Task: Look for space in Zürich, Switzerland from 22nd June, 2023 to 30th June, 2023 for 2 adults in price range Rs.7000 to Rs.15000. Place can be entire place with 1  bedroom having 1 bed and 1 bathroom. Property type can be house, flat, guest house, hotel. Booking option can be shelf check-in. Required host language is English.
Action: Mouse moved to (532, 110)
Screenshot: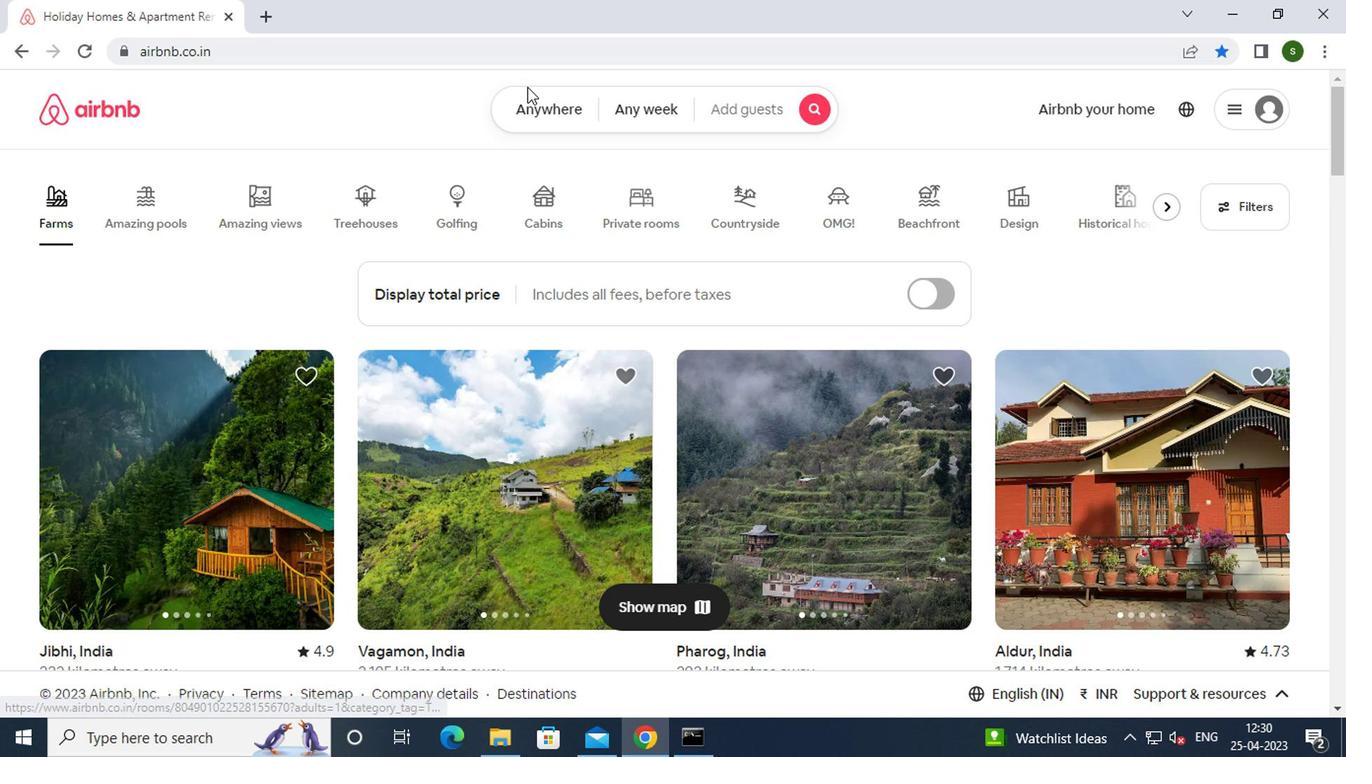 
Action: Mouse pressed left at (532, 110)
Screenshot: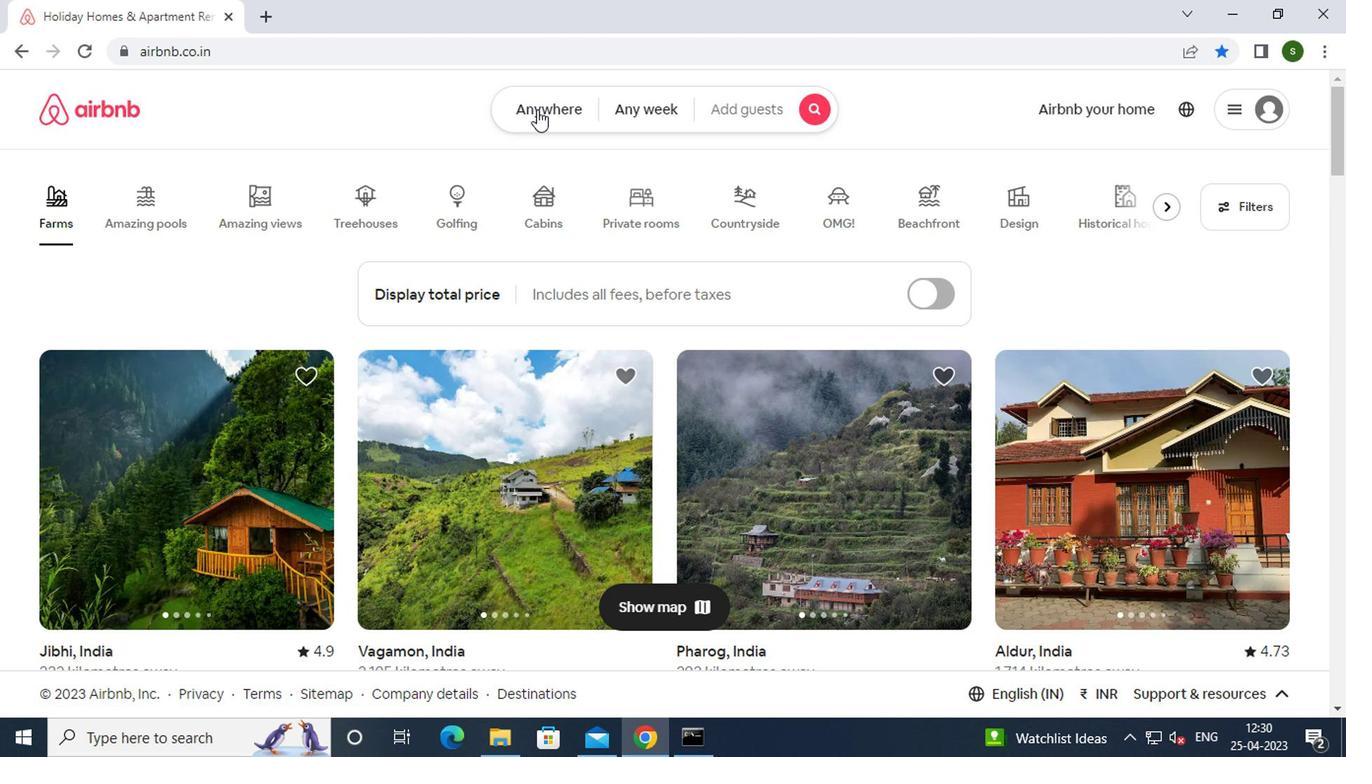 
Action: Mouse moved to (365, 164)
Screenshot: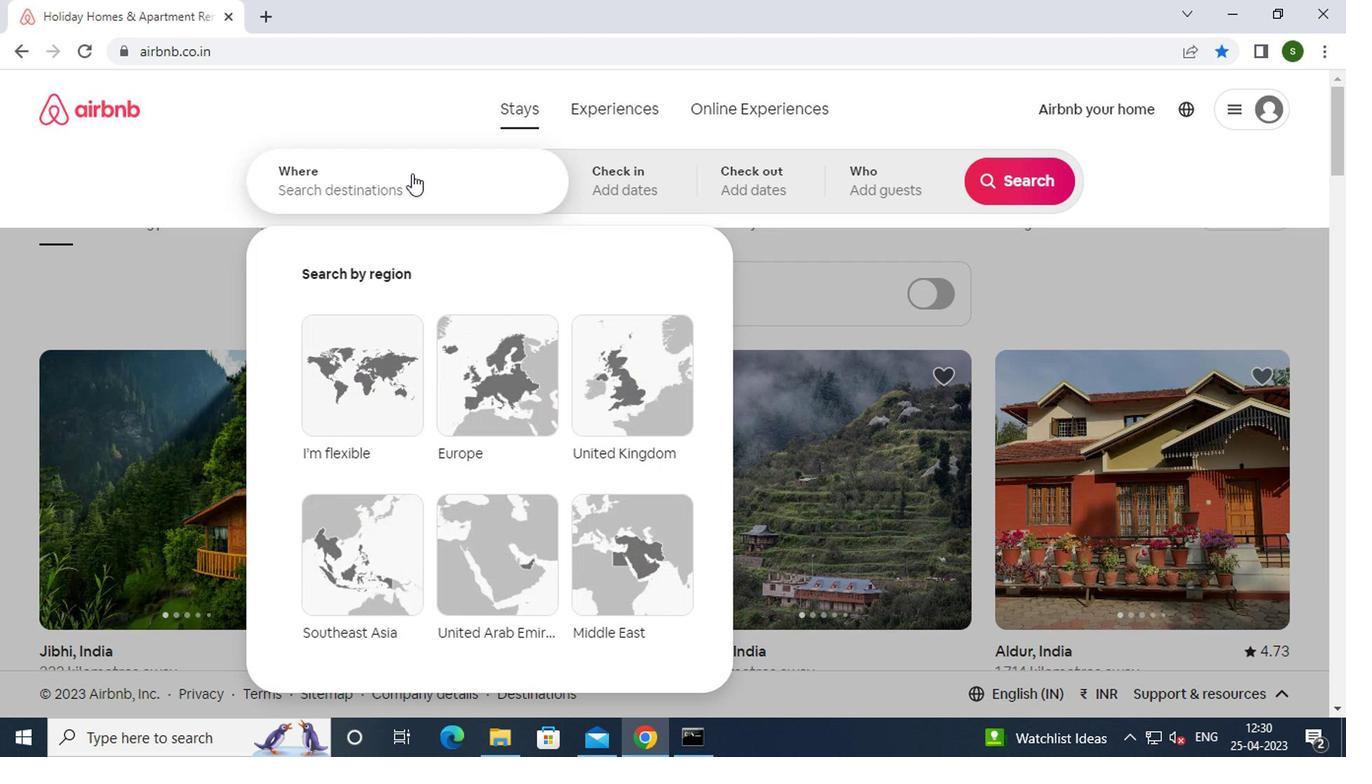 
Action: Mouse pressed left at (365, 164)
Screenshot: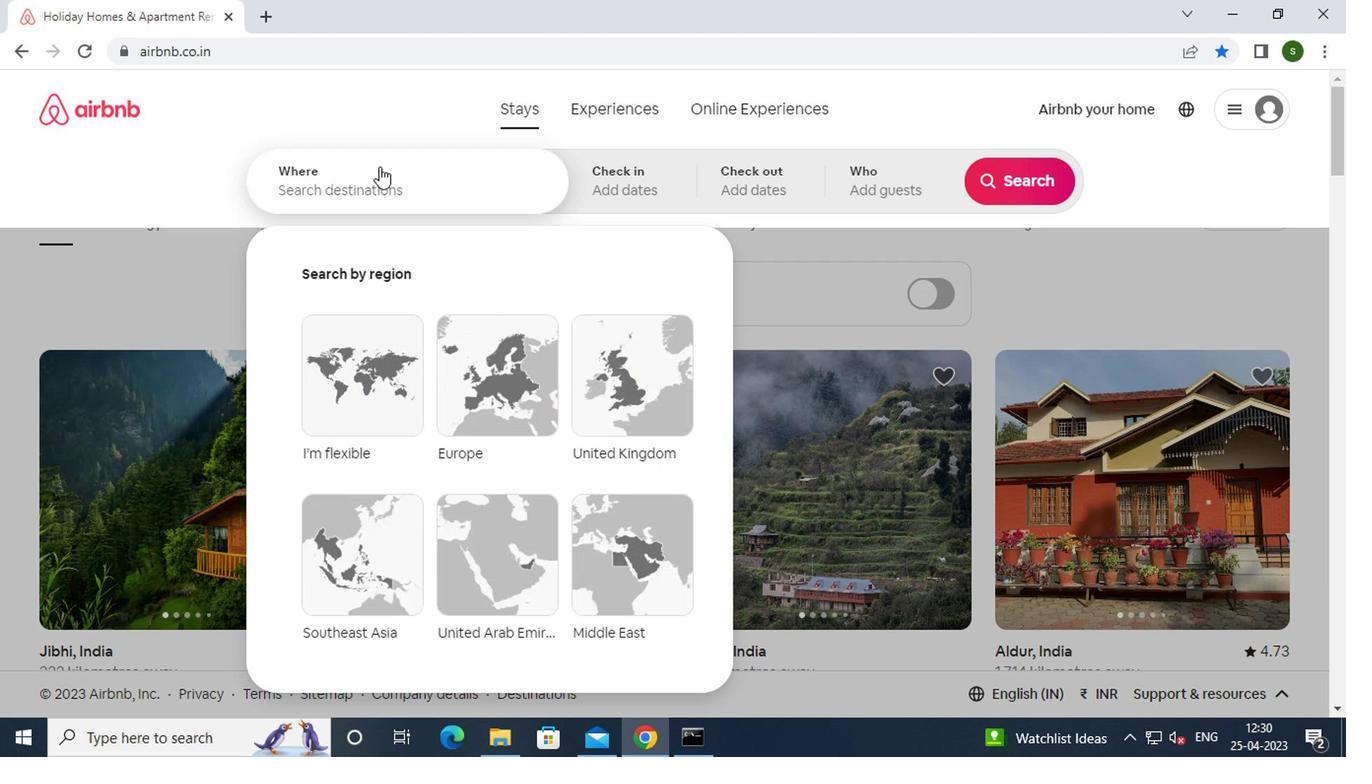 
Action: Key pressed z<Key.caps_lock>urich,
Screenshot: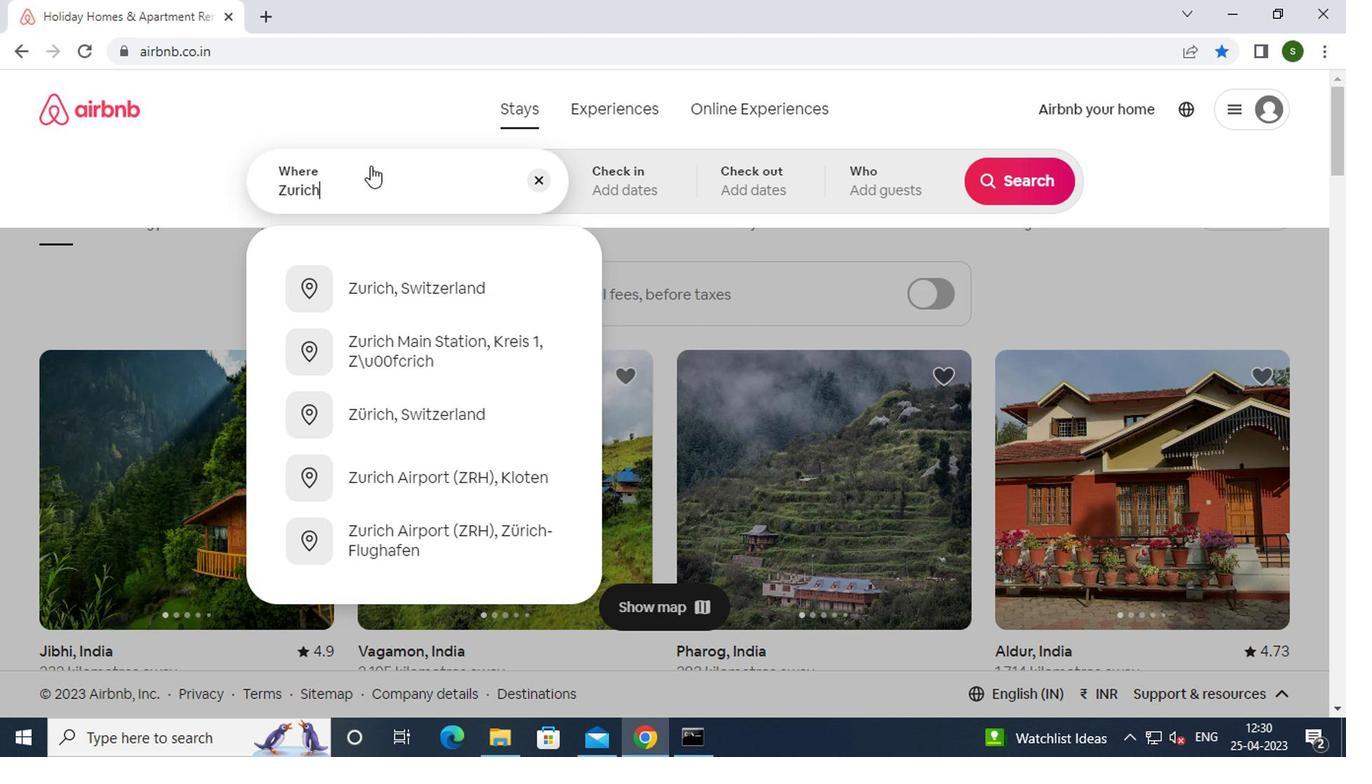 
Action: Mouse moved to (410, 283)
Screenshot: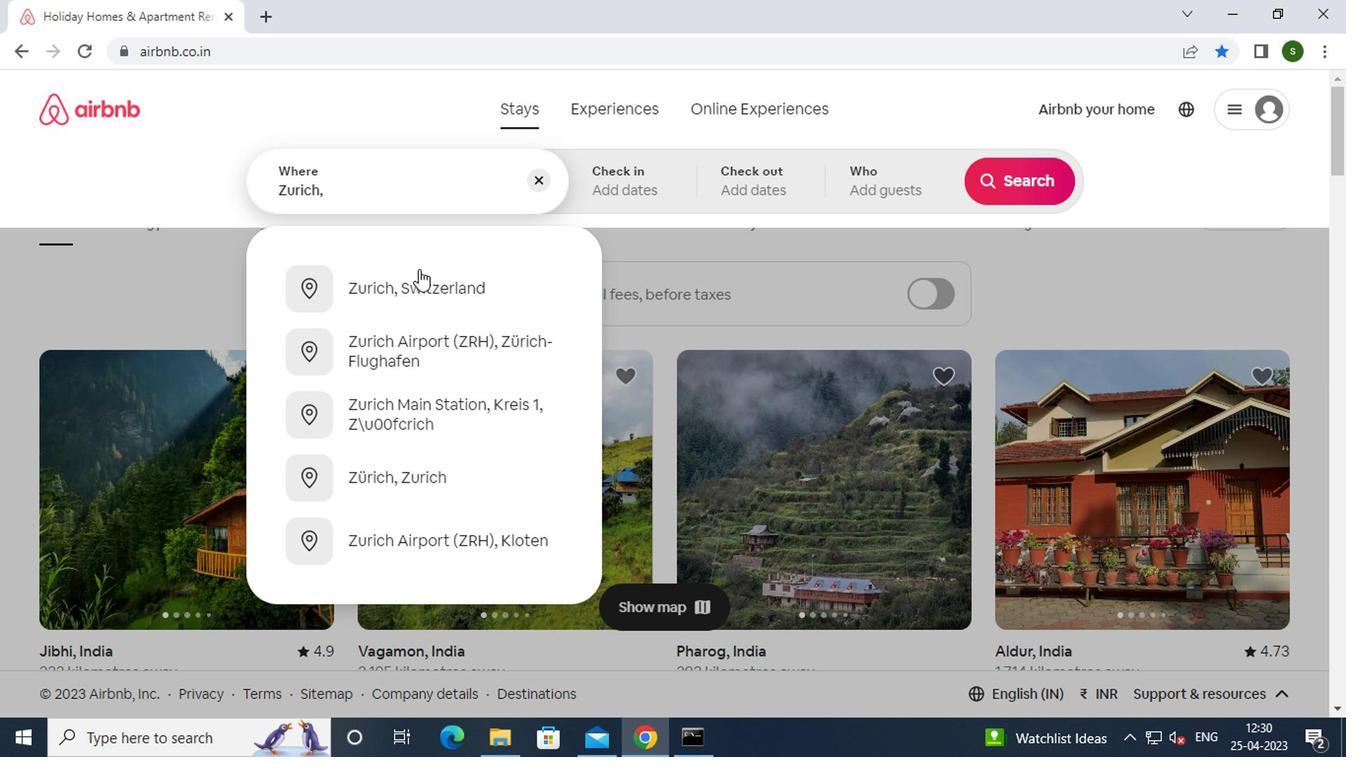
Action: Mouse pressed left at (410, 283)
Screenshot: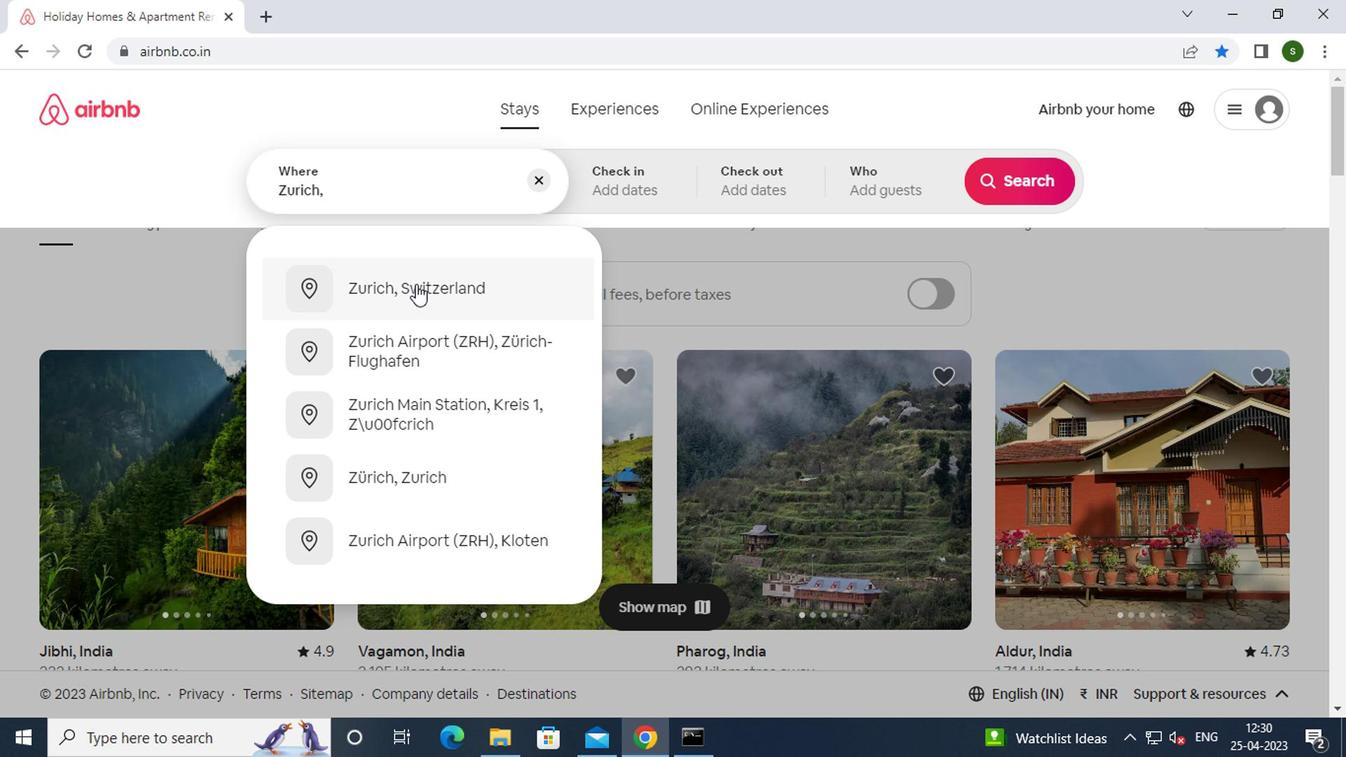 
Action: Mouse moved to (1006, 329)
Screenshot: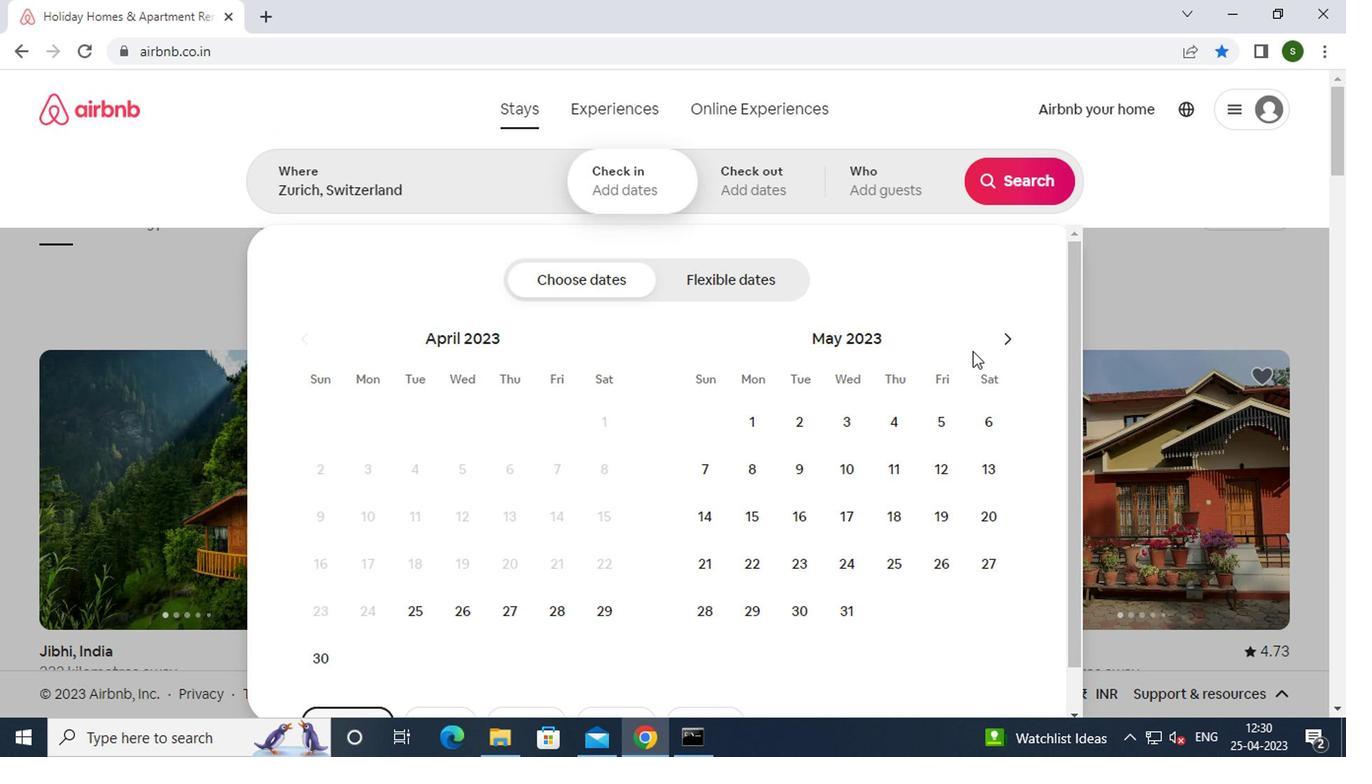 
Action: Mouse pressed left at (1006, 329)
Screenshot: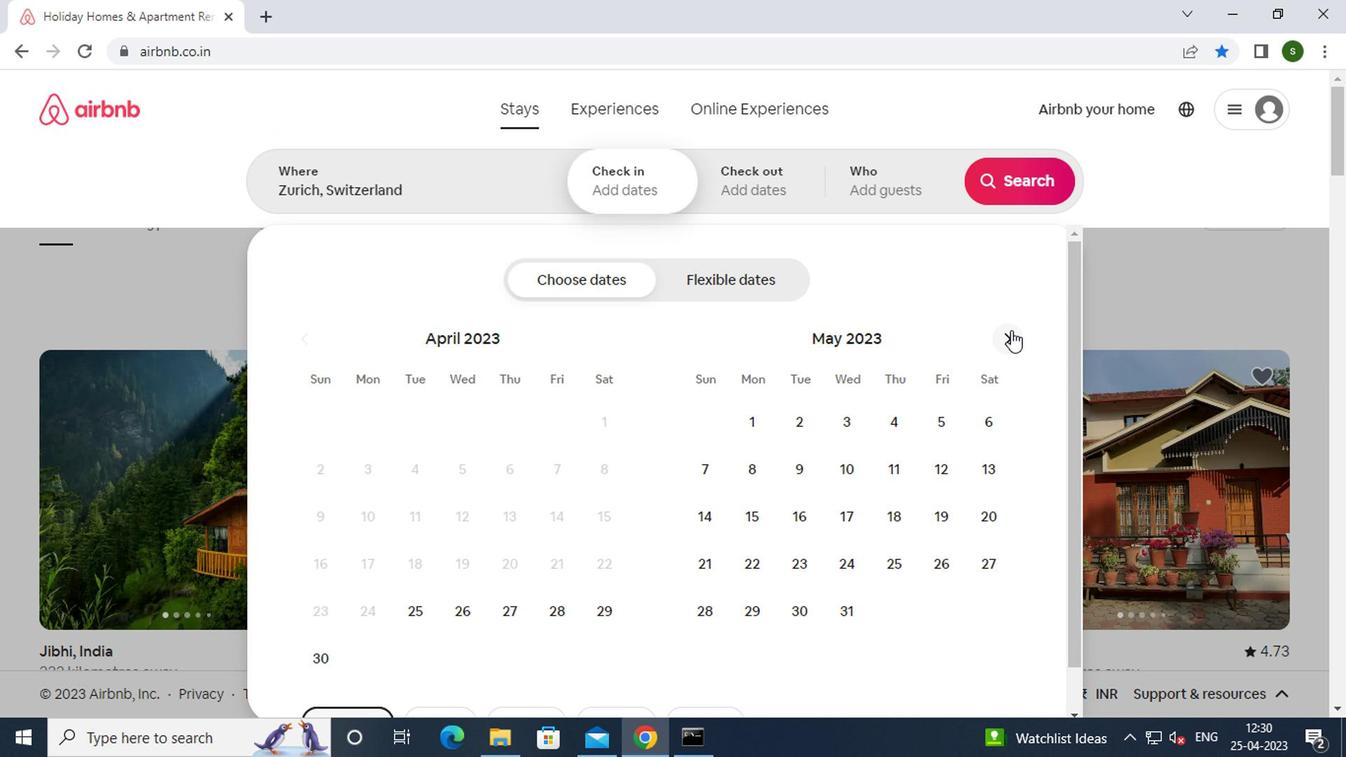 
Action: Mouse moved to (880, 567)
Screenshot: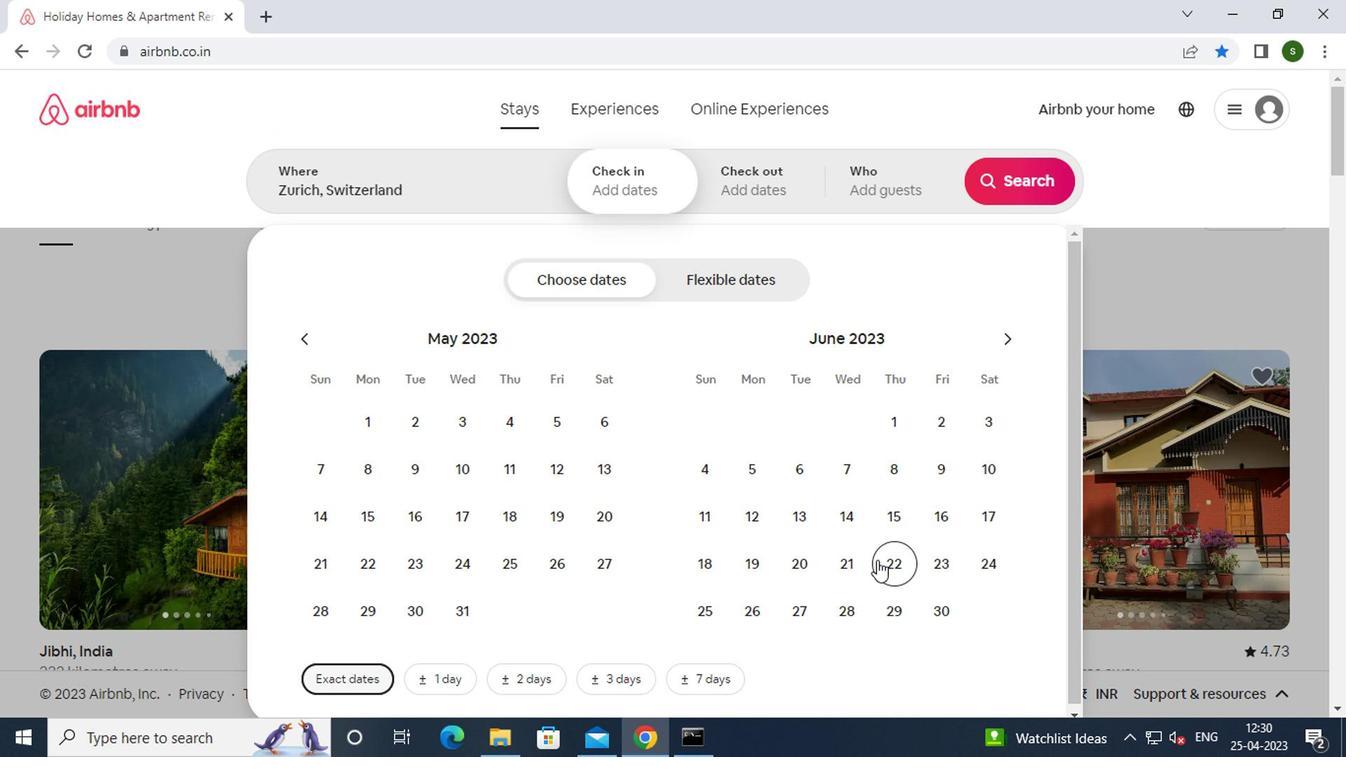 
Action: Mouse pressed left at (880, 567)
Screenshot: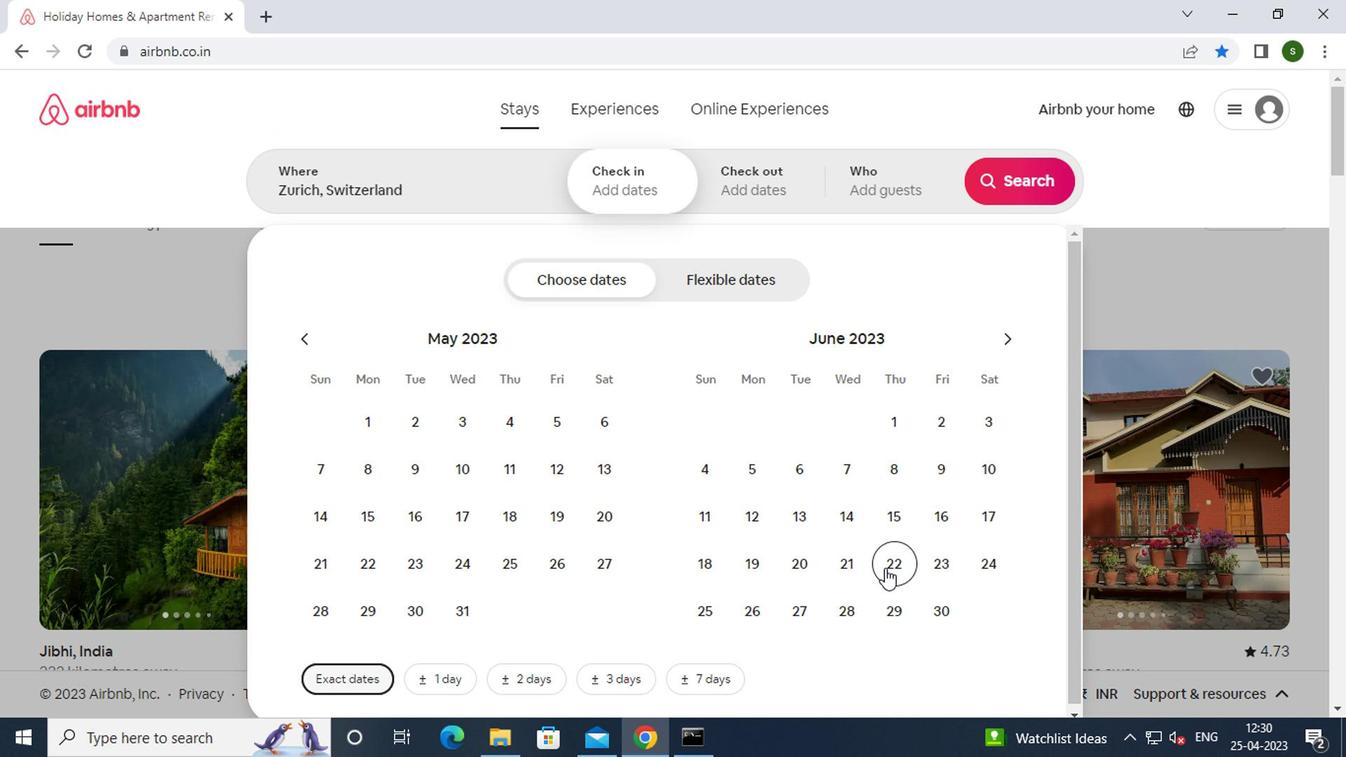 
Action: Mouse moved to (934, 628)
Screenshot: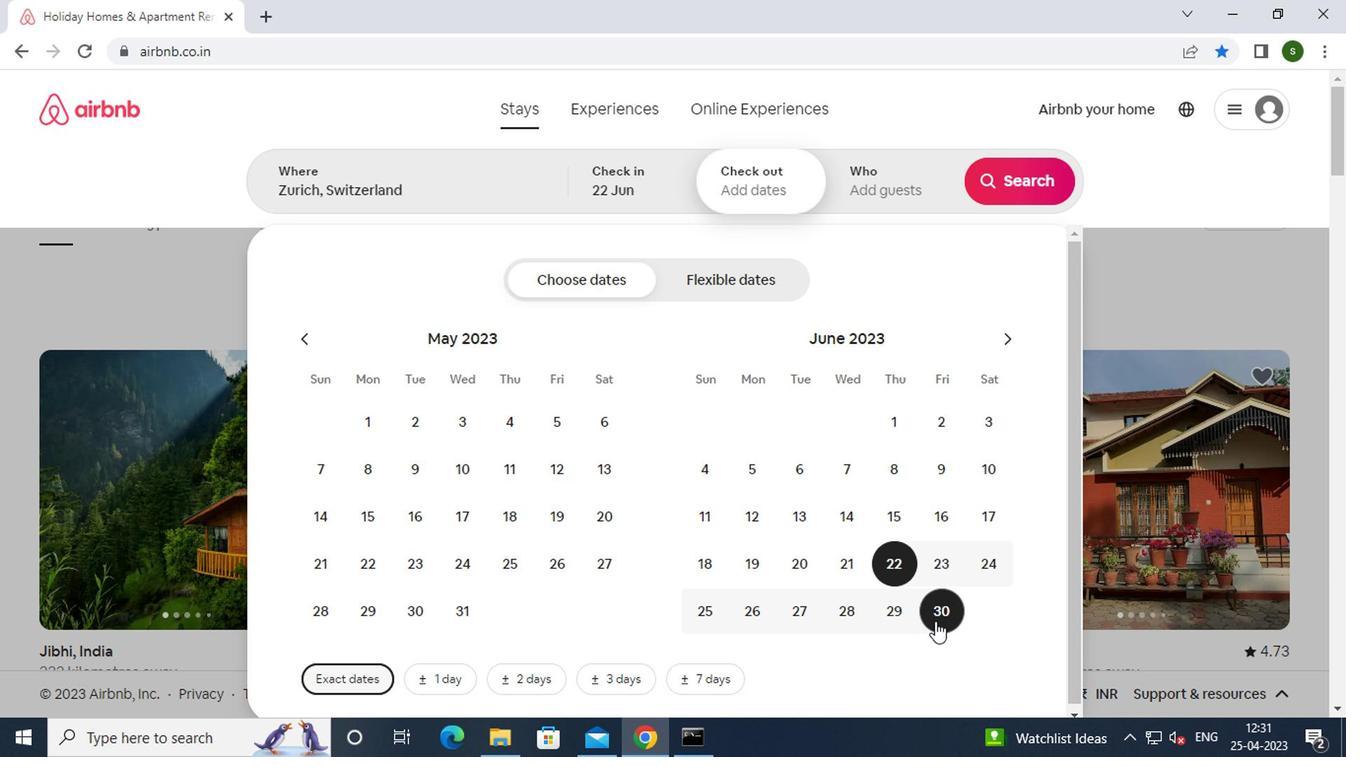 
Action: Mouse pressed left at (934, 628)
Screenshot: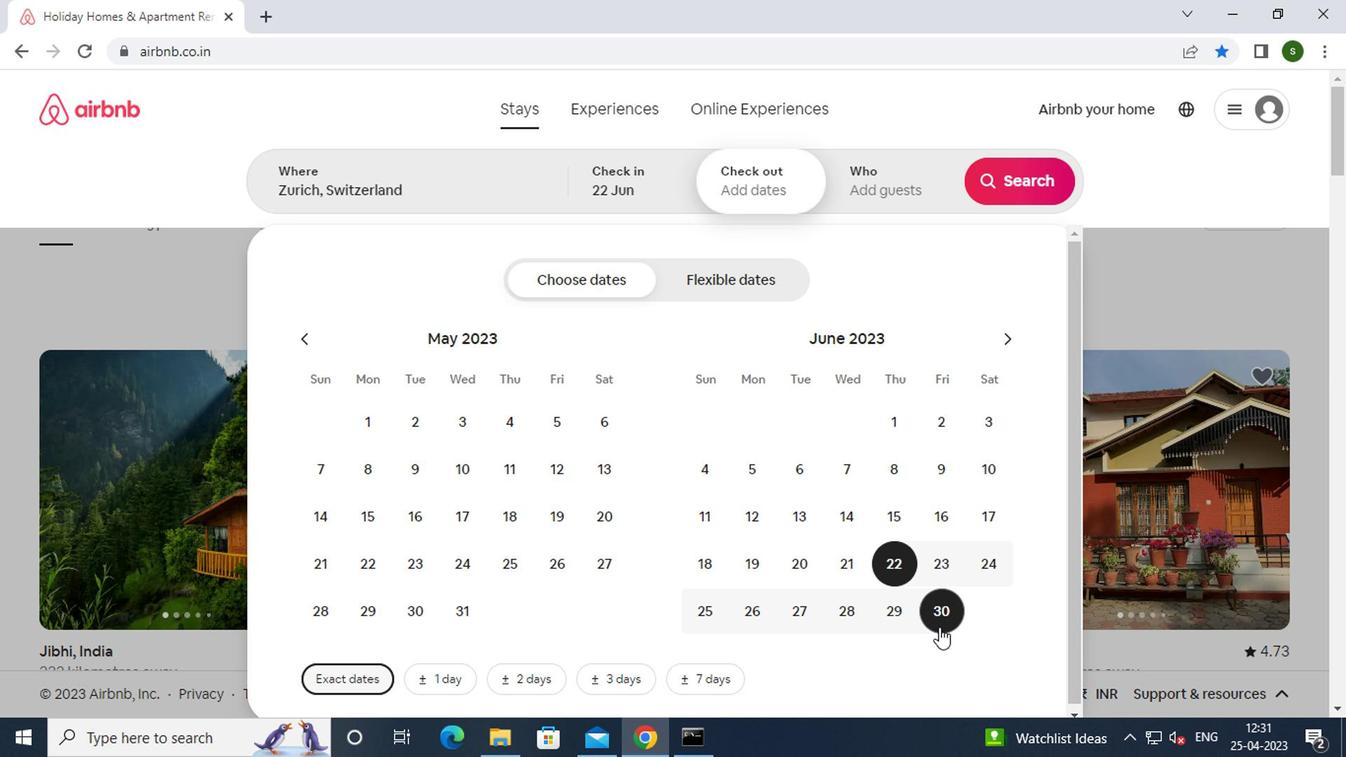 
Action: Mouse moved to (861, 182)
Screenshot: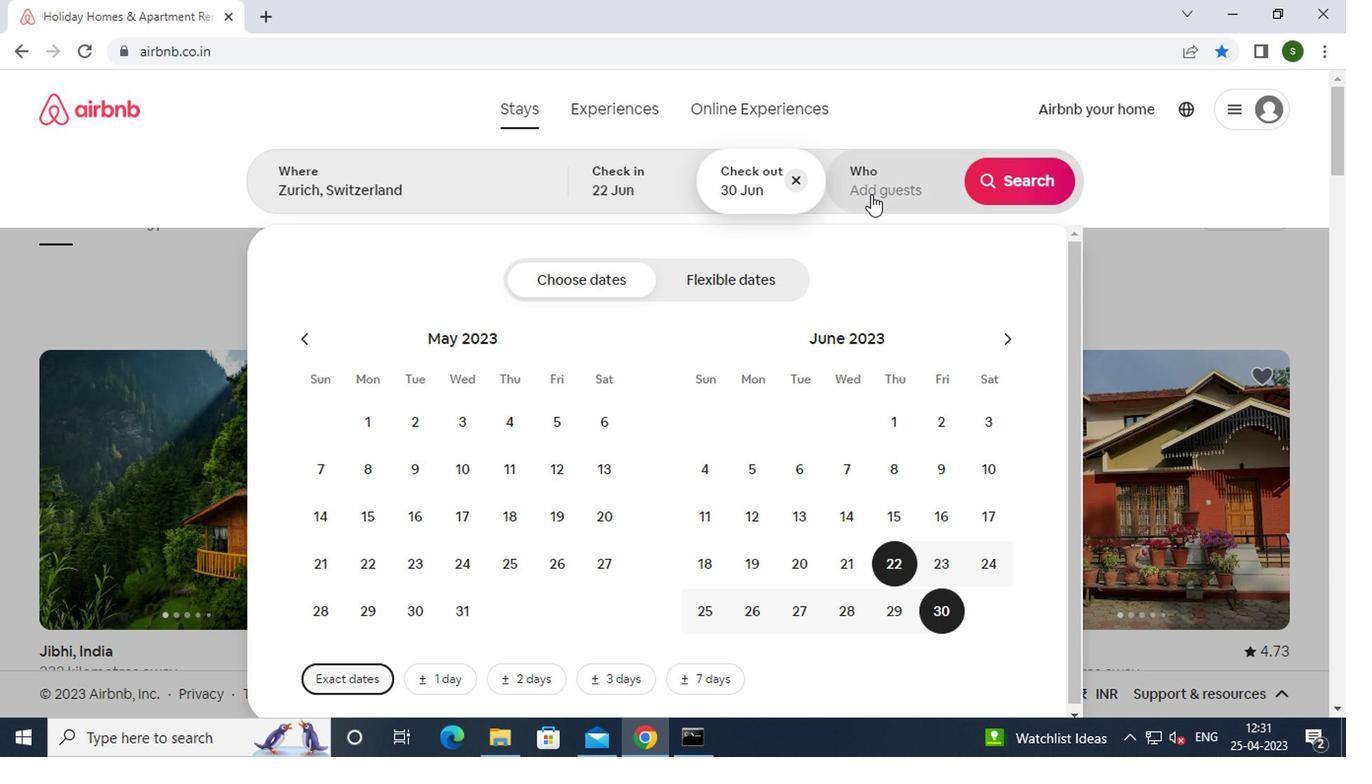 
Action: Mouse pressed left at (861, 182)
Screenshot: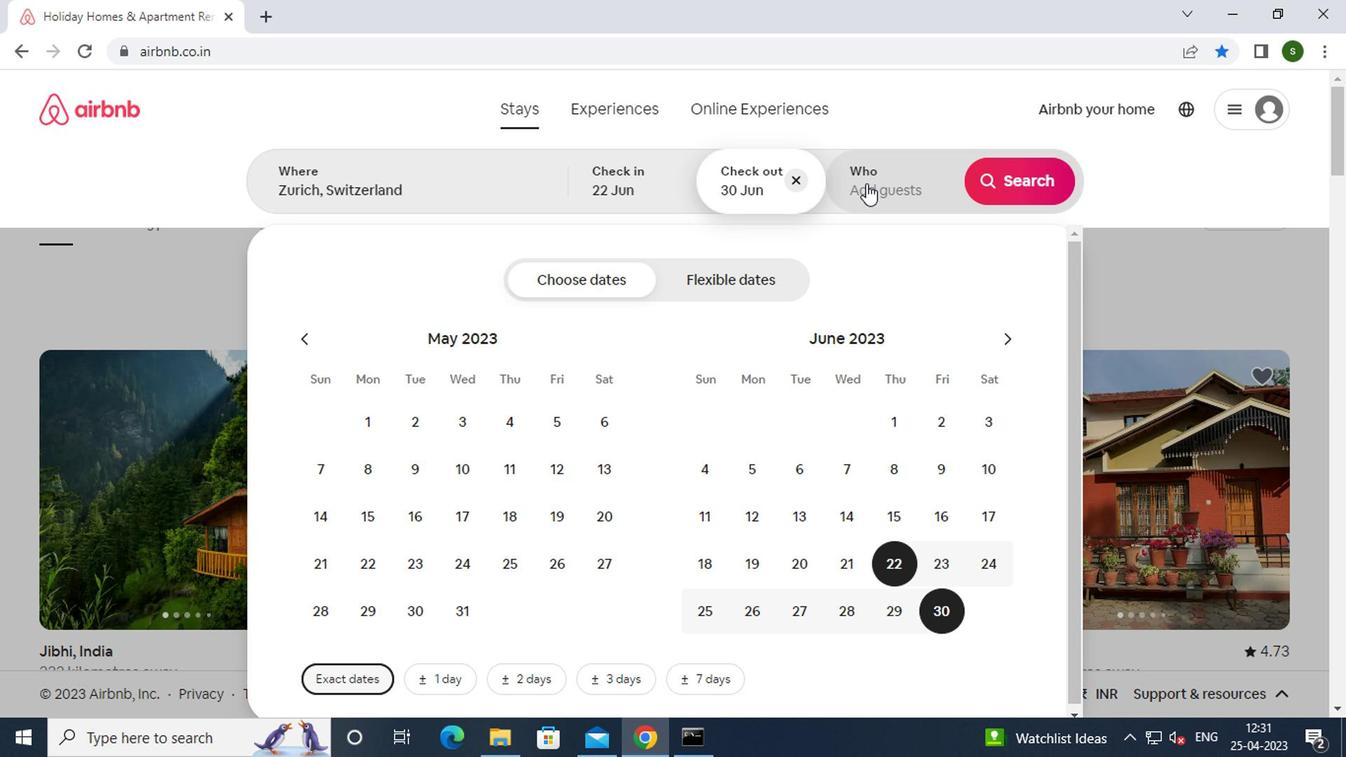
Action: Mouse moved to (1016, 288)
Screenshot: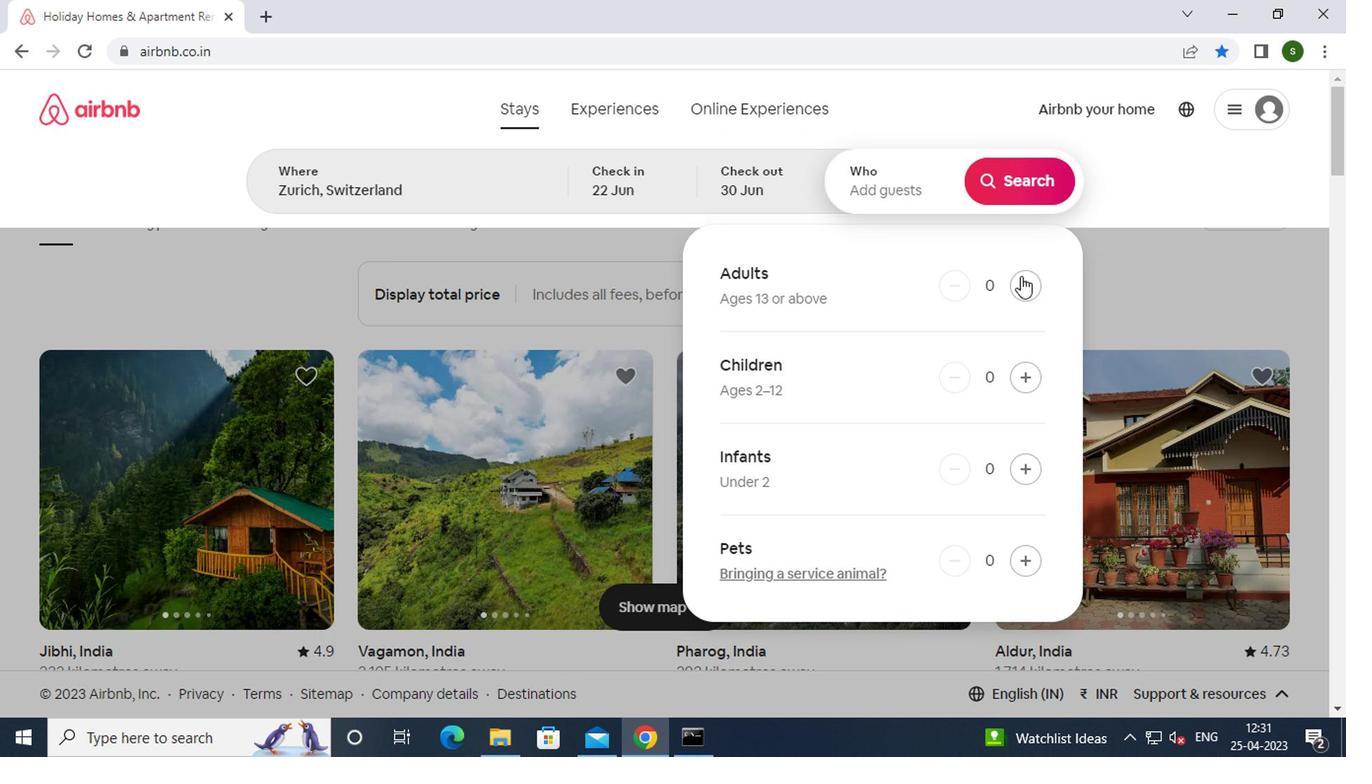 
Action: Mouse pressed left at (1016, 288)
Screenshot: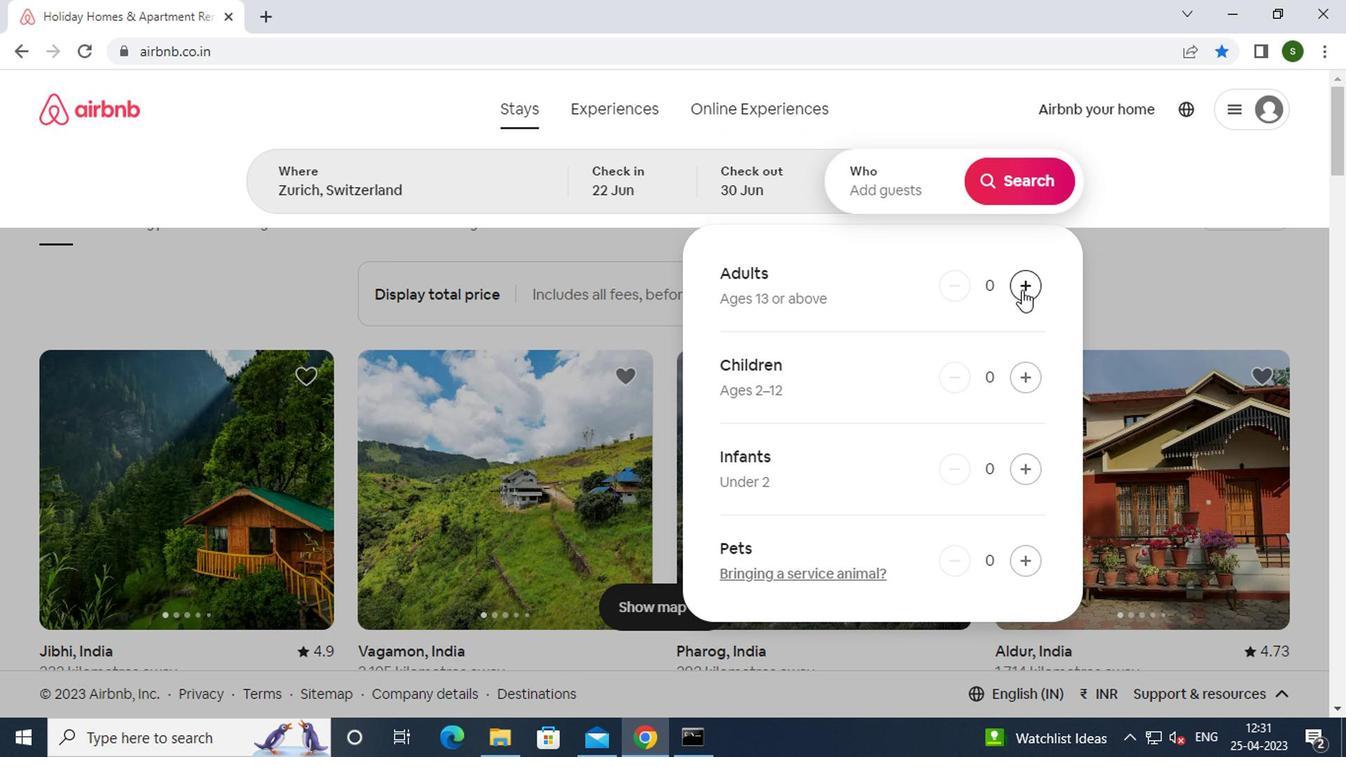 
Action: Mouse pressed left at (1016, 288)
Screenshot: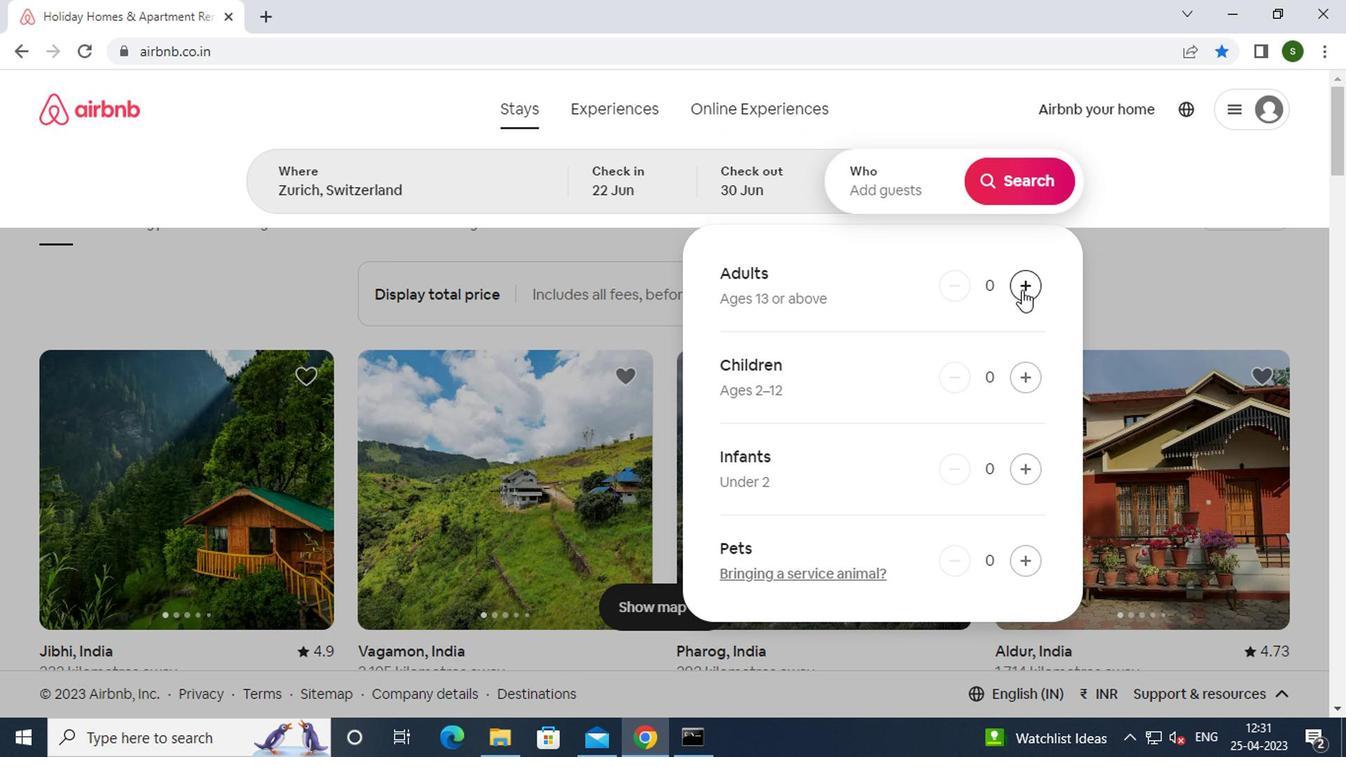 
Action: Mouse moved to (1015, 170)
Screenshot: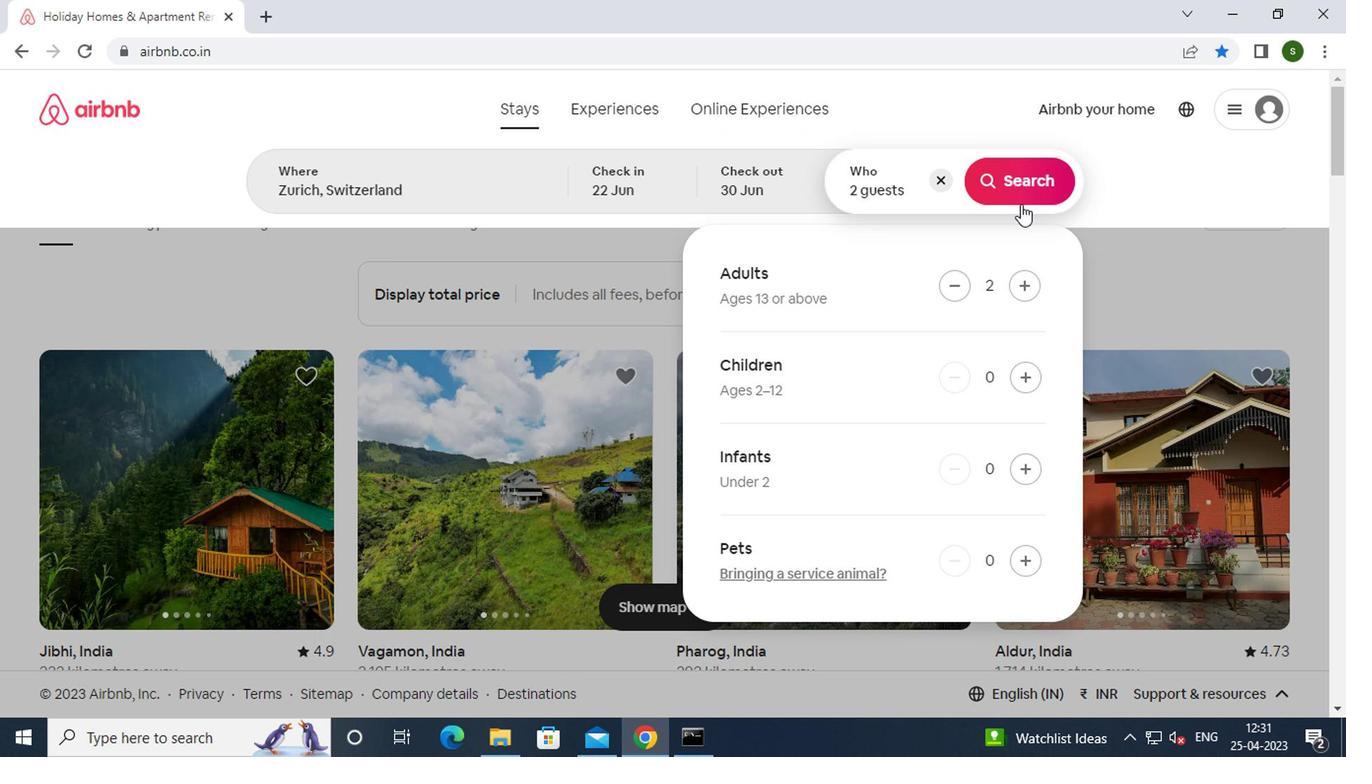 
Action: Mouse pressed left at (1015, 170)
Screenshot: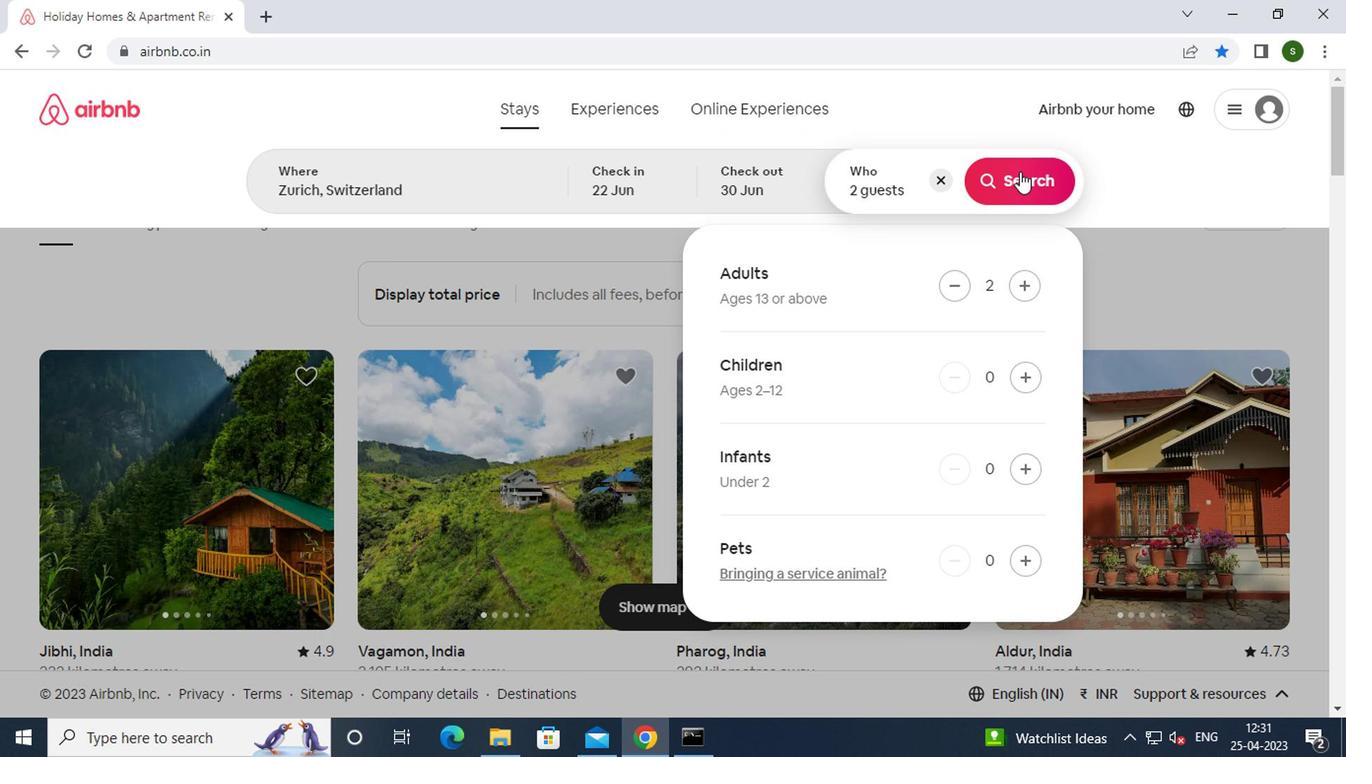 
Action: Mouse moved to (1232, 197)
Screenshot: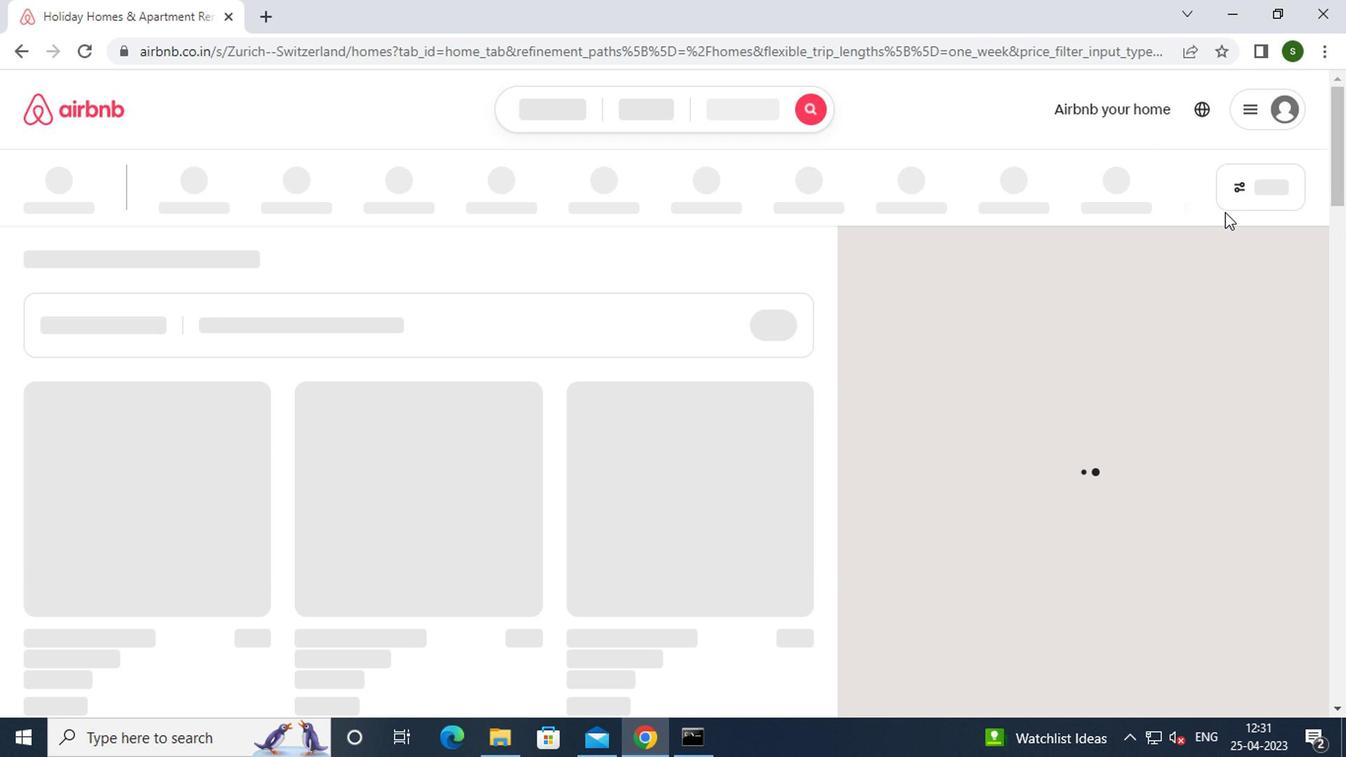 
Action: Mouse pressed left at (1232, 197)
Screenshot: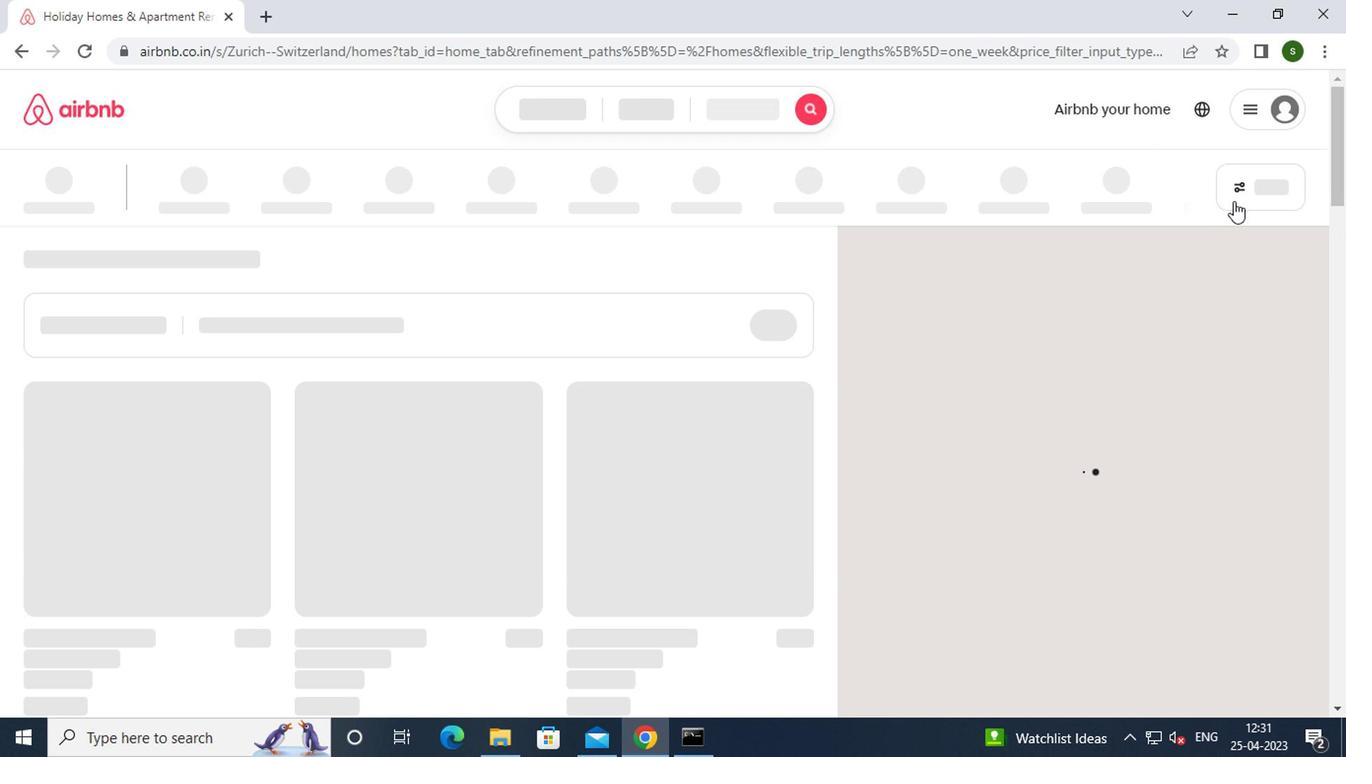 
Action: Mouse moved to (1229, 194)
Screenshot: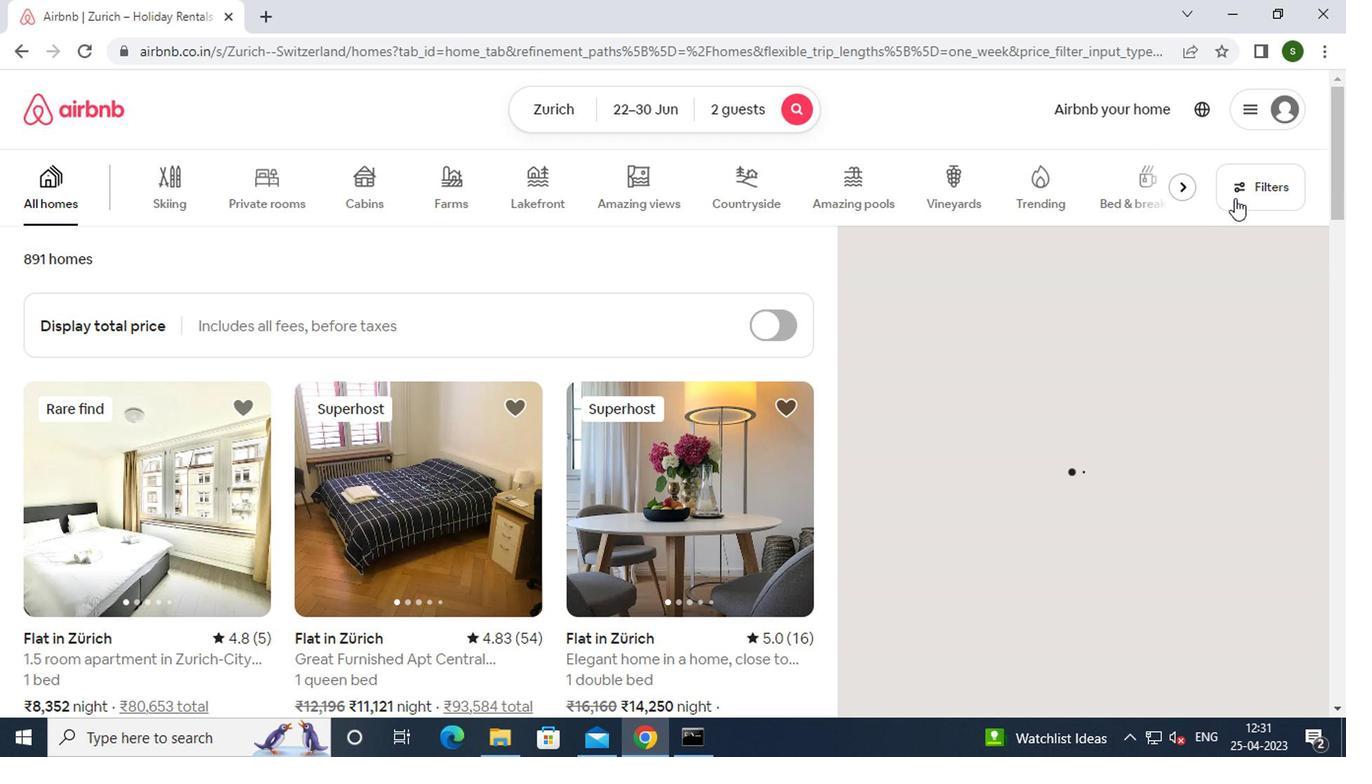 
Action: Mouse pressed left at (1229, 194)
Screenshot: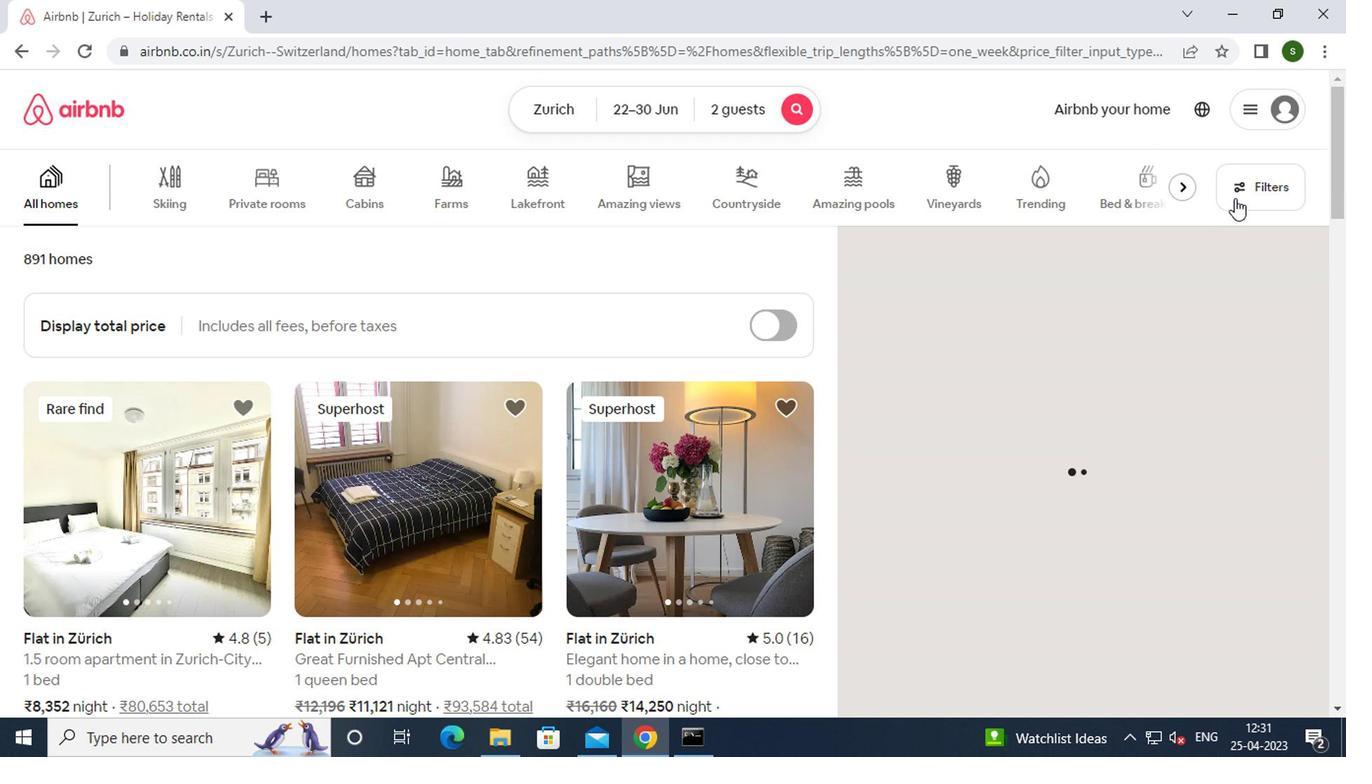 
Action: Mouse moved to (438, 436)
Screenshot: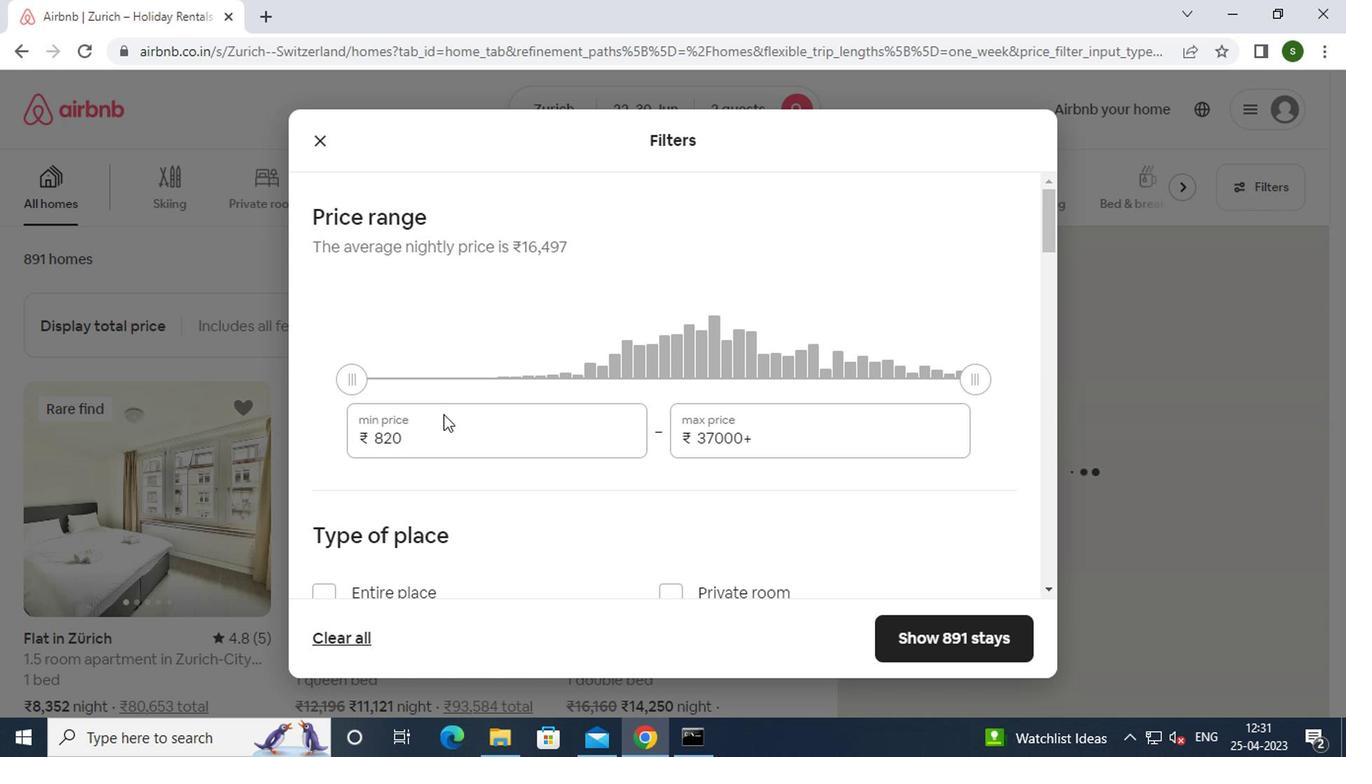 
Action: Mouse pressed left at (438, 436)
Screenshot: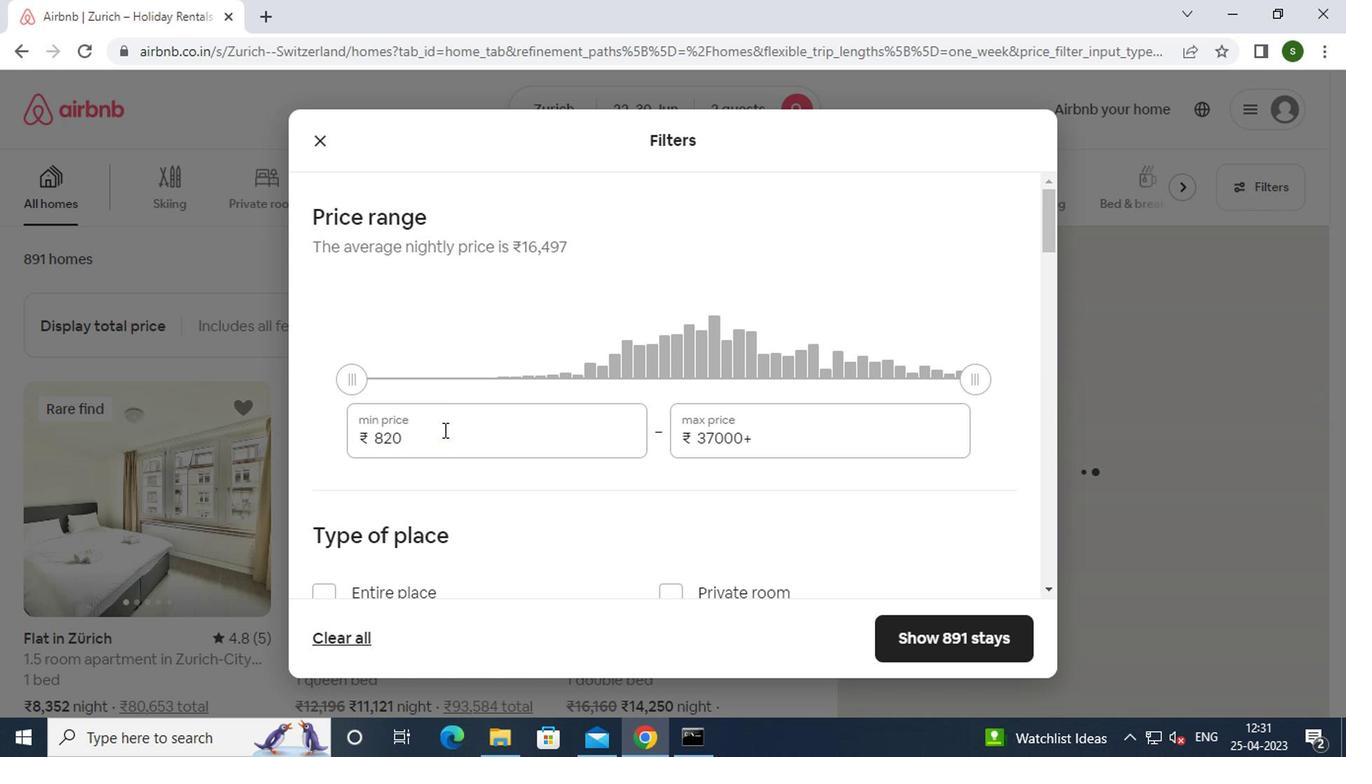 
Action: Mouse moved to (436, 437)
Screenshot: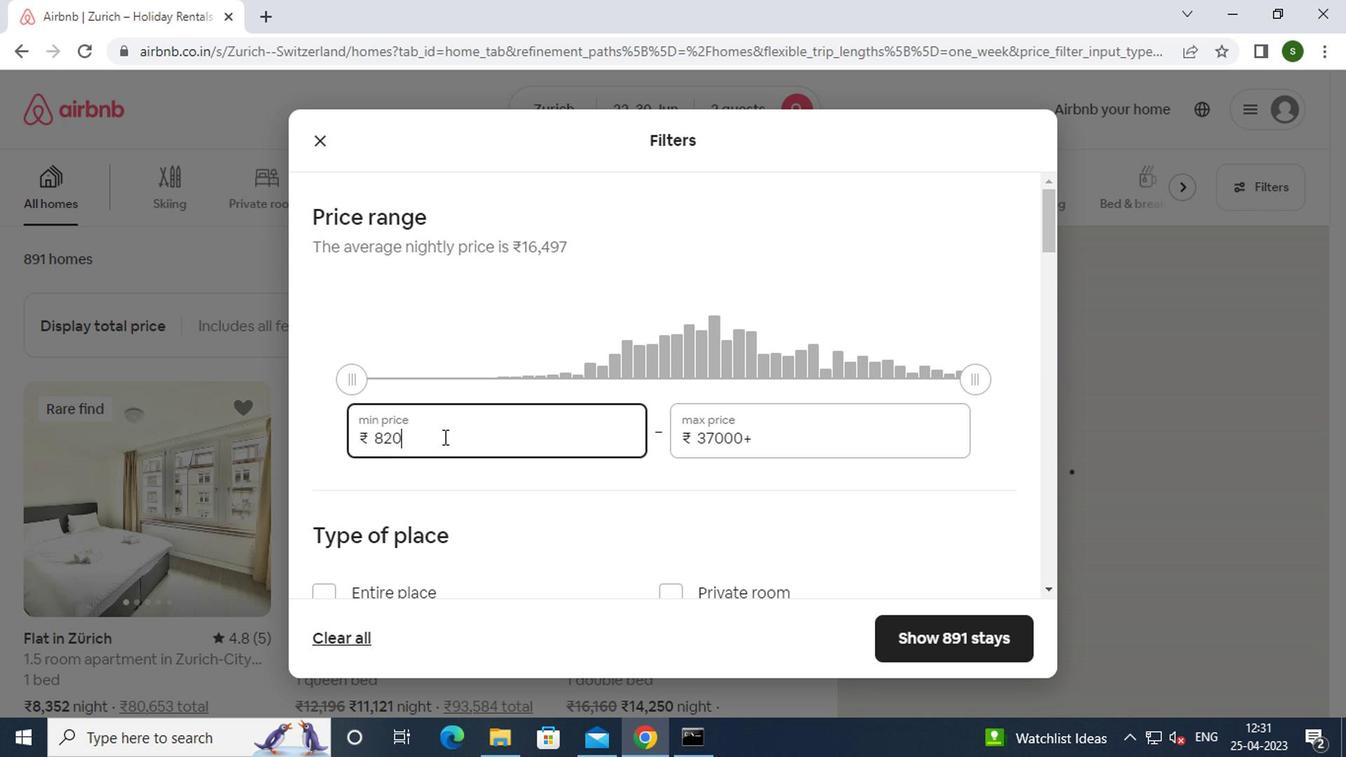 
Action: Key pressed <Key.backspace><Key.backspace><Key.backspace><Key.backspace><Key.backspace>7000
Screenshot: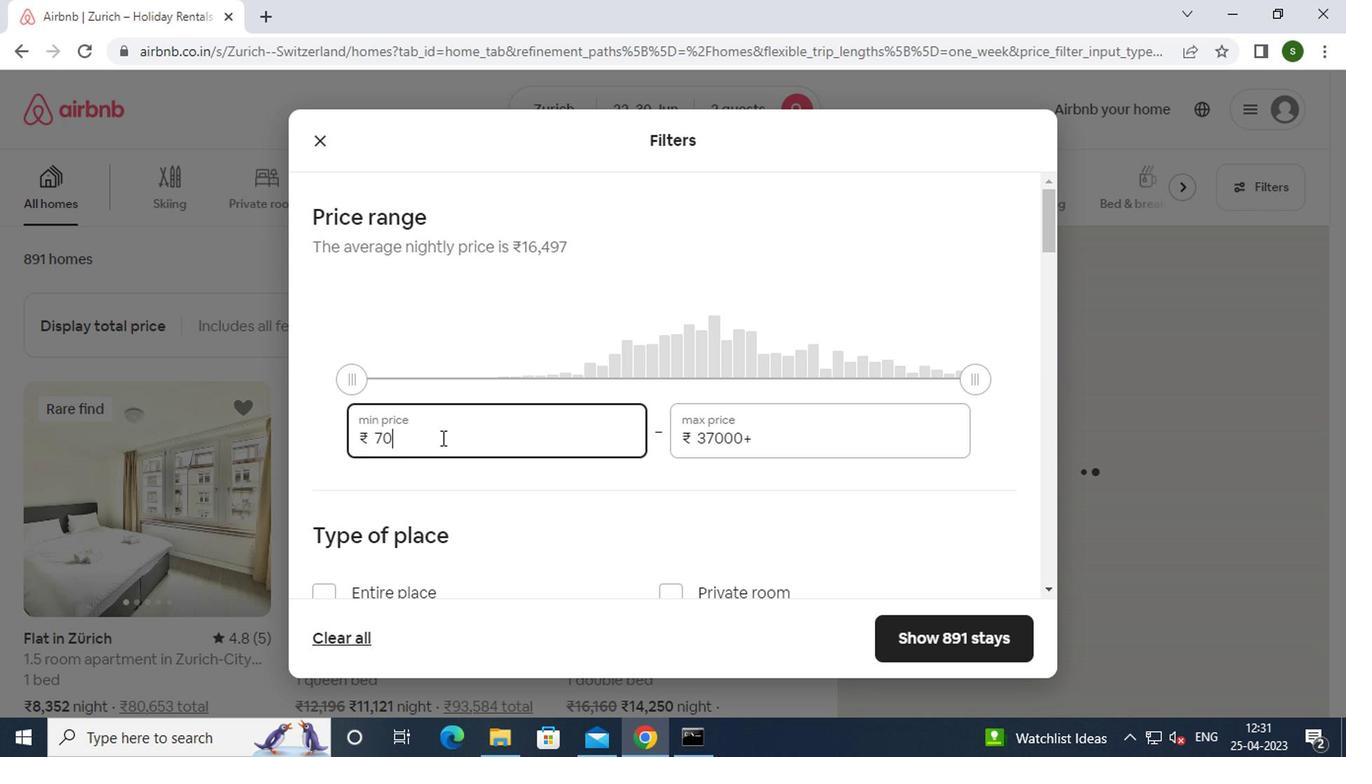 
Action: Mouse moved to (753, 445)
Screenshot: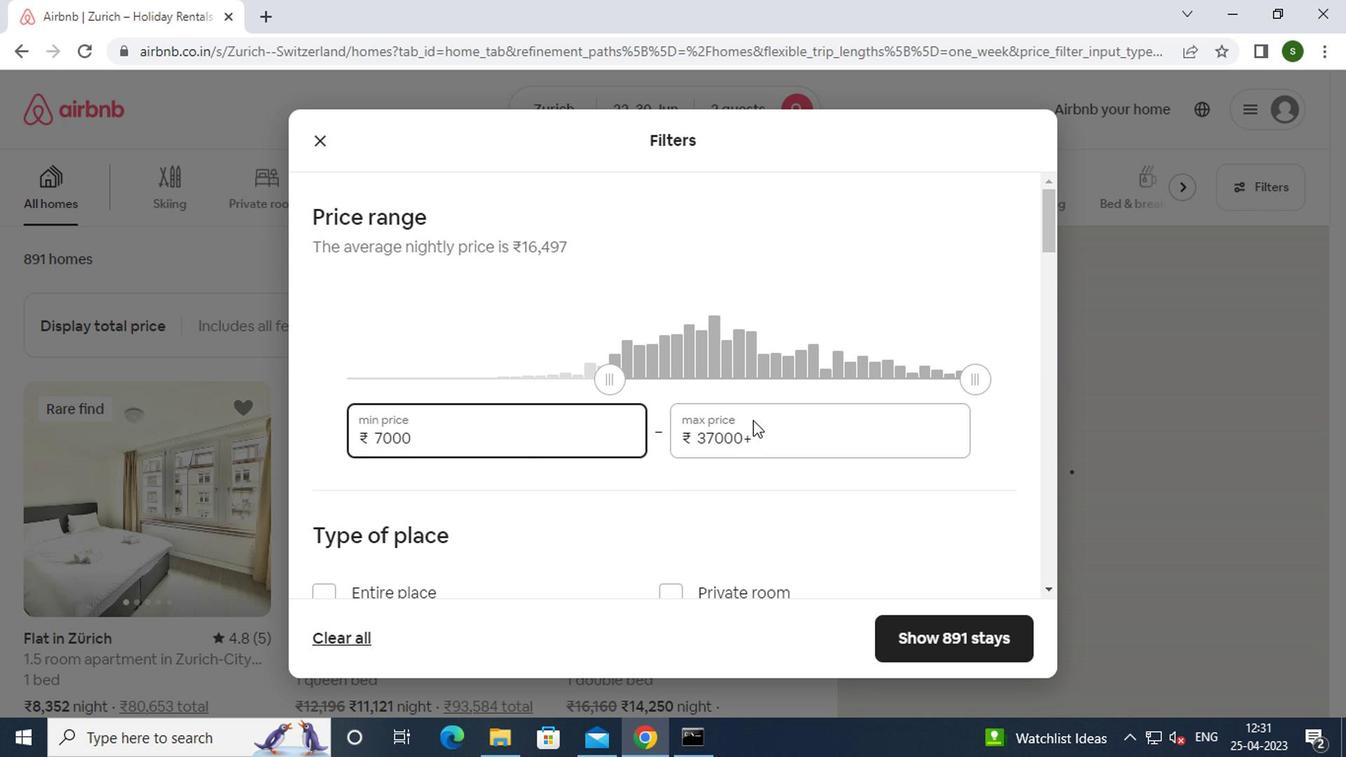 
Action: Mouse pressed left at (753, 445)
Screenshot: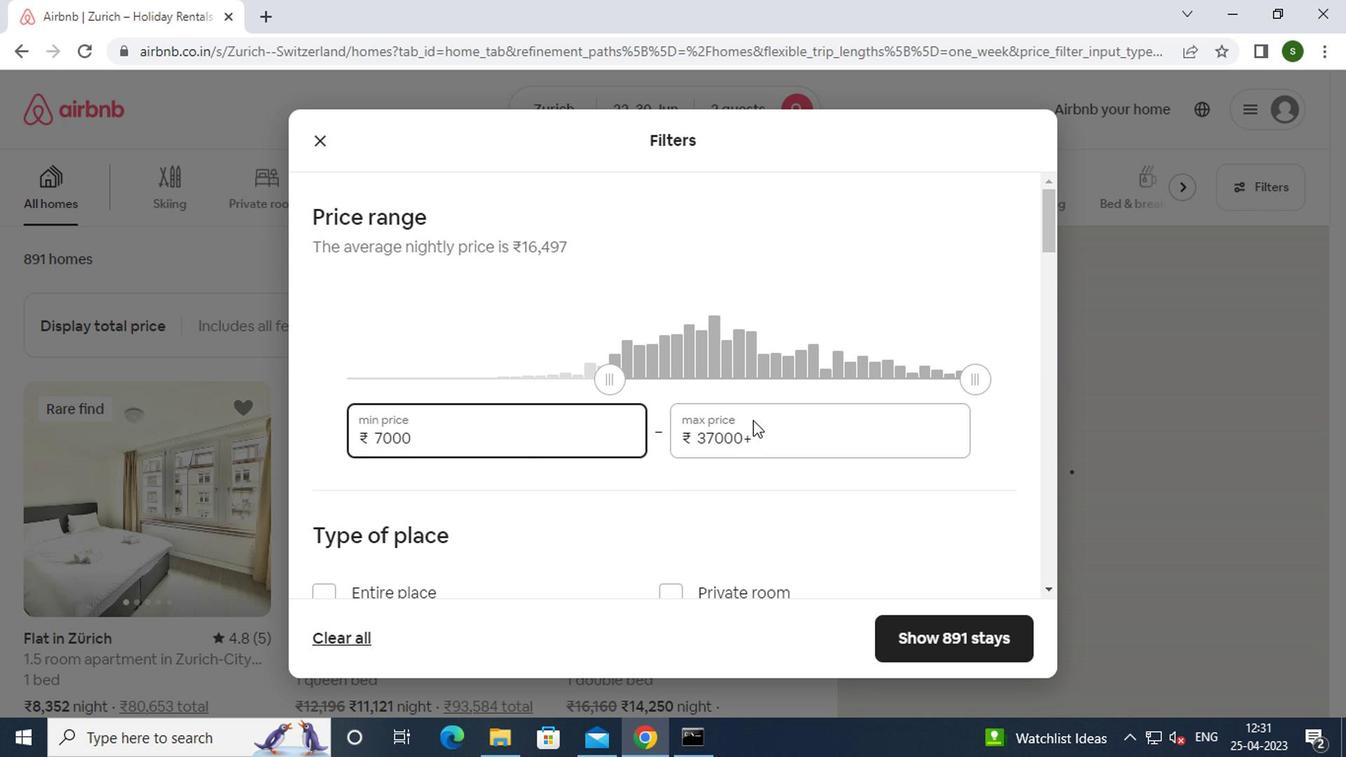 
Action: Mouse moved to (743, 449)
Screenshot: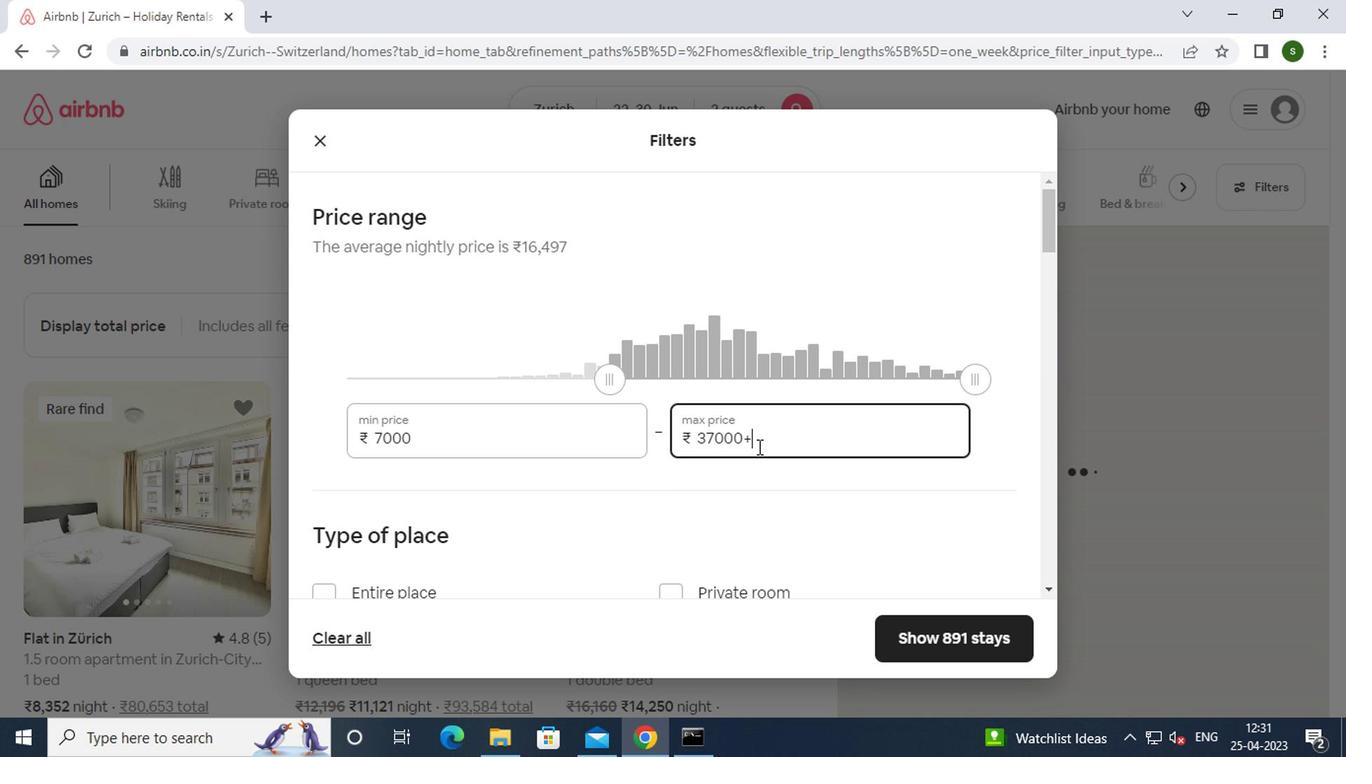
Action: Key pressed <Key.backspace><Key.backspace><Key.backspace><Key.backspace><Key.backspace><Key.backspace><Key.backspace><Key.backspace><Key.backspace><Key.backspace><Key.backspace>15000
Screenshot: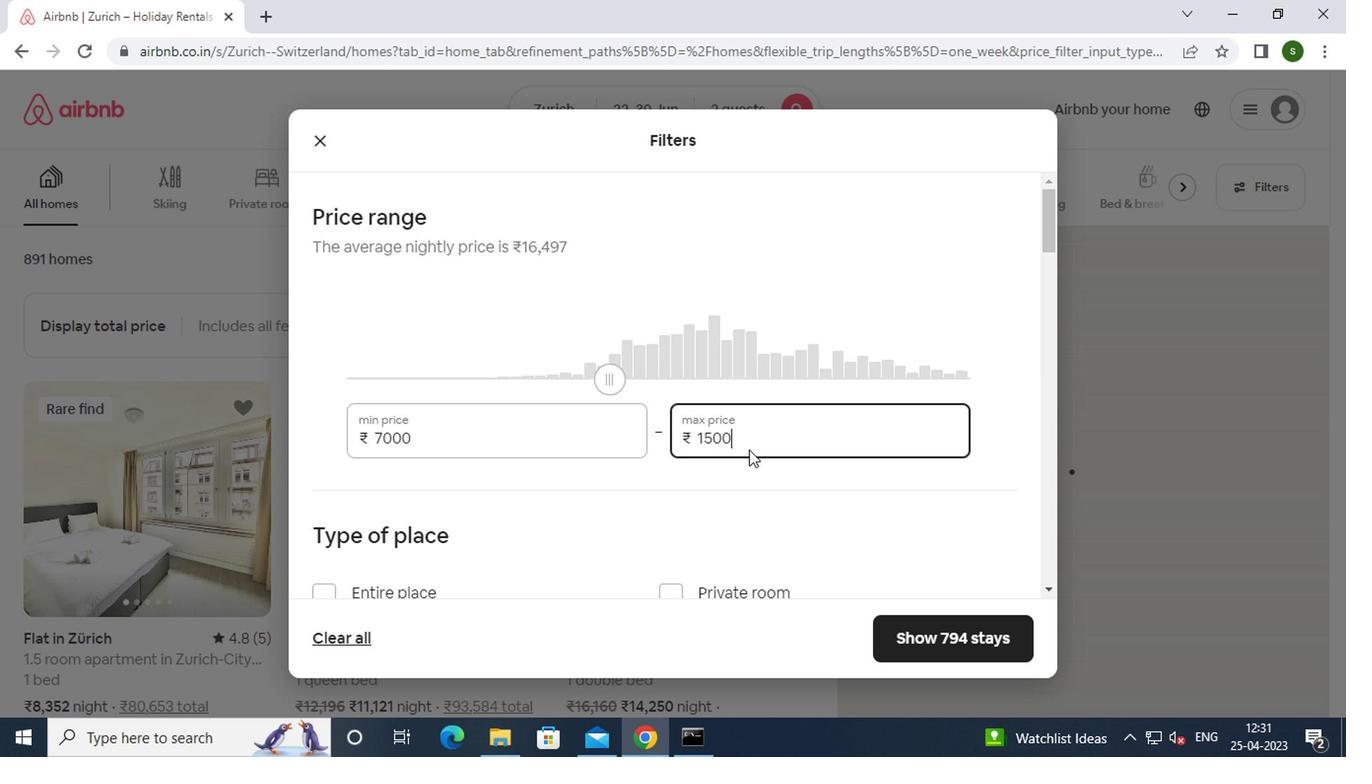 
Action: Mouse moved to (785, 485)
Screenshot: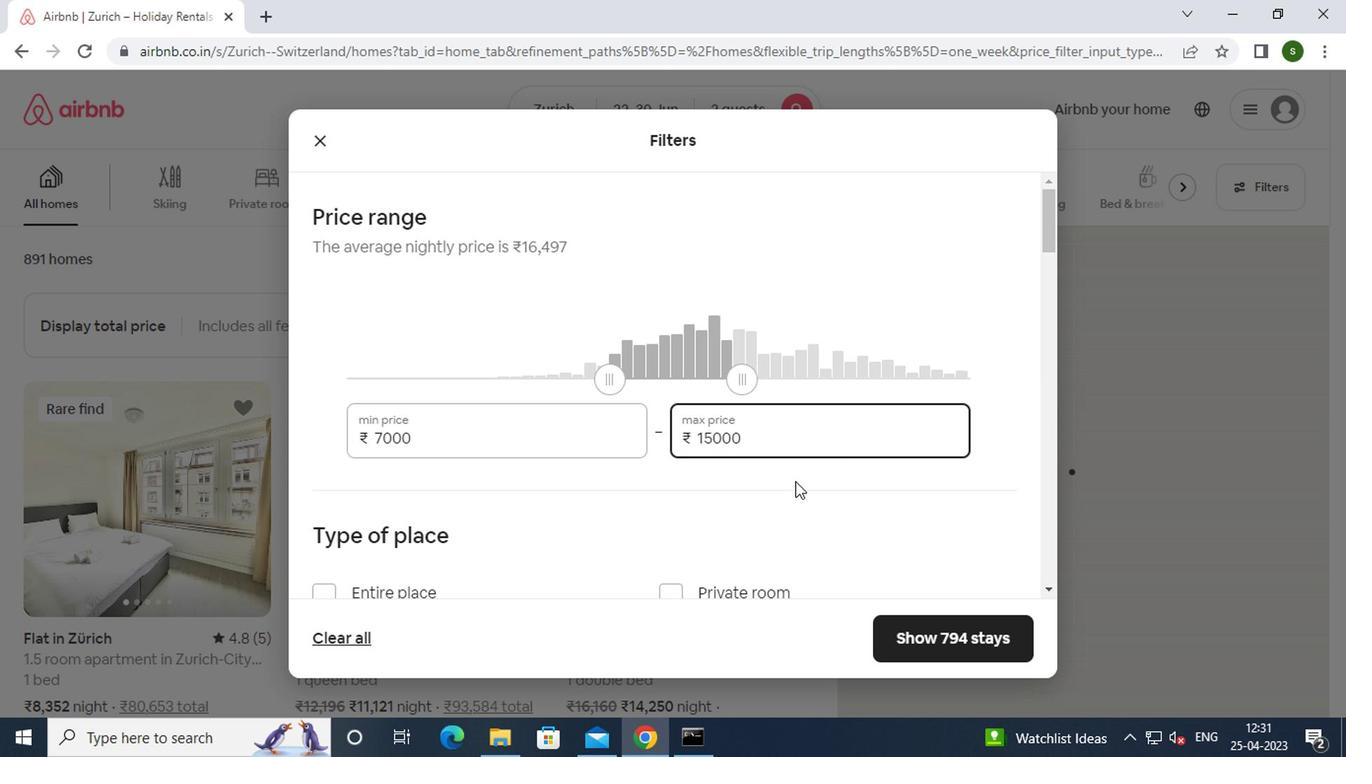 
Action: Mouse scrolled (785, 484) with delta (0, -1)
Screenshot: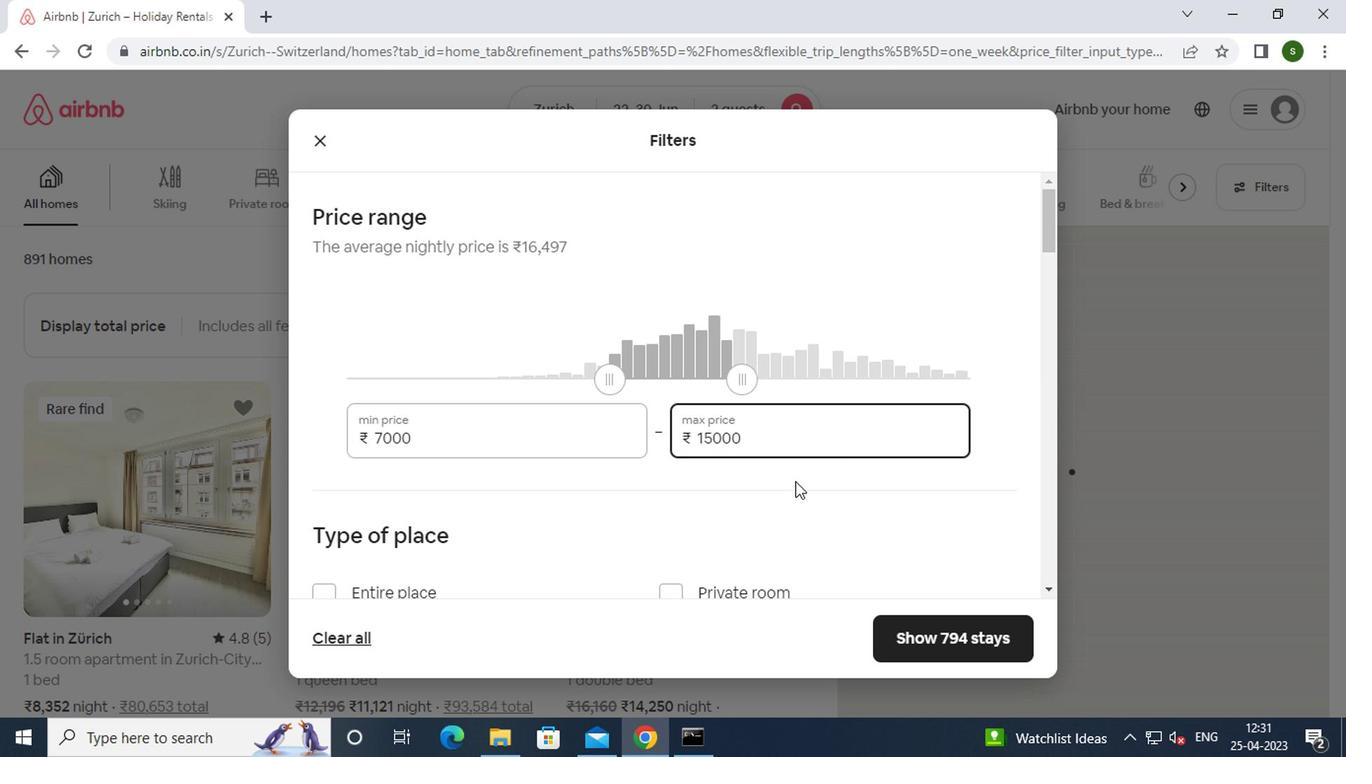 
Action: Mouse moved to (784, 485)
Screenshot: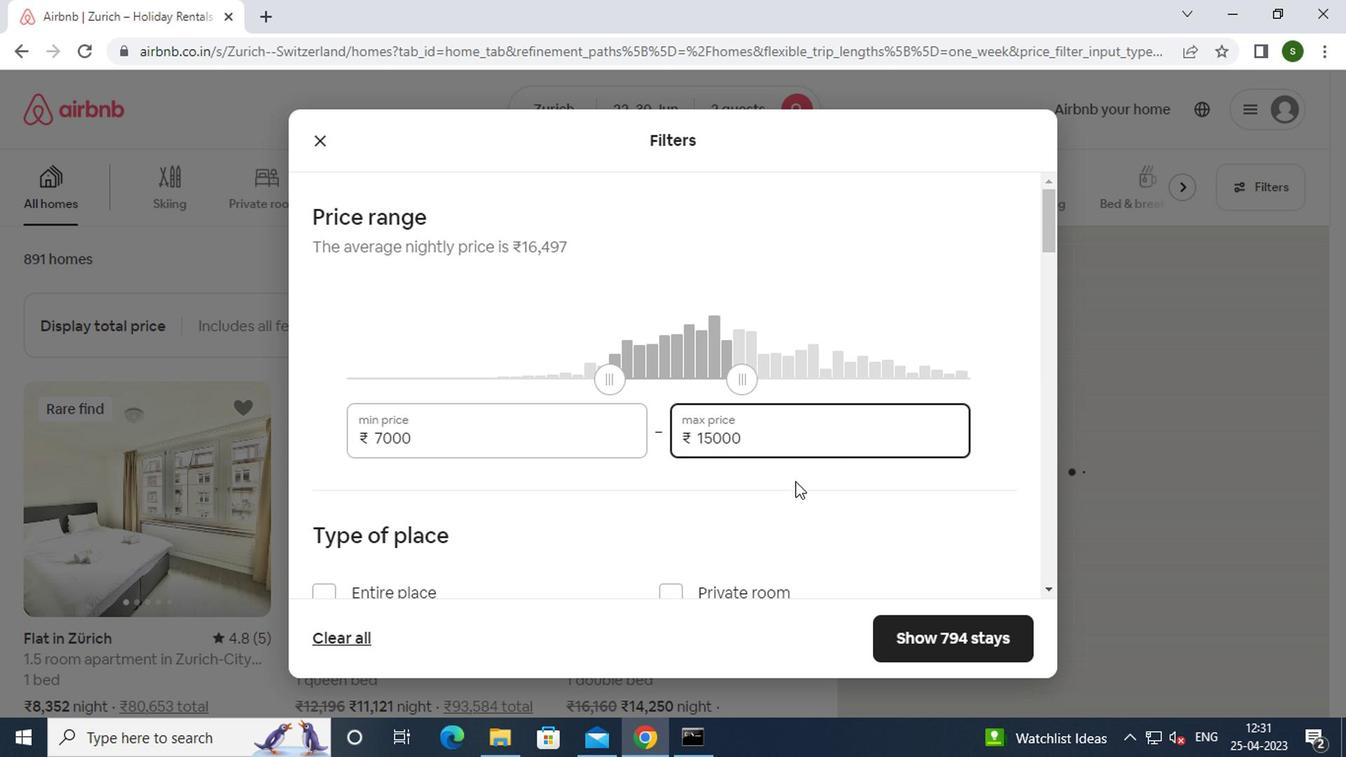 
Action: Mouse scrolled (784, 484) with delta (0, -1)
Screenshot: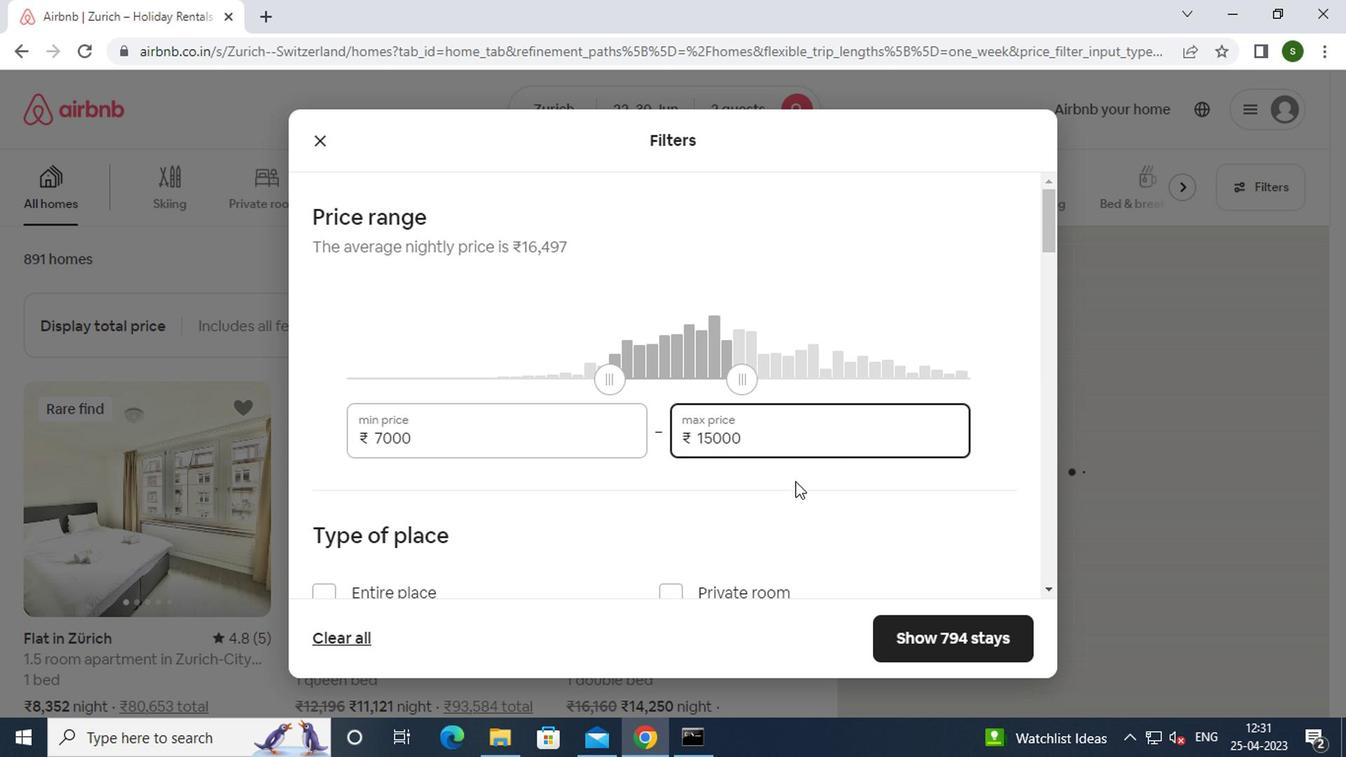 
Action: Mouse moved to (328, 408)
Screenshot: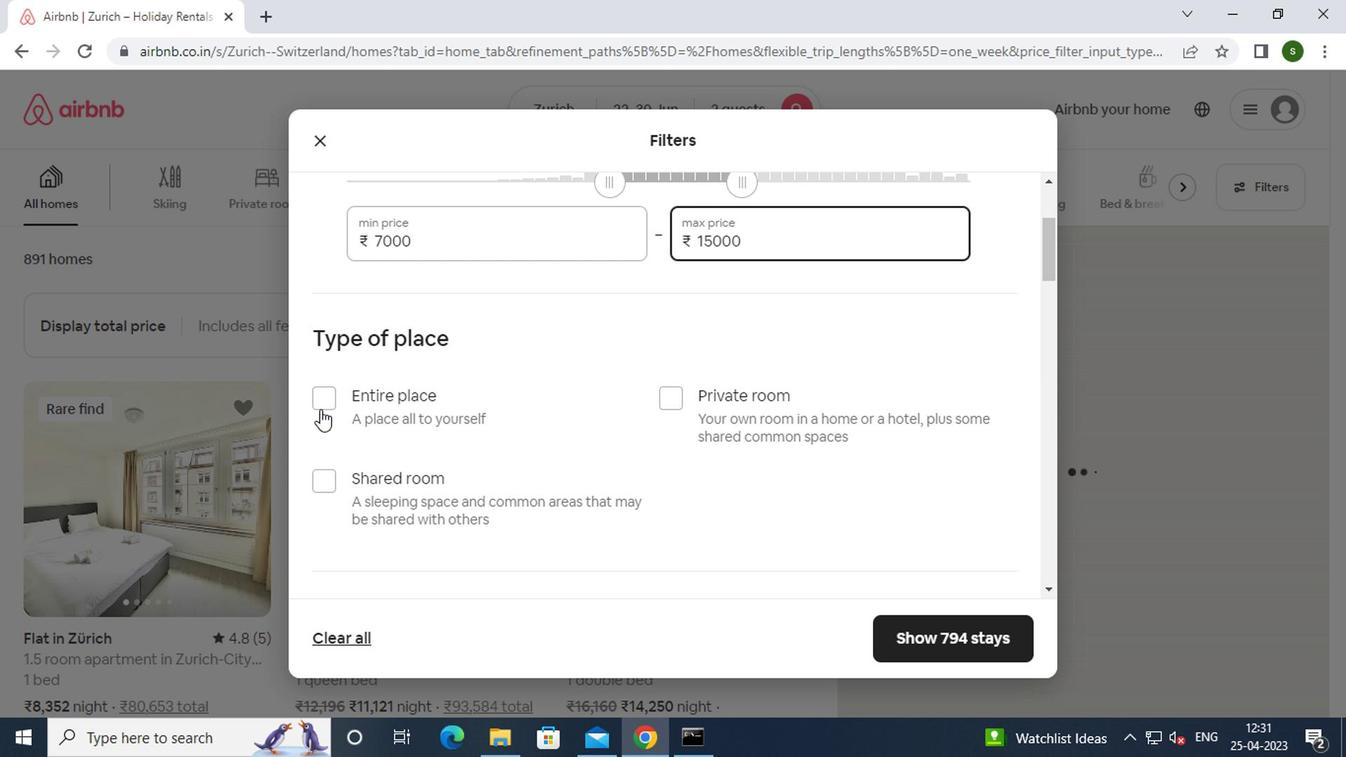 
Action: Mouse pressed left at (328, 408)
Screenshot: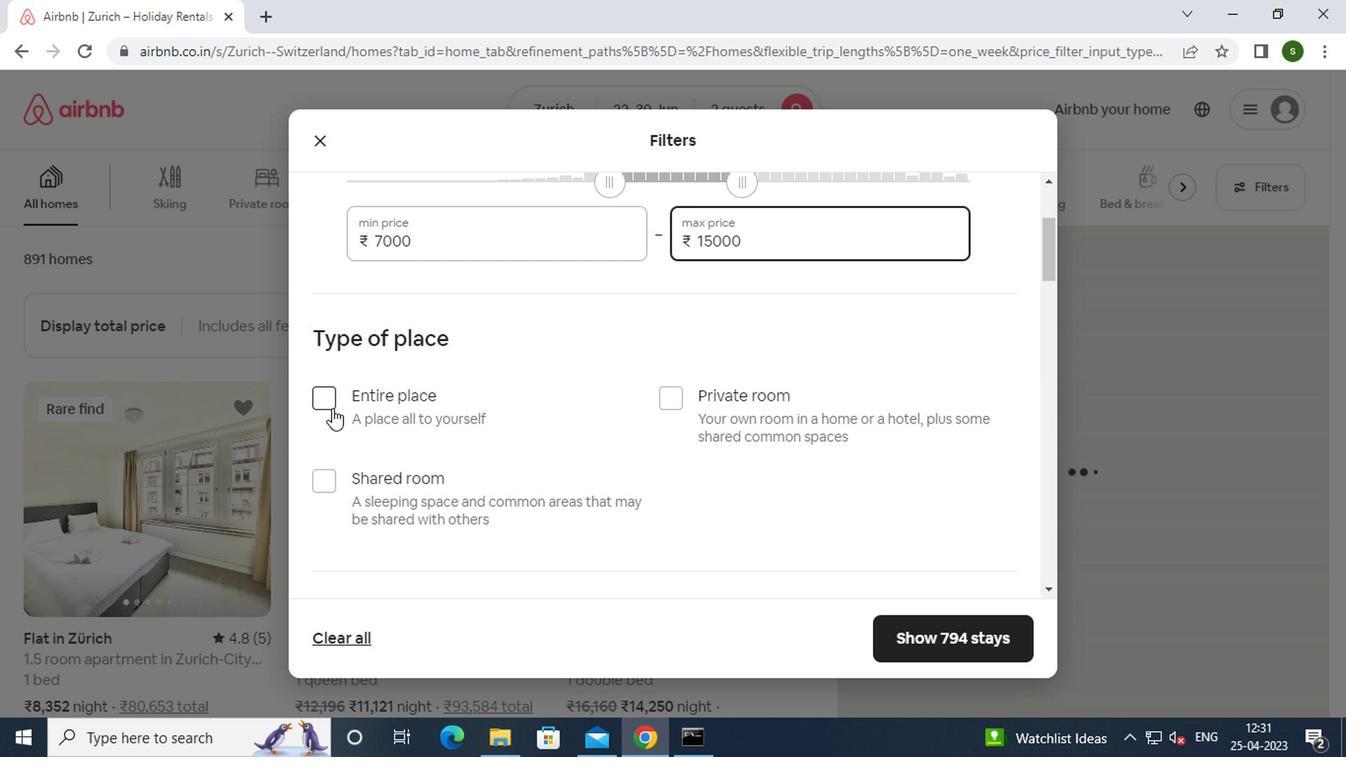 
Action: Mouse moved to (425, 416)
Screenshot: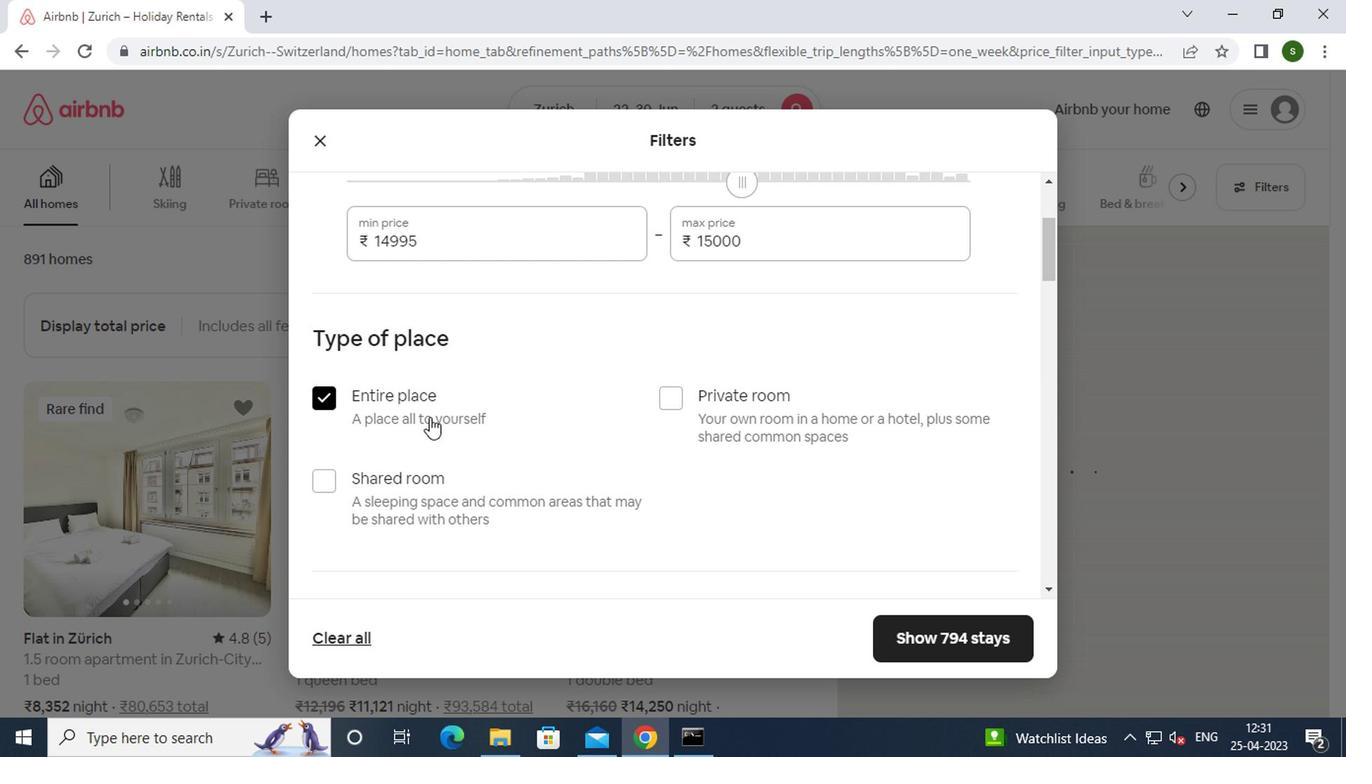 
Action: Mouse scrolled (425, 415) with delta (0, 0)
Screenshot: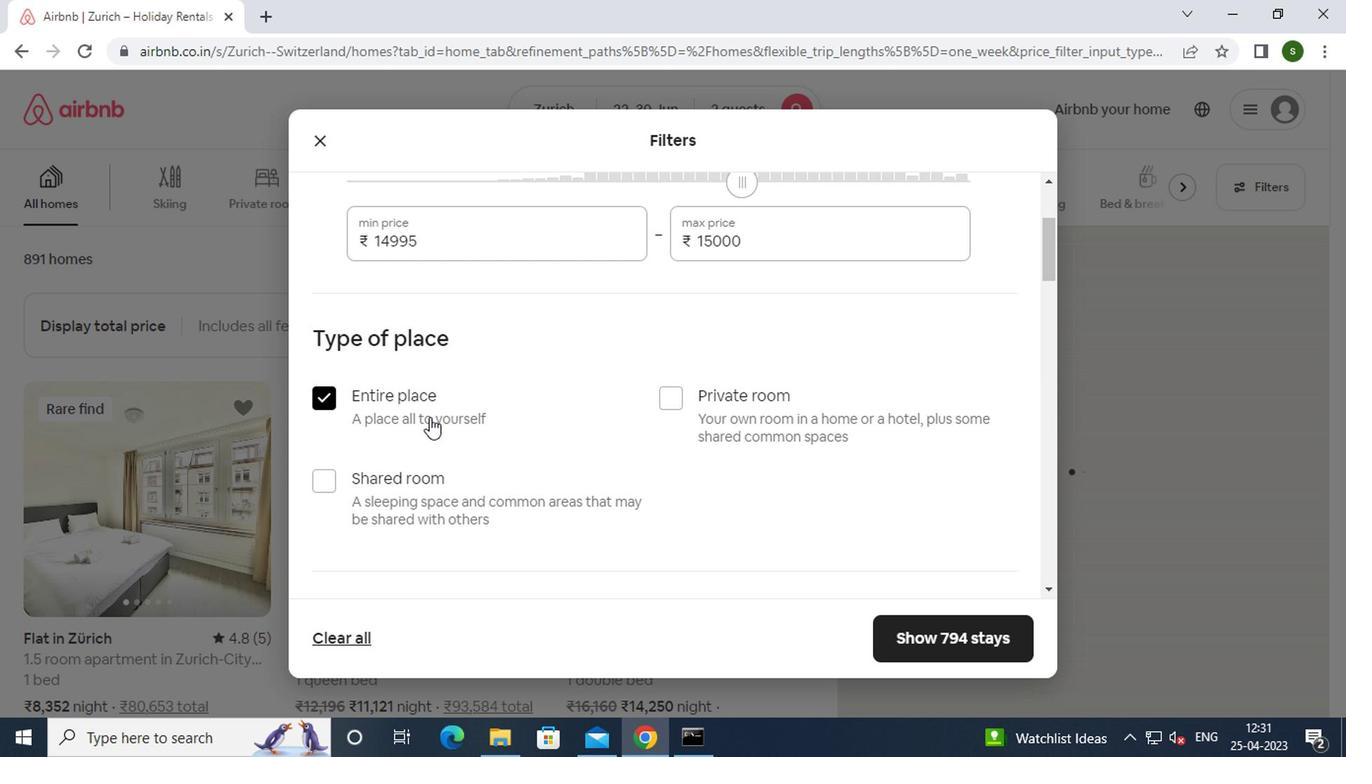 
Action: Mouse scrolled (425, 415) with delta (0, 0)
Screenshot: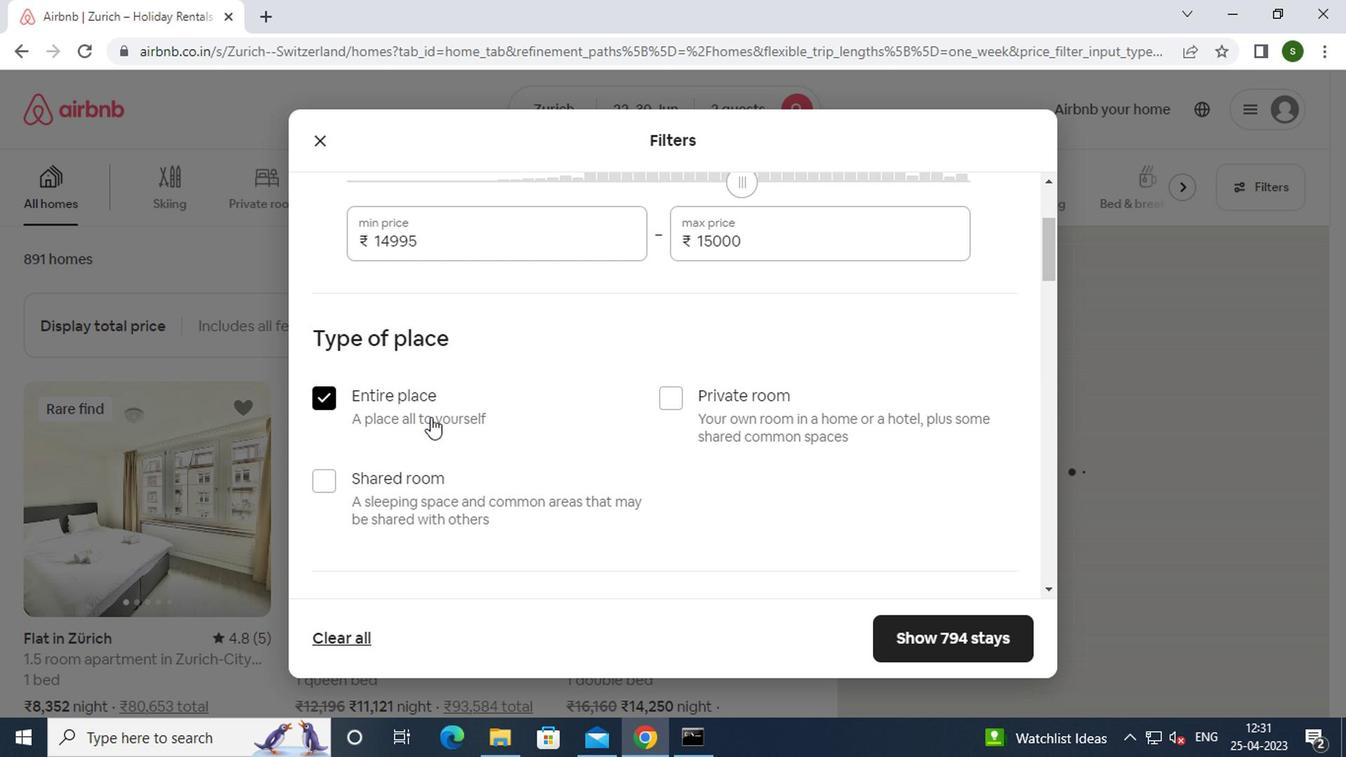 
Action: Mouse scrolled (425, 415) with delta (0, 0)
Screenshot: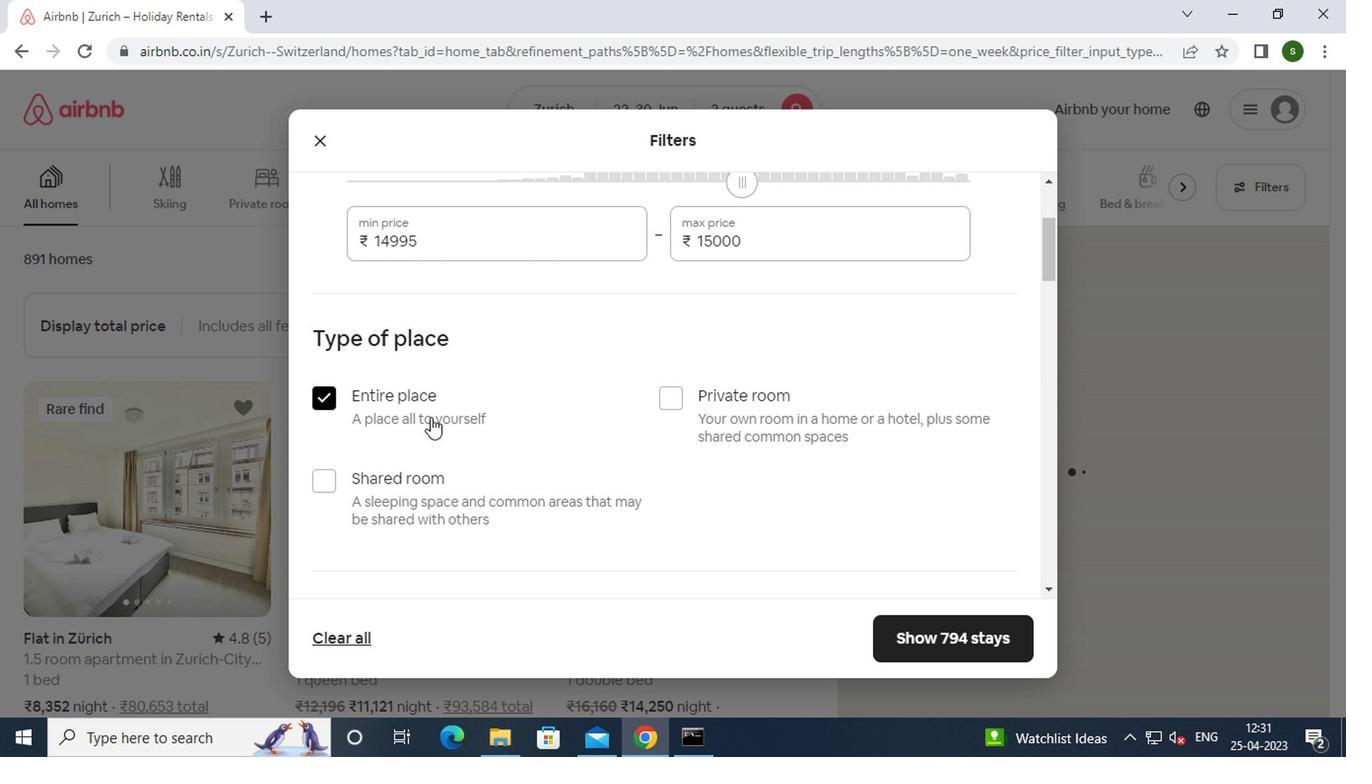 
Action: Mouse pressed left at (425, 416)
Screenshot: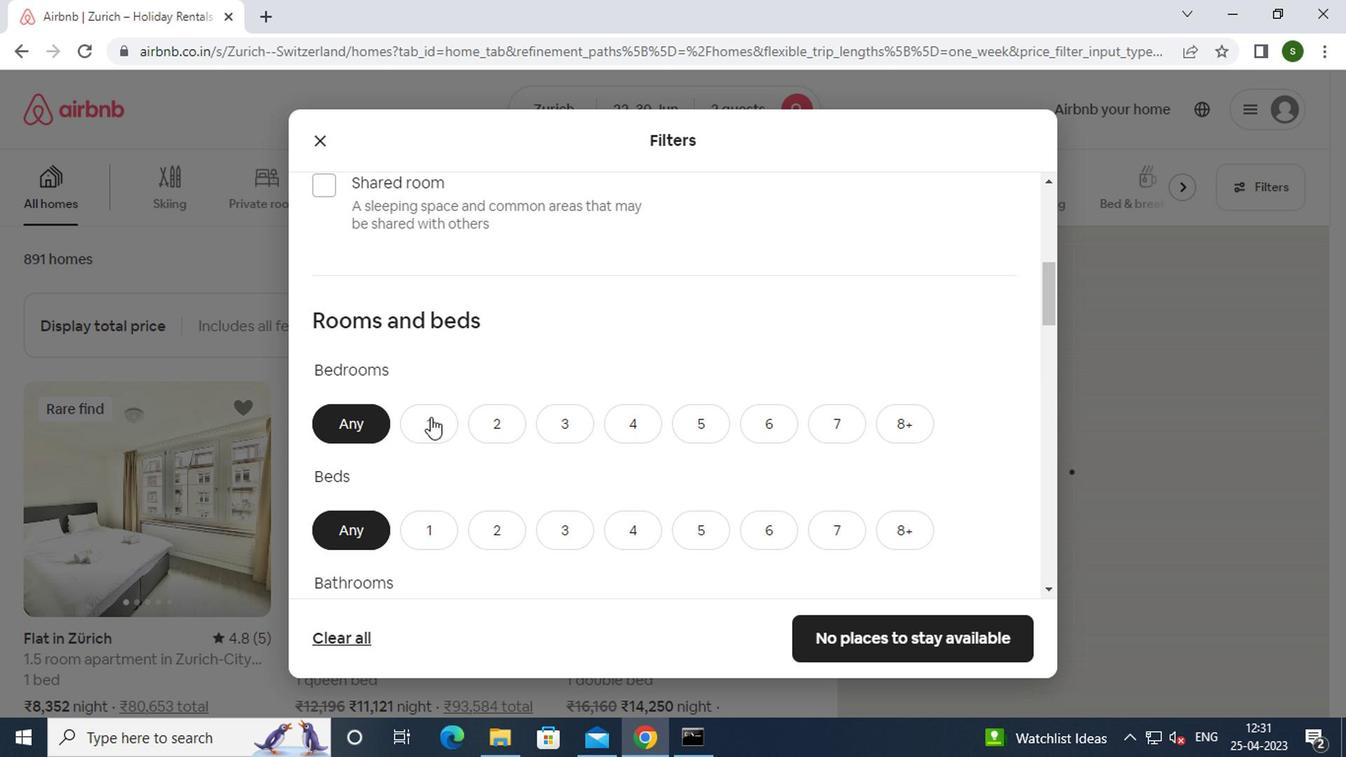 
Action: Mouse moved to (415, 525)
Screenshot: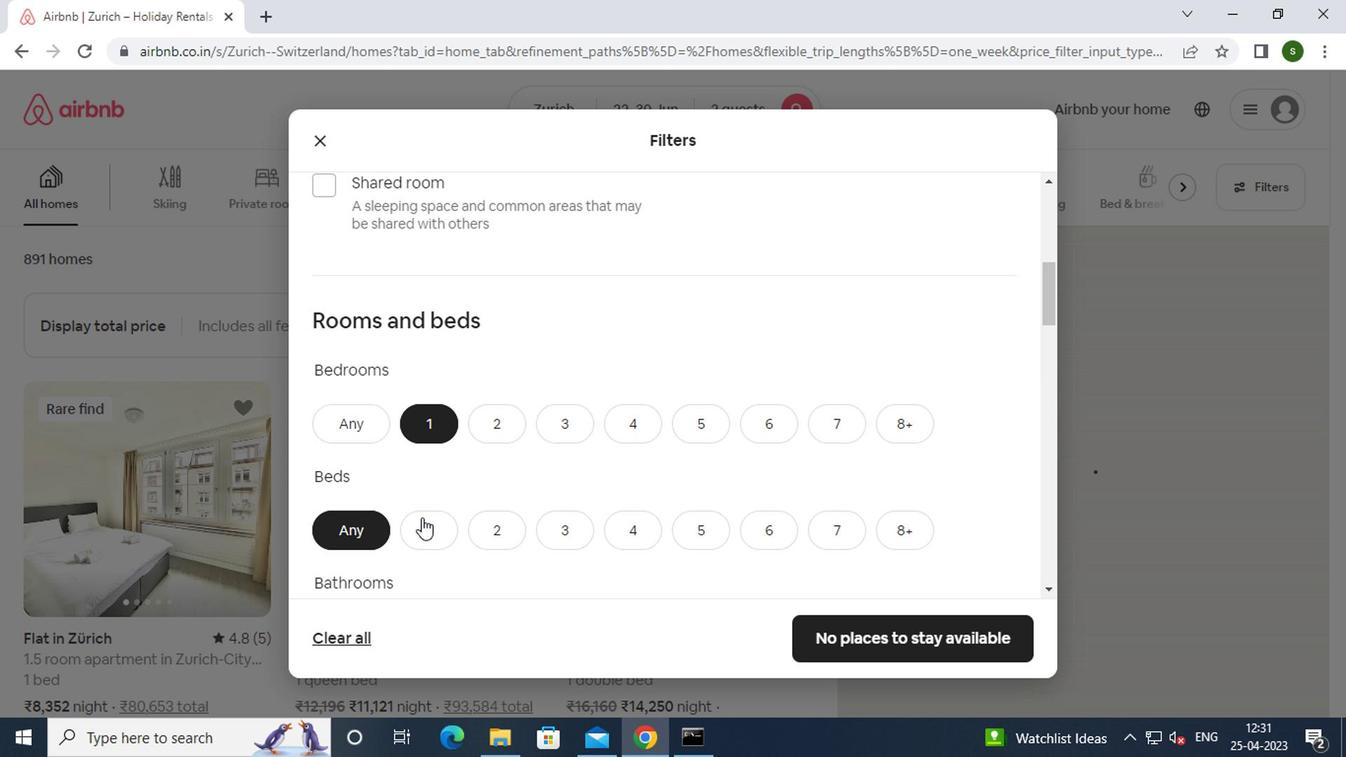 
Action: Mouse pressed left at (415, 525)
Screenshot: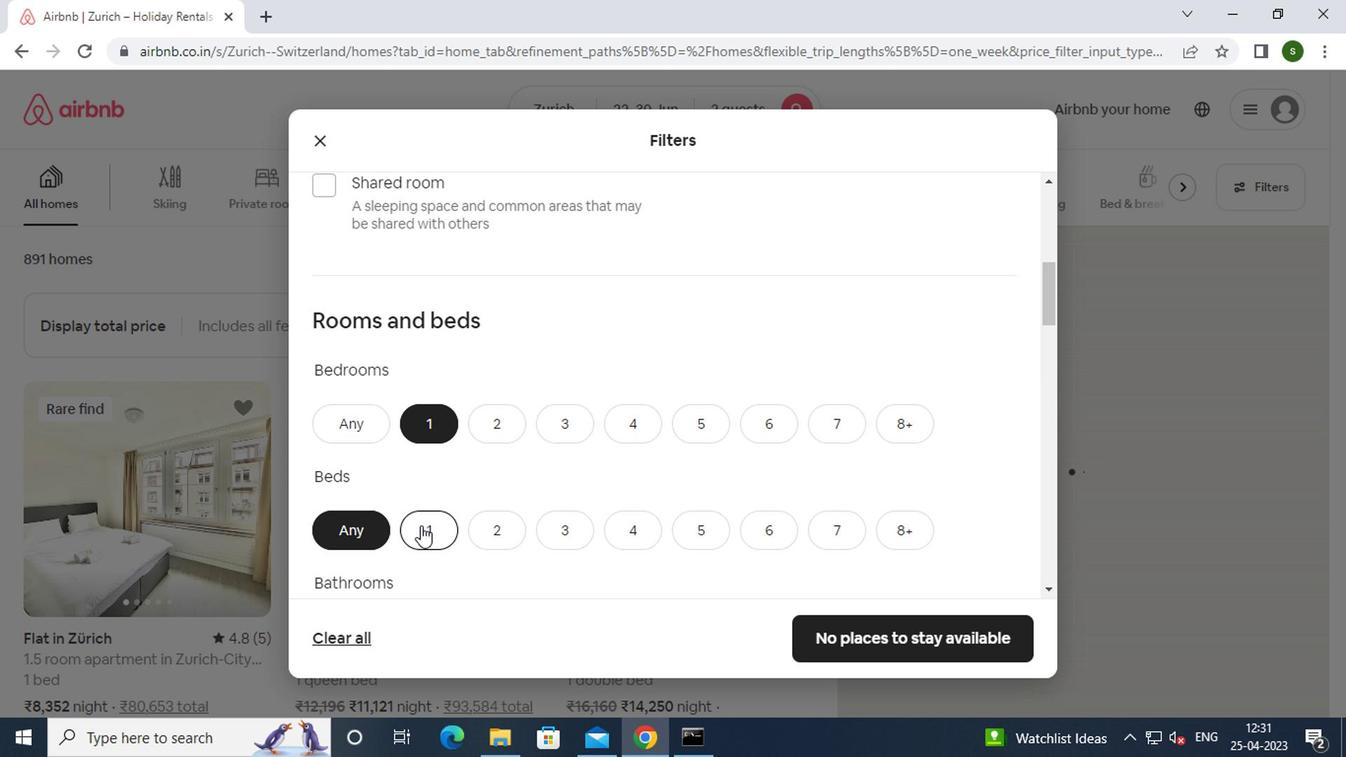 
Action: Mouse moved to (437, 493)
Screenshot: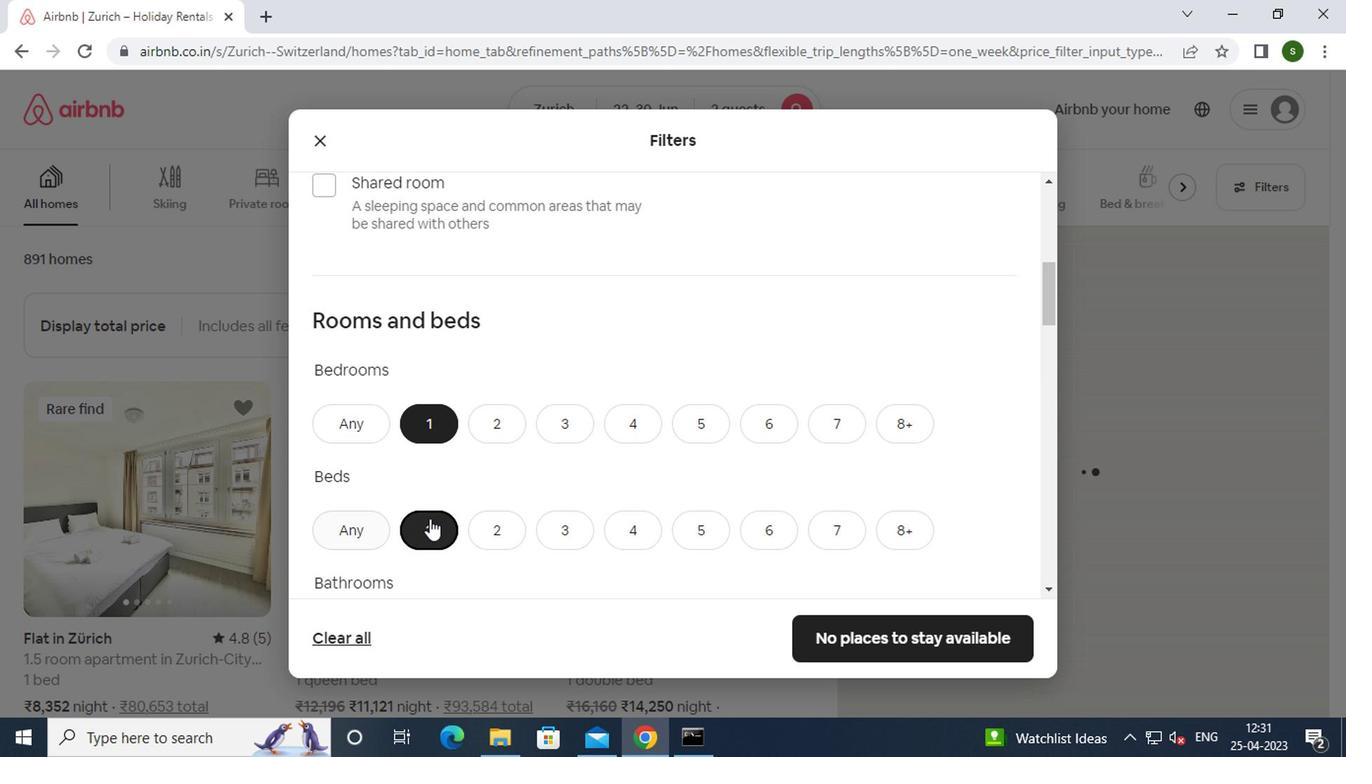 
Action: Mouse scrolled (437, 492) with delta (0, 0)
Screenshot: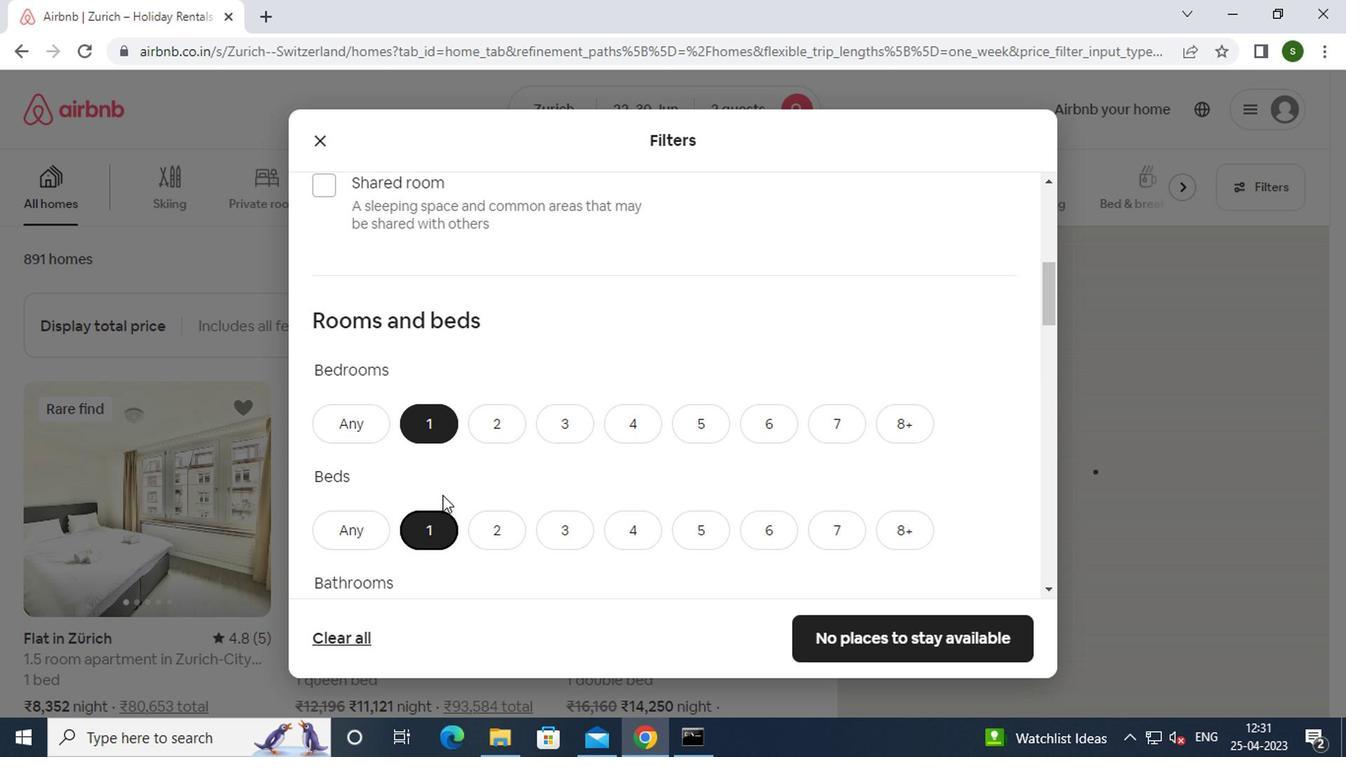 
Action: Mouse scrolled (437, 492) with delta (0, 0)
Screenshot: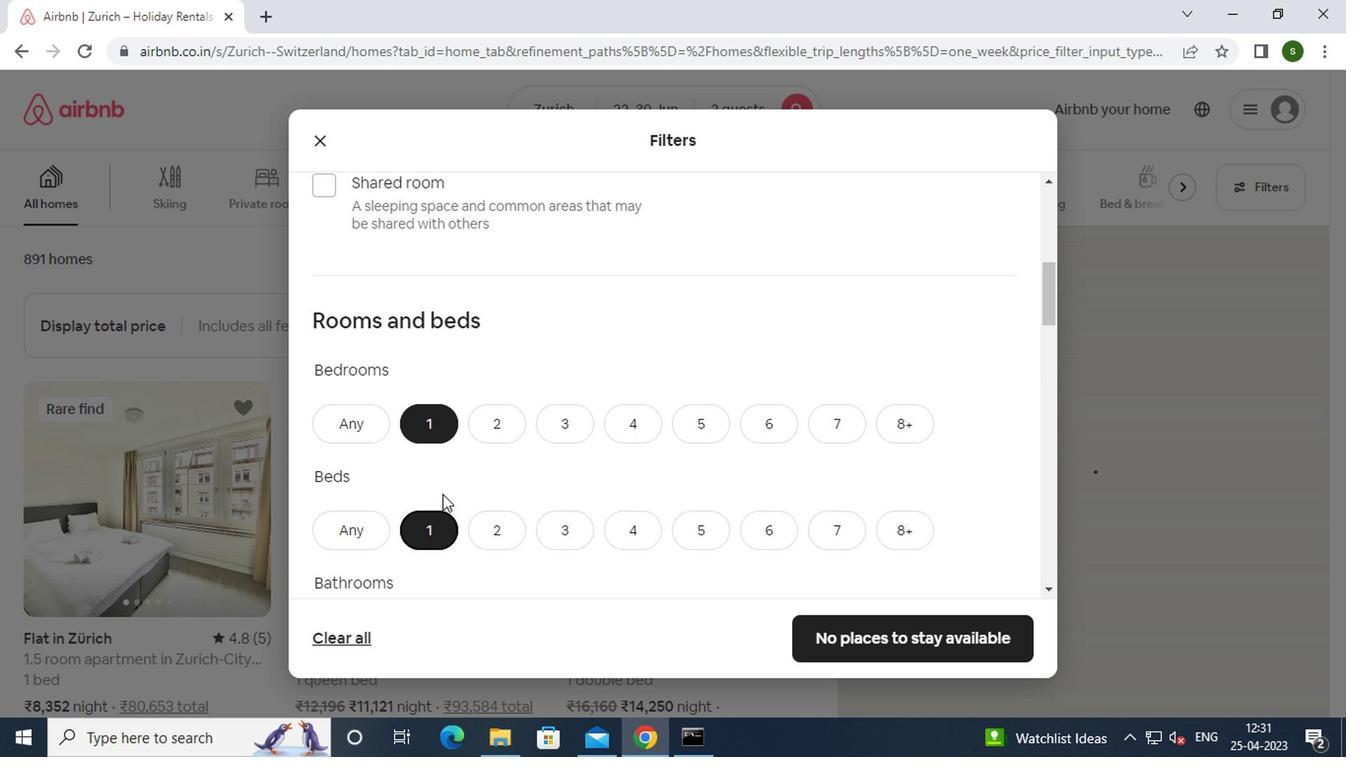 
Action: Mouse scrolled (437, 492) with delta (0, 0)
Screenshot: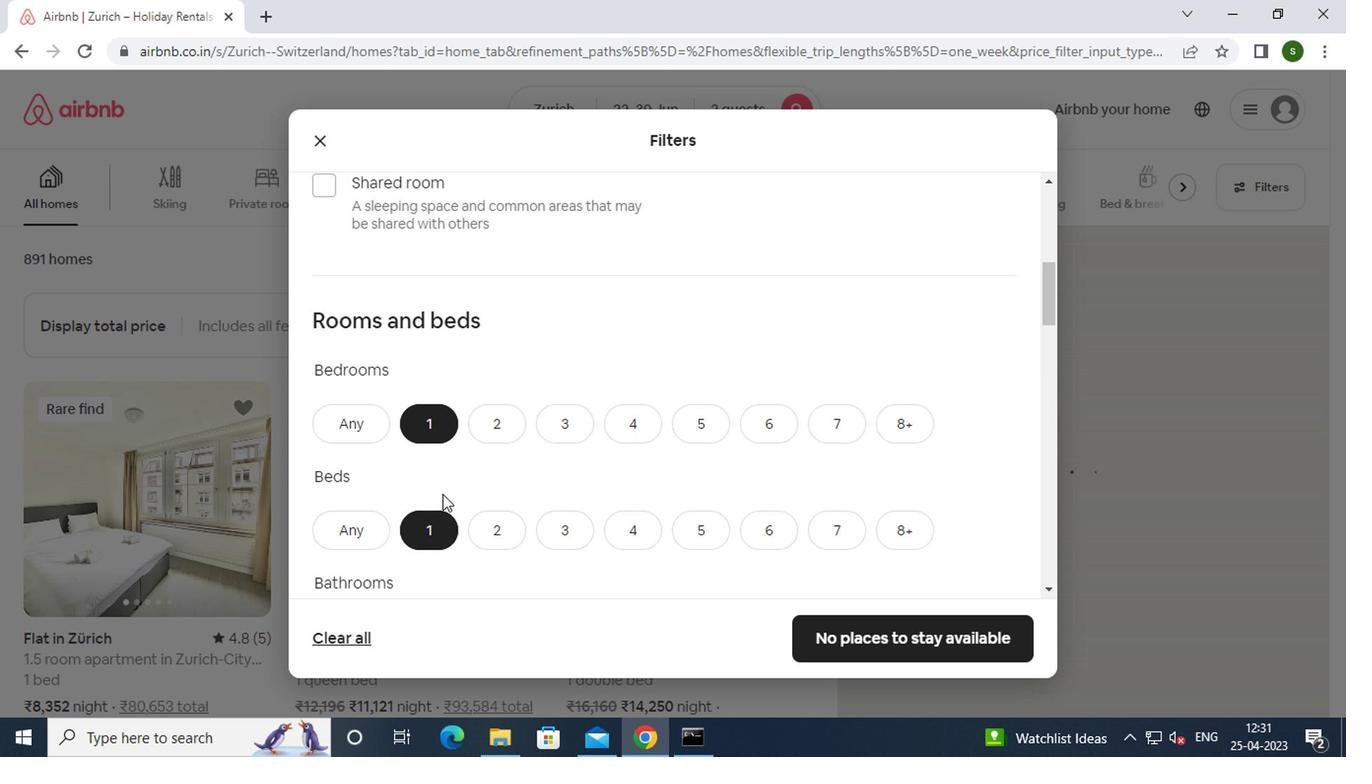 
Action: Mouse moved to (427, 345)
Screenshot: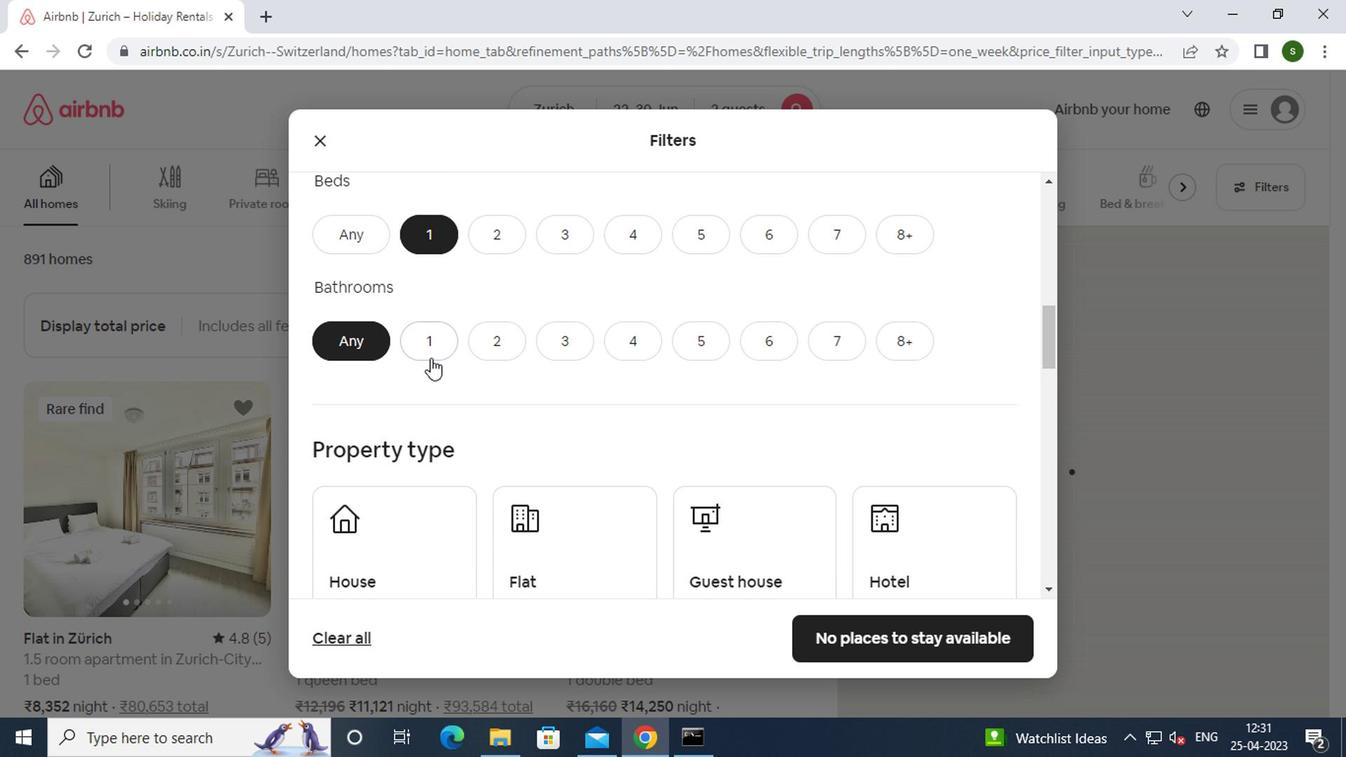 
Action: Mouse pressed left at (427, 345)
Screenshot: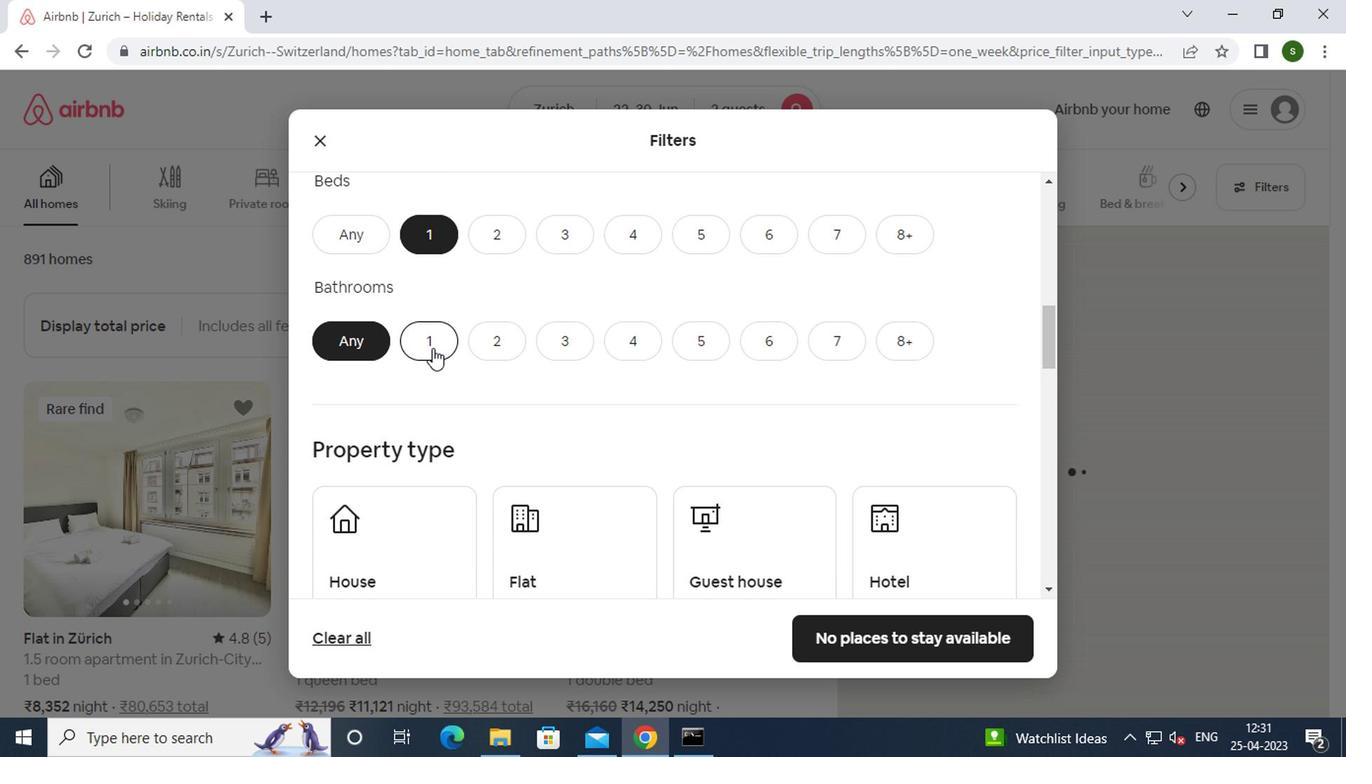 
Action: Mouse moved to (406, 529)
Screenshot: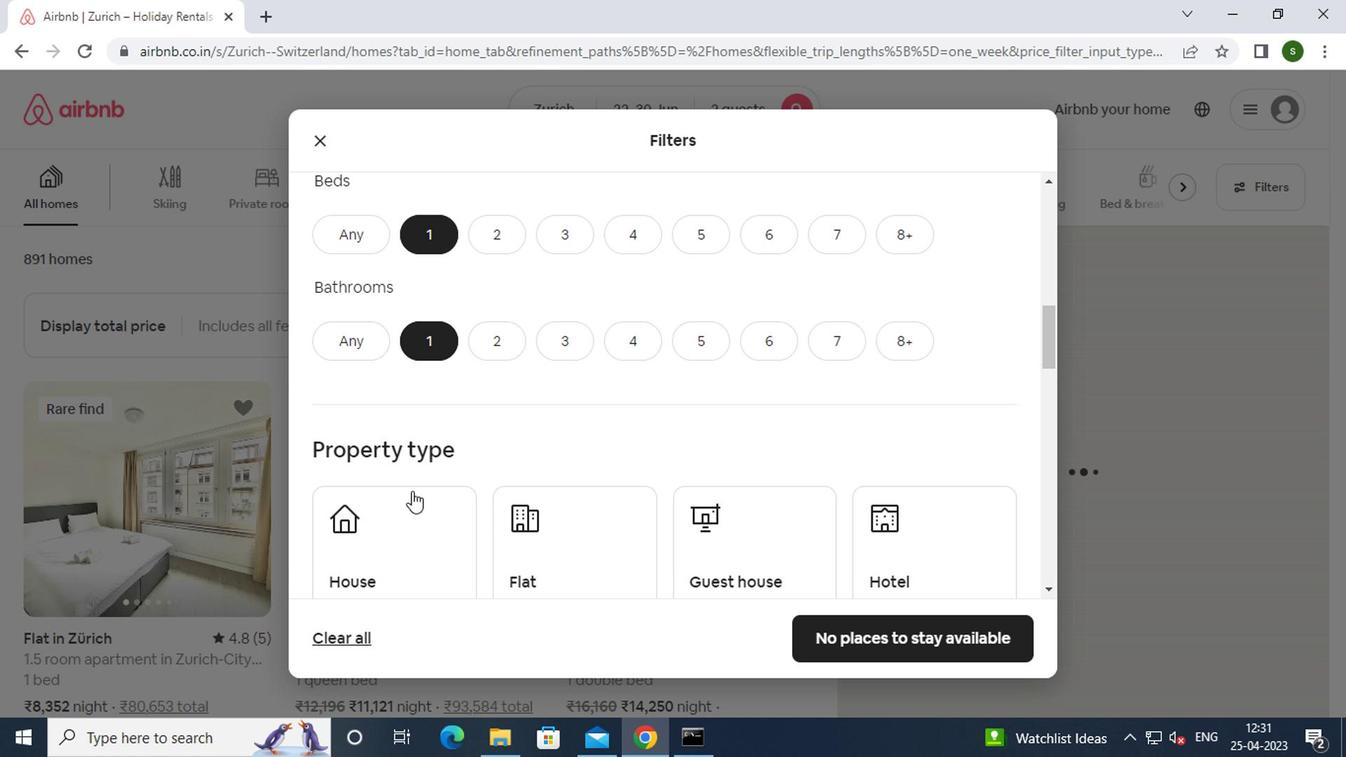 
Action: Mouse pressed left at (406, 529)
Screenshot: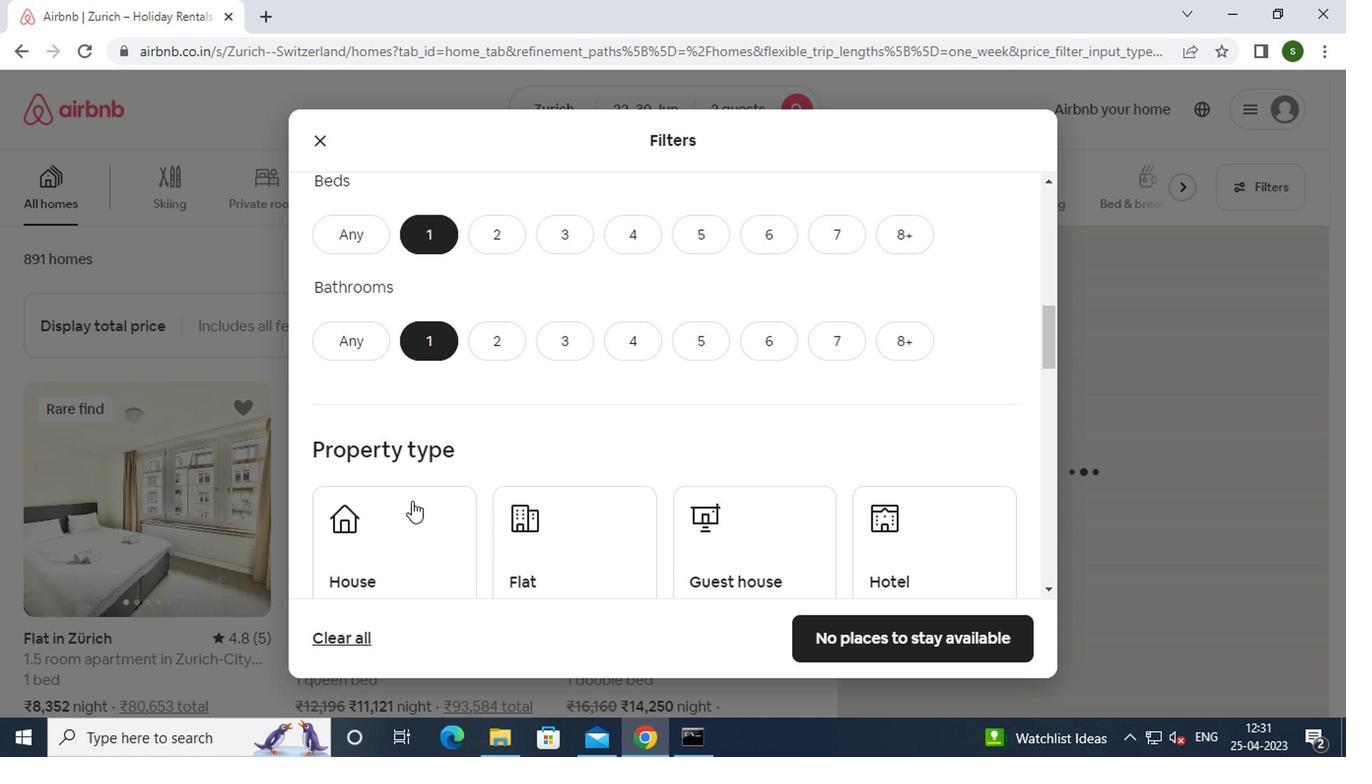 
Action: Mouse moved to (579, 551)
Screenshot: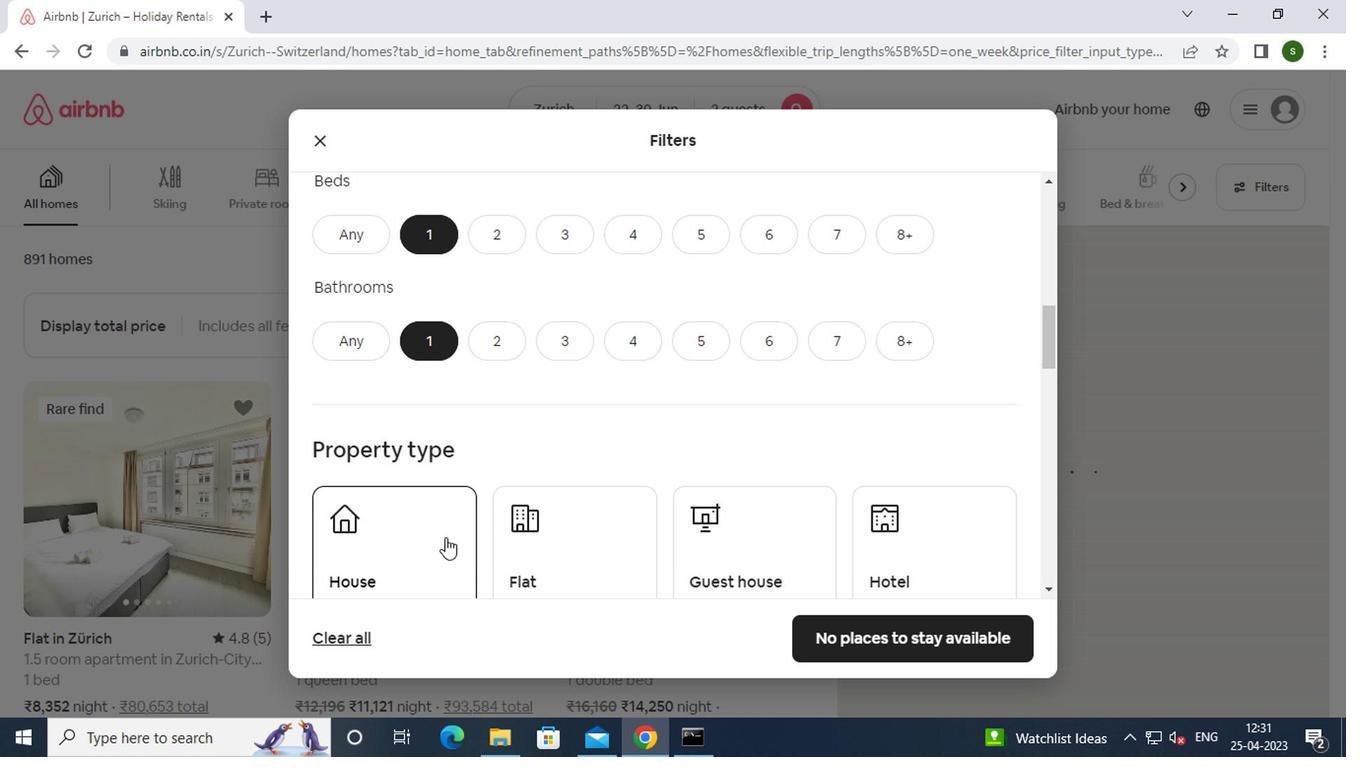 
Action: Mouse pressed left at (579, 551)
Screenshot: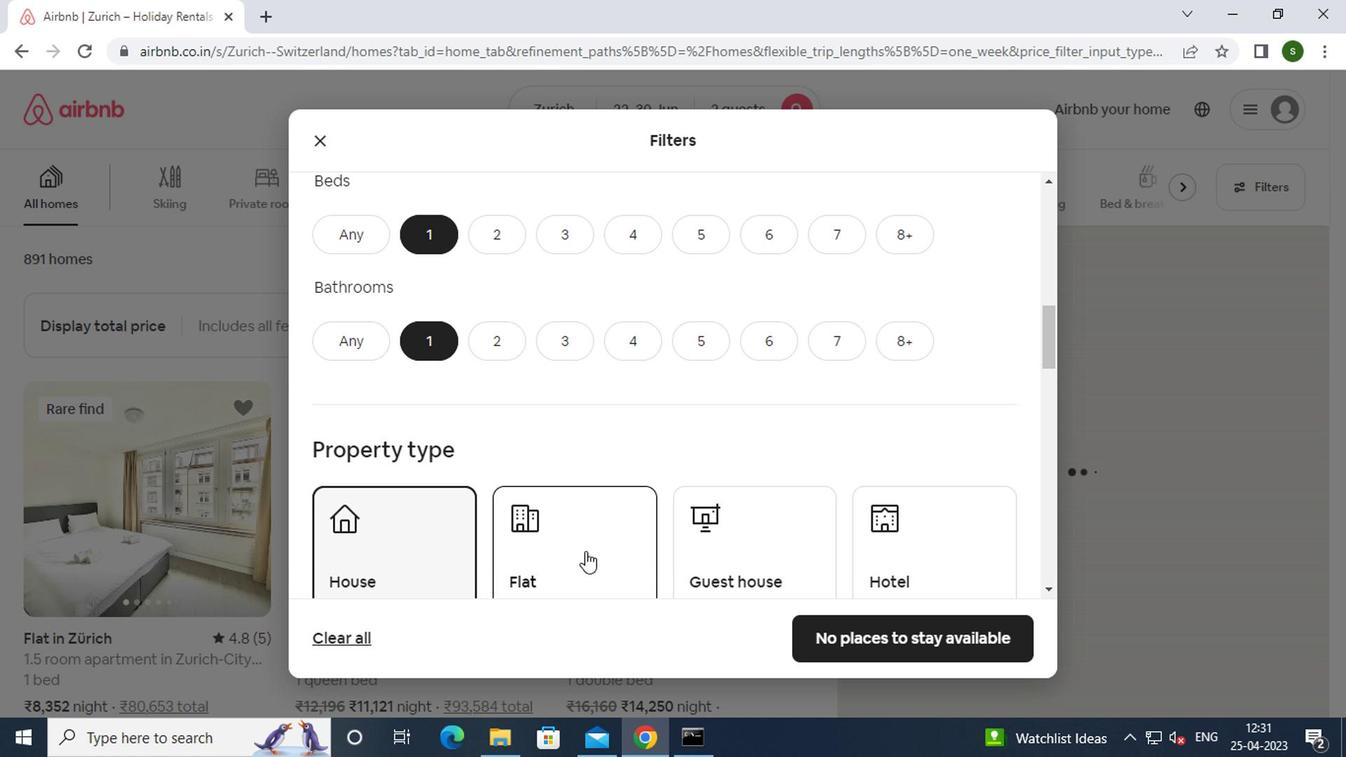 
Action: Mouse moved to (721, 546)
Screenshot: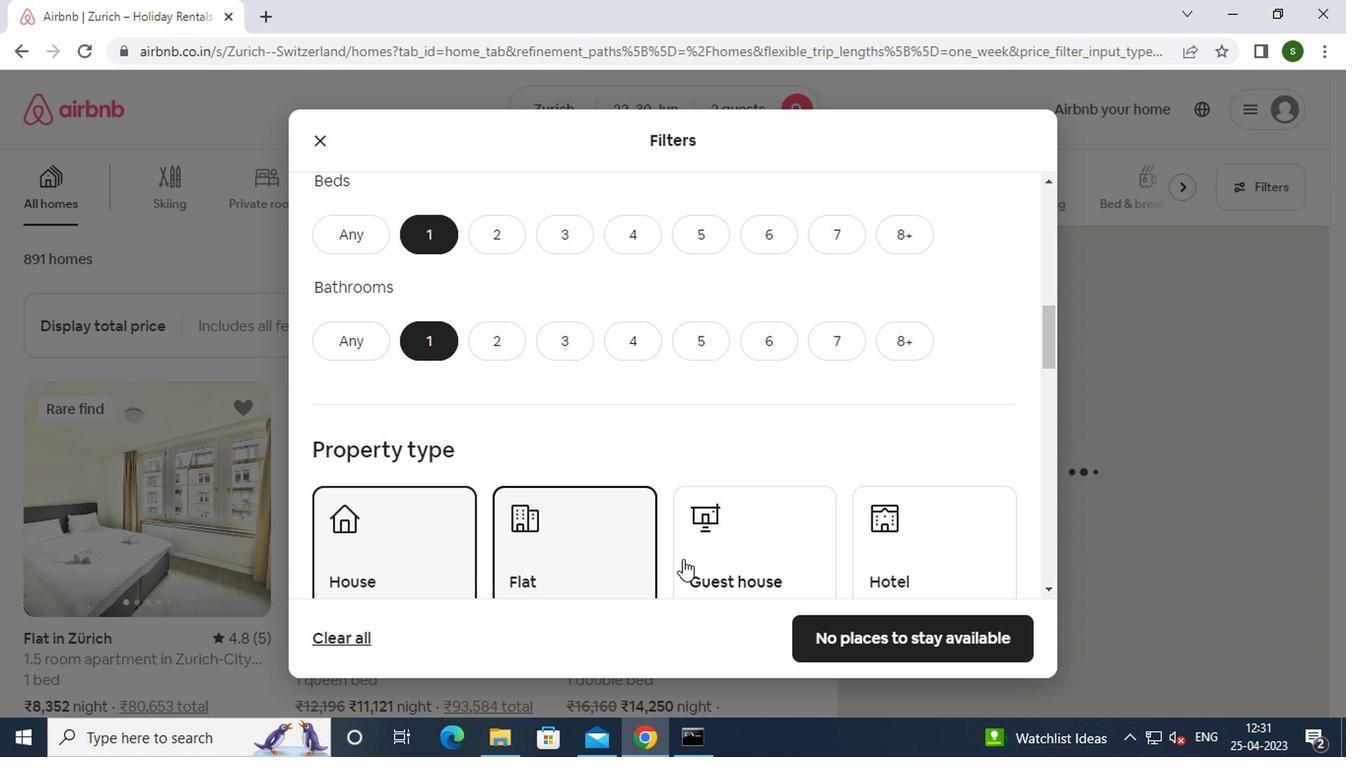 
Action: Mouse pressed left at (721, 546)
Screenshot: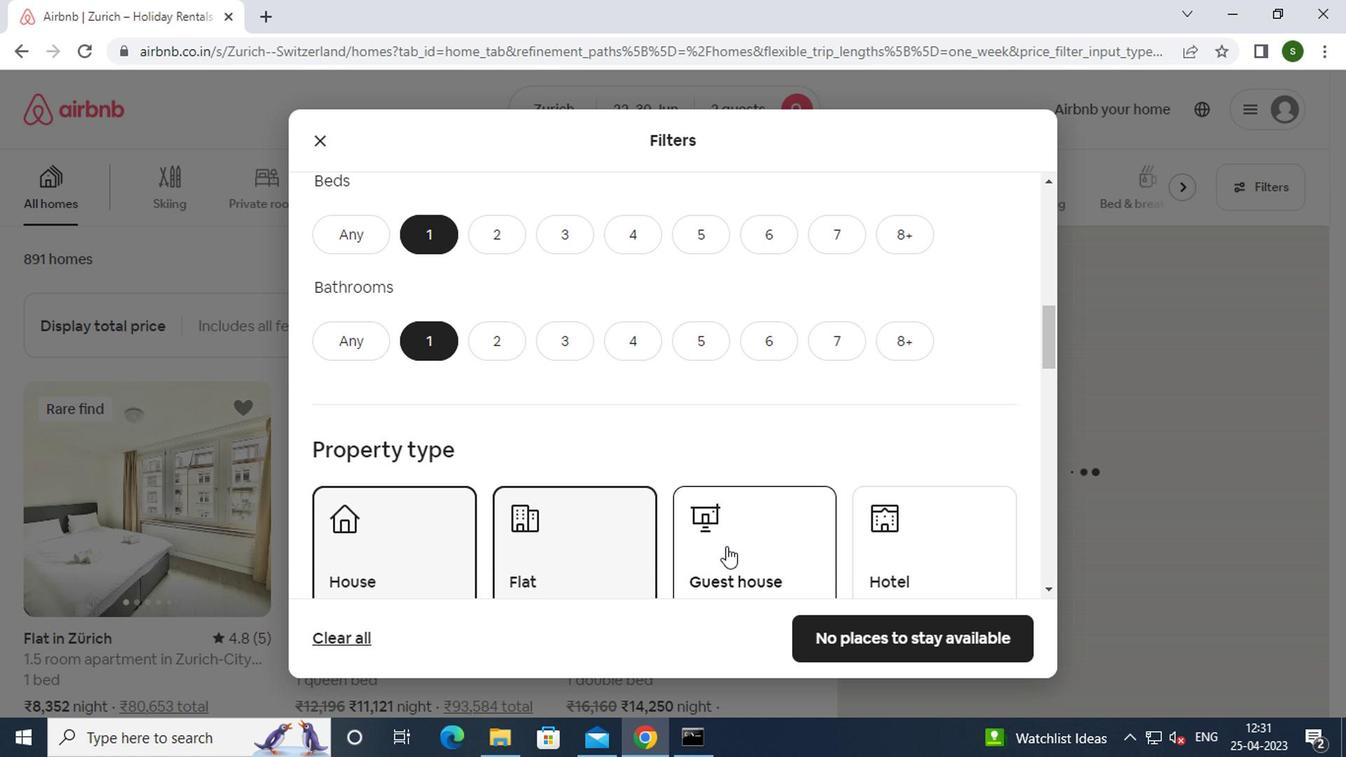 
Action: Mouse moved to (736, 462)
Screenshot: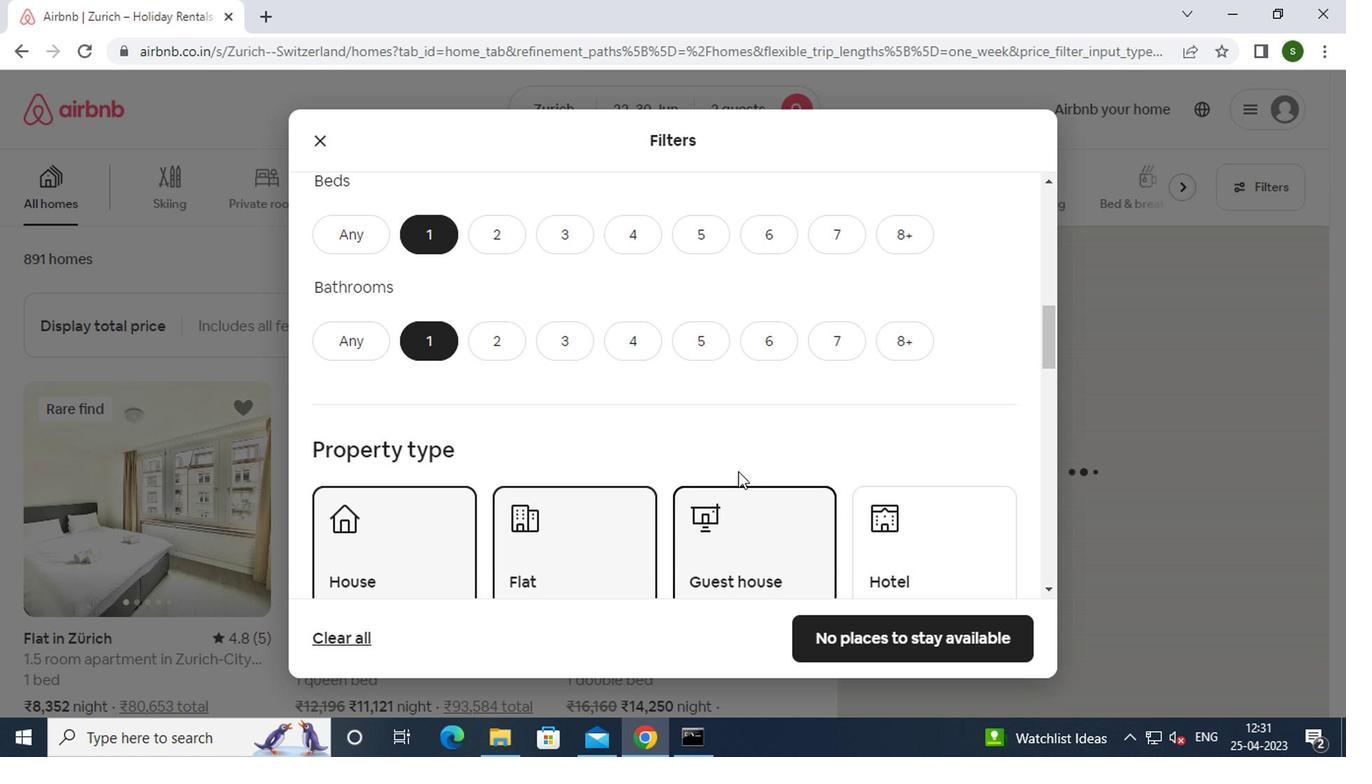 
Action: Mouse scrolled (736, 462) with delta (0, 0)
Screenshot: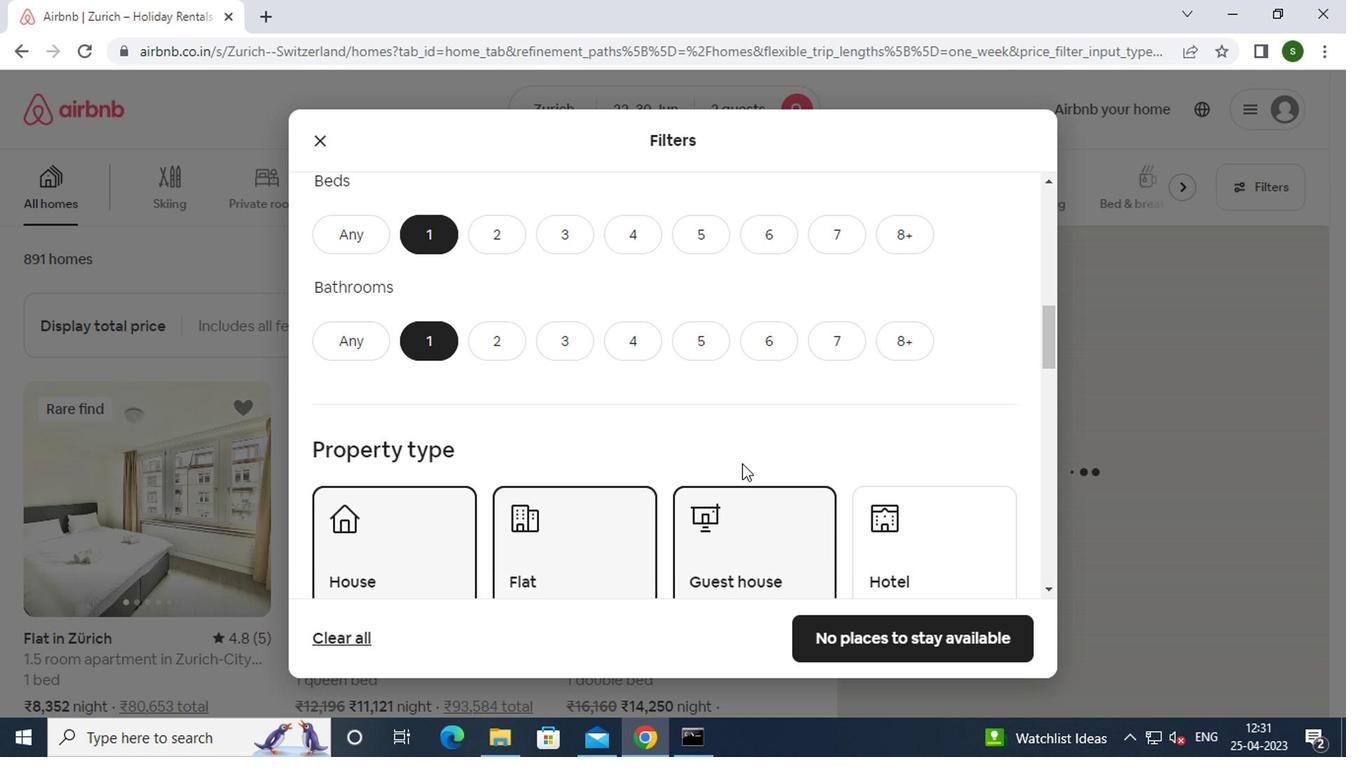 
Action: Mouse scrolled (736, 462) with delta (0, 0)
Screenshot: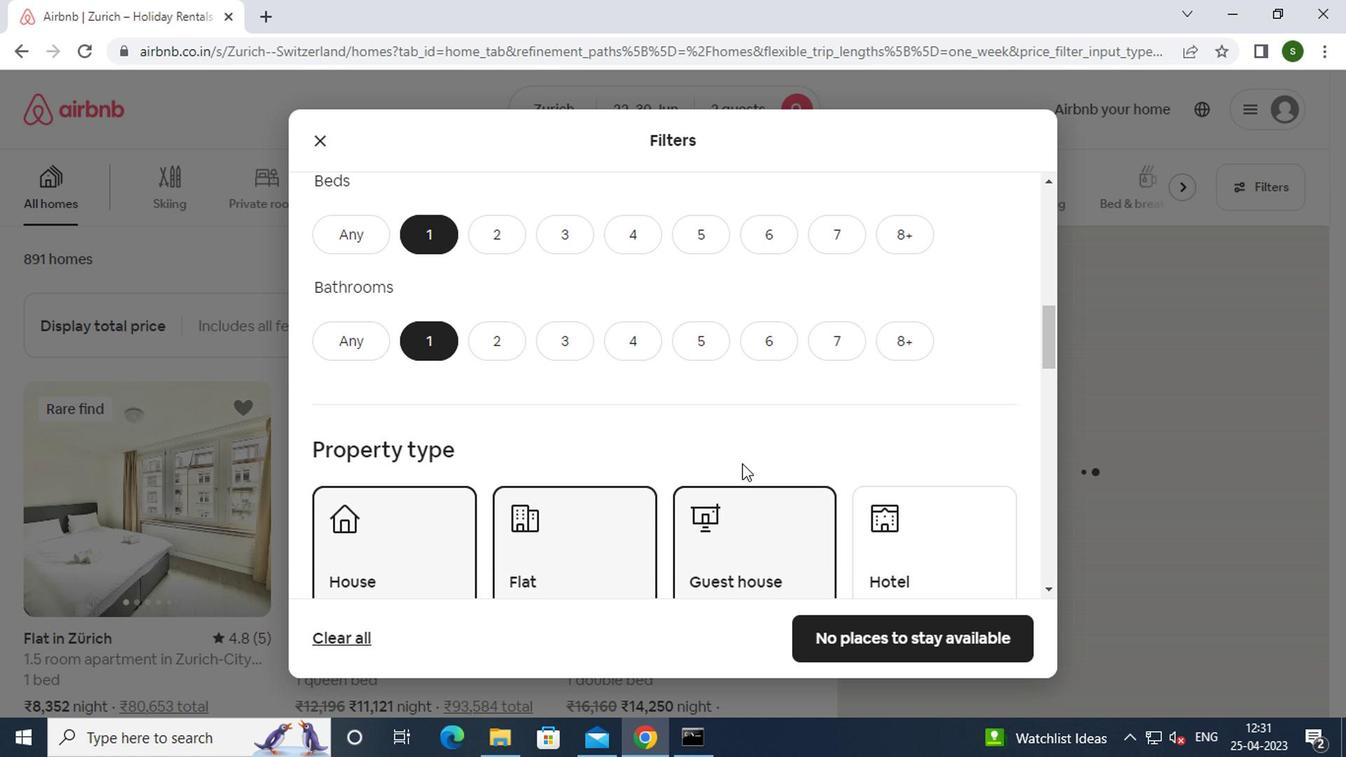 
Action: Mouse moved to (929, 319)
Screenshot: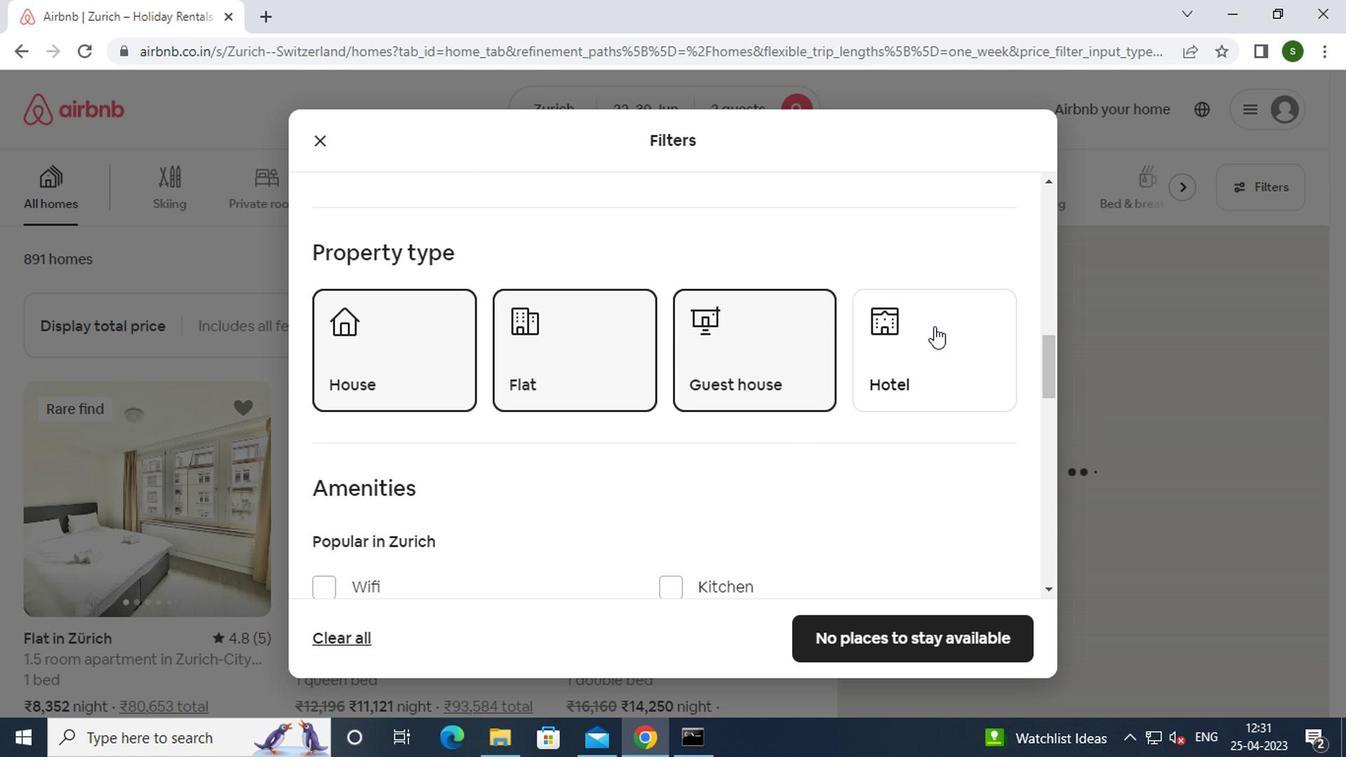 
Action: Mouse pressed left at (929, 319)
Screenshot: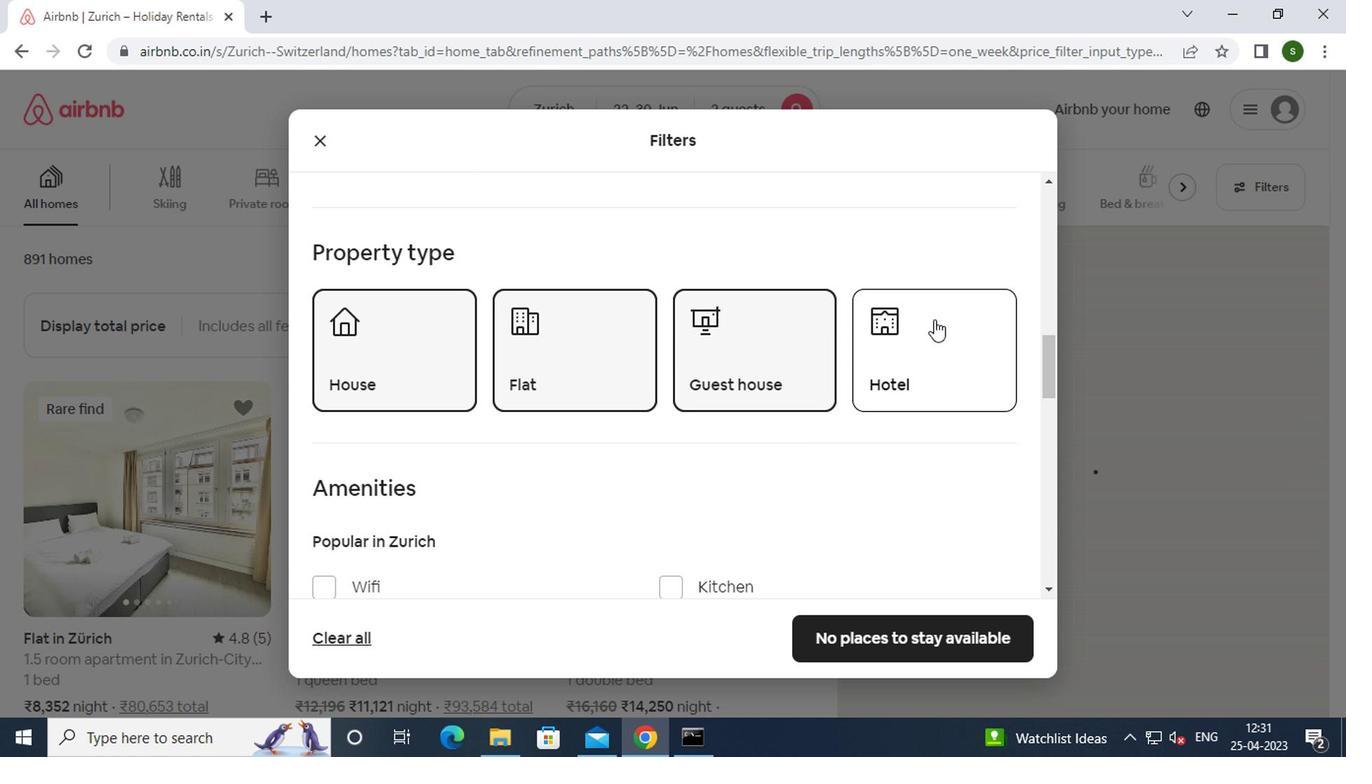 
Action: Mouse moved to (726, 397)
Screenshot: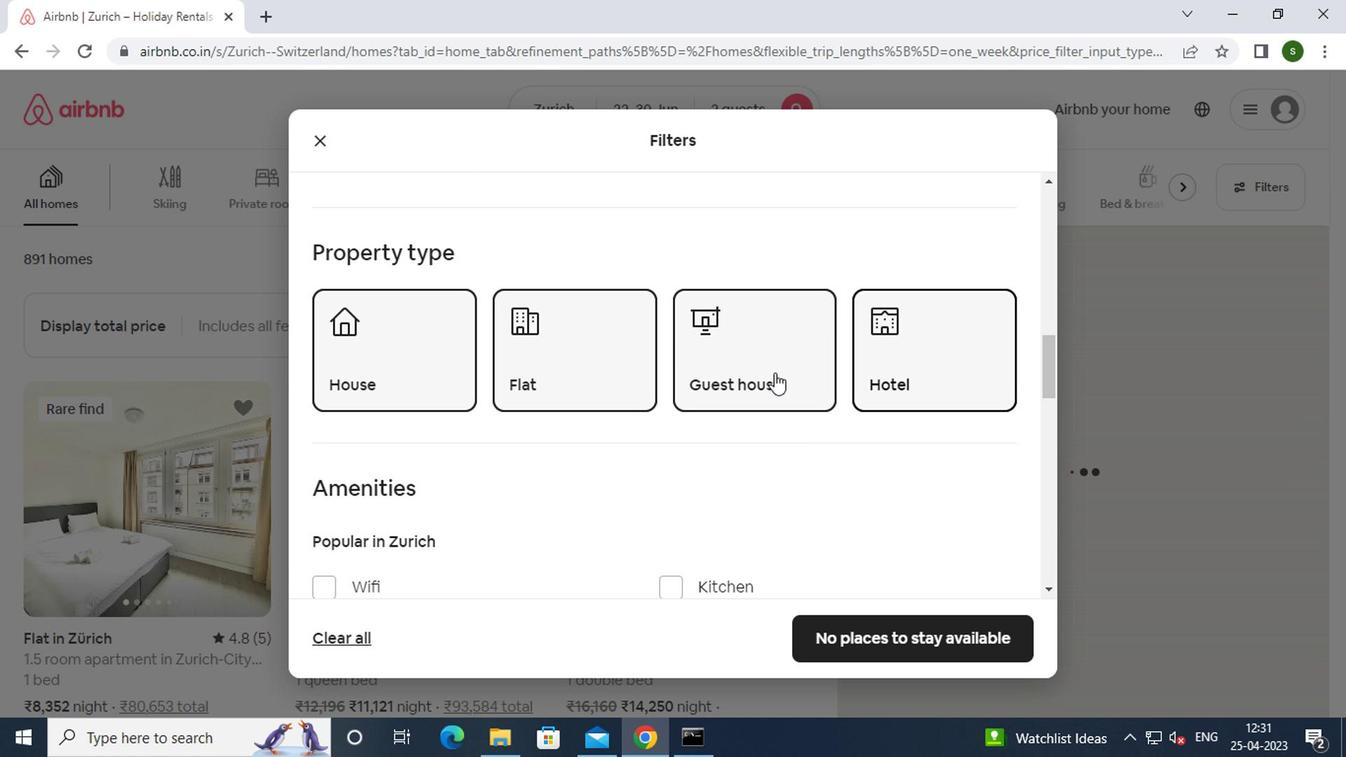 
Action: Mouse scrolled (726, 396) with delta (0, 0)
Screenshot: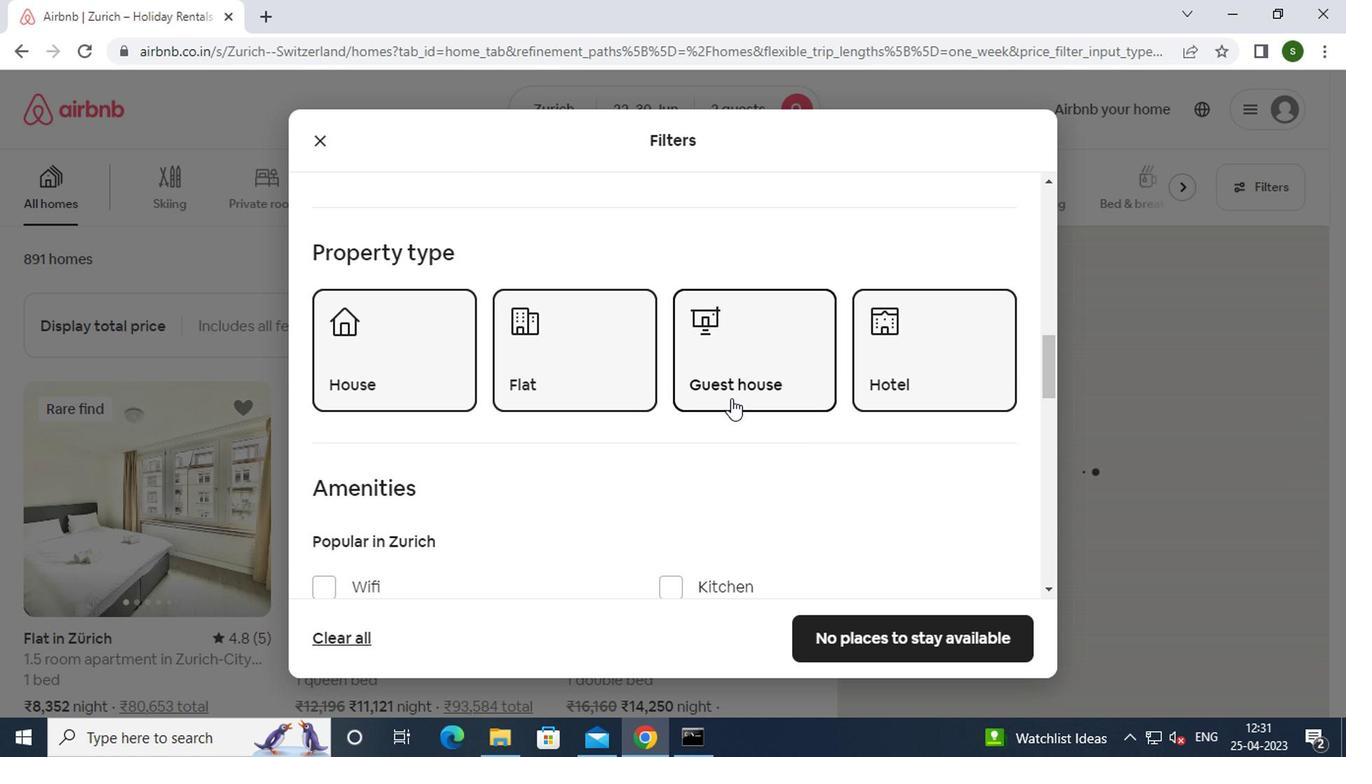 
Action: Mouse scrolled (726, 396) with delta (0, 0)
Screenshot: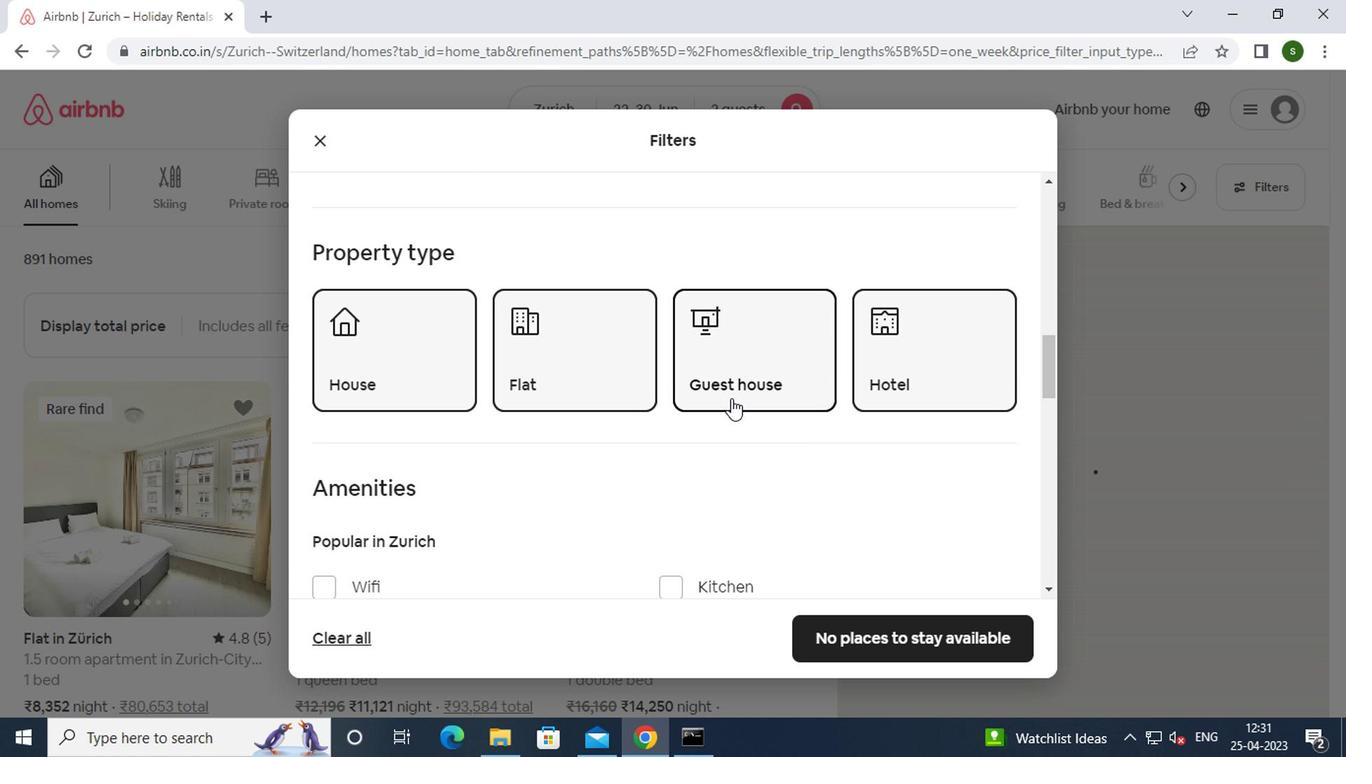 
Action: Mouse scrolled (726, 396) with delta (0, 0)
Screenshot: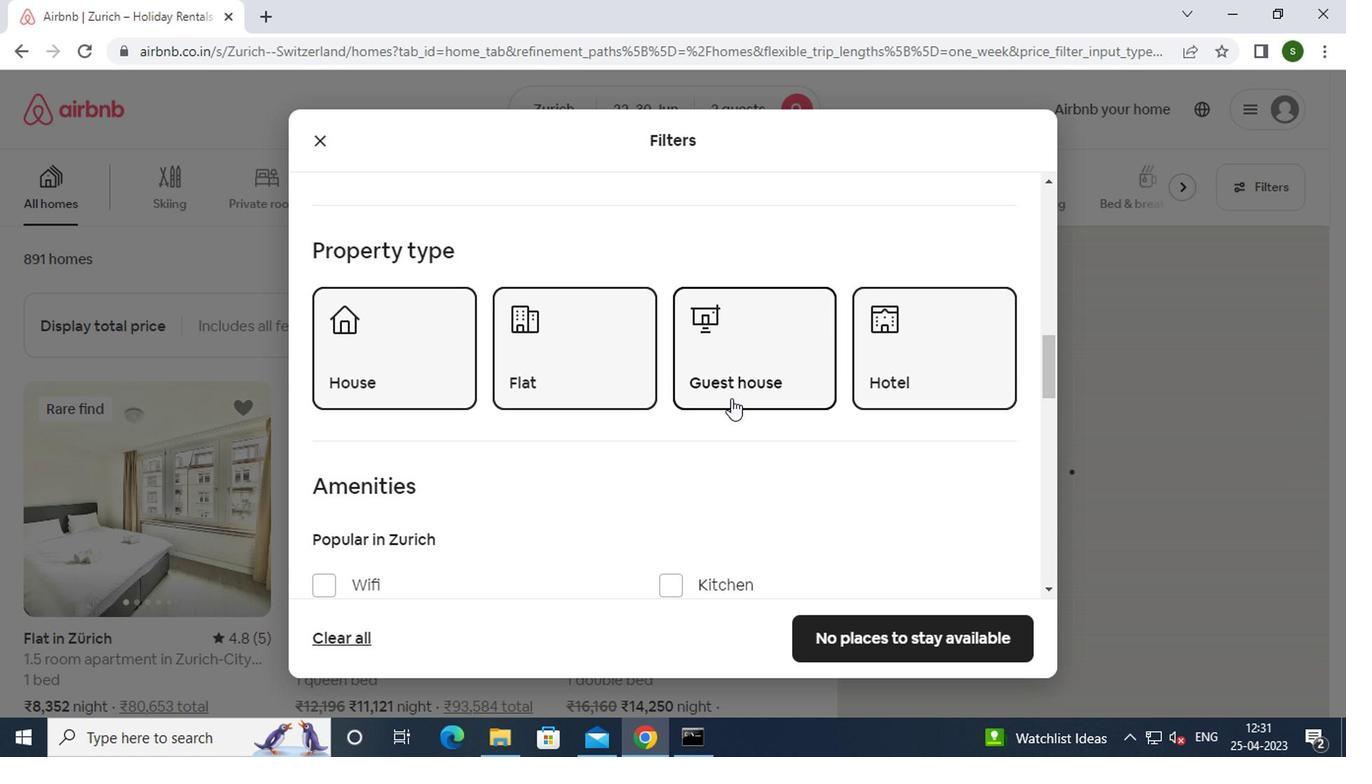 
Action: Mouse scrolled (726, 396) with delta (0, 0)
Screenshot: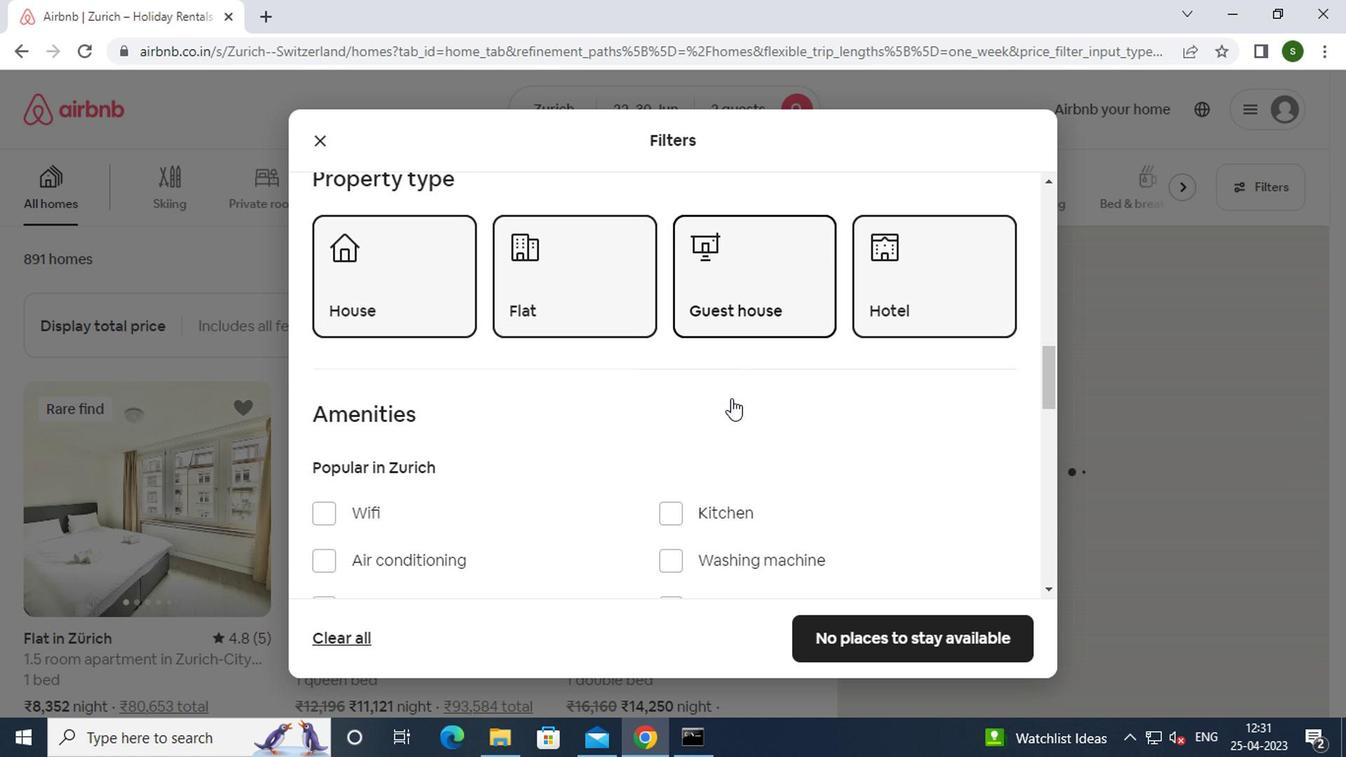 
Action: Mouse scrolled (726, 396) with delta (0, 0)
Screenshot: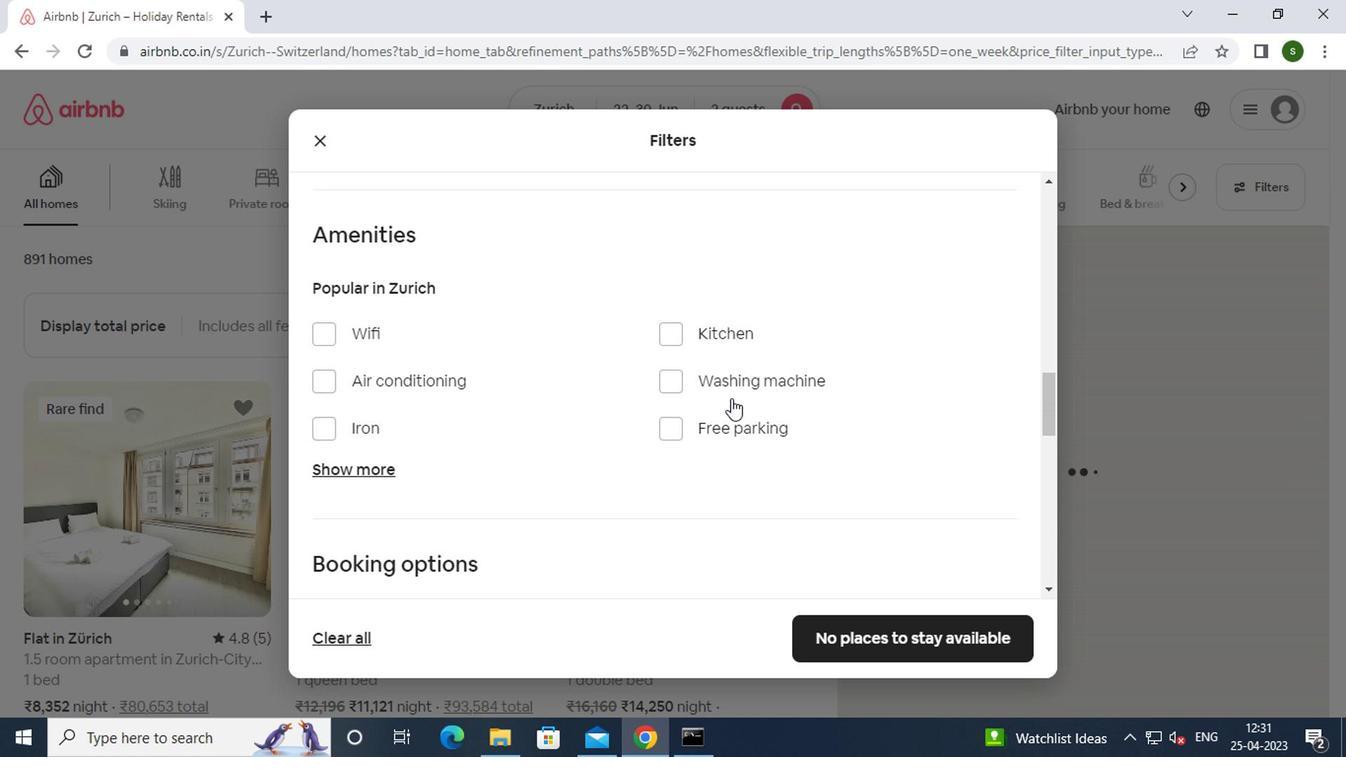 
Action: Mouse scrolled (726, 396) with delta (0, 0)
Screenshot: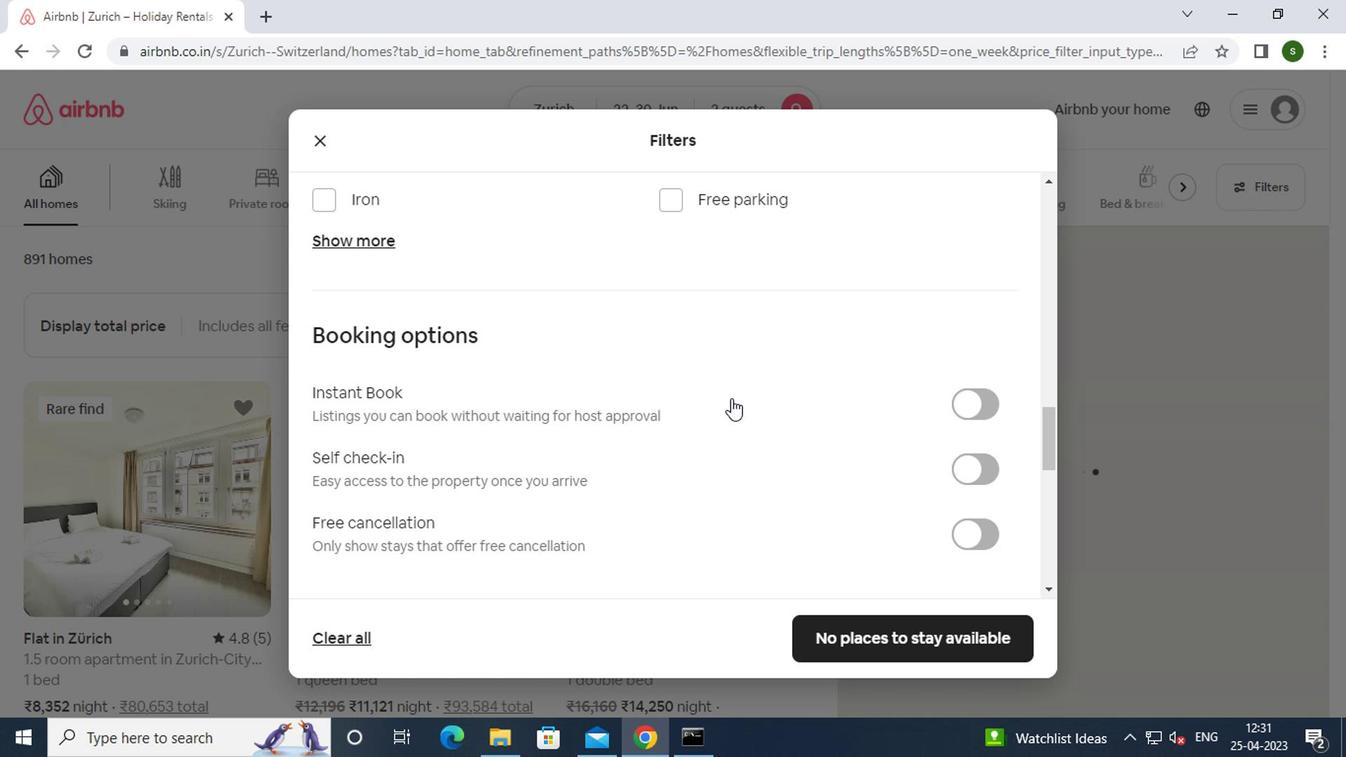
Action: Mouse moved to (950, 357)
Screenshot: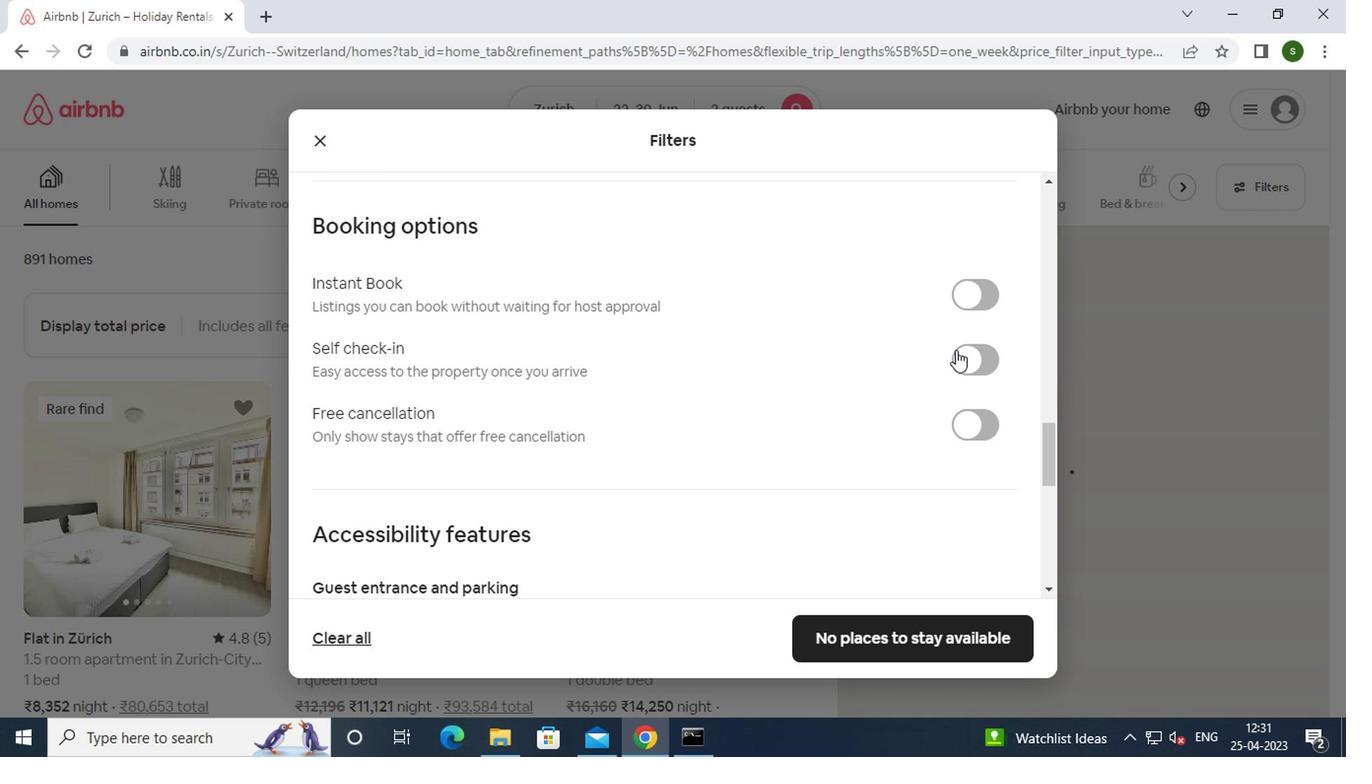 
Action: Mouse pressed left at (950, 357)
Screenshot: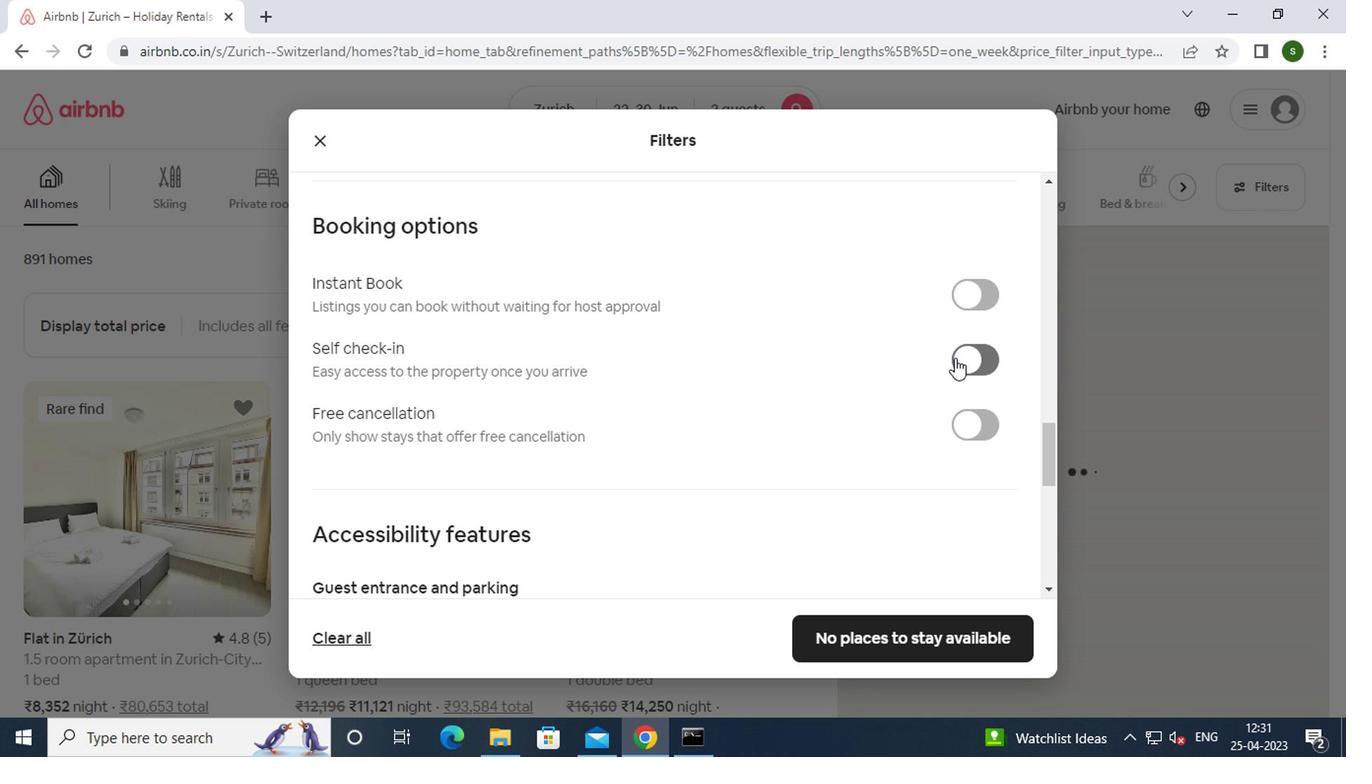 
Action: Mouse moved to (896, 370)
Screenshot: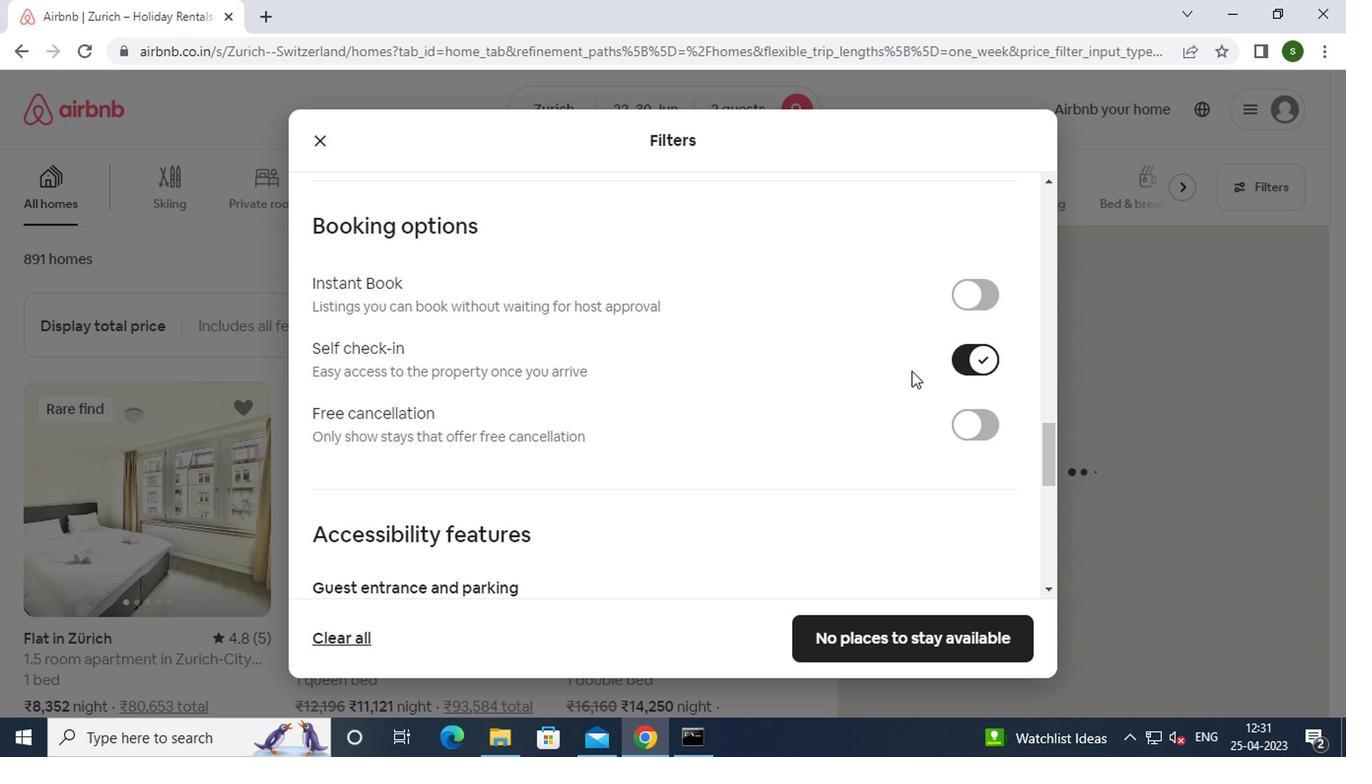 
Action: Mouse scrolled (896, 370) with delta (0, 0)
Screenshot: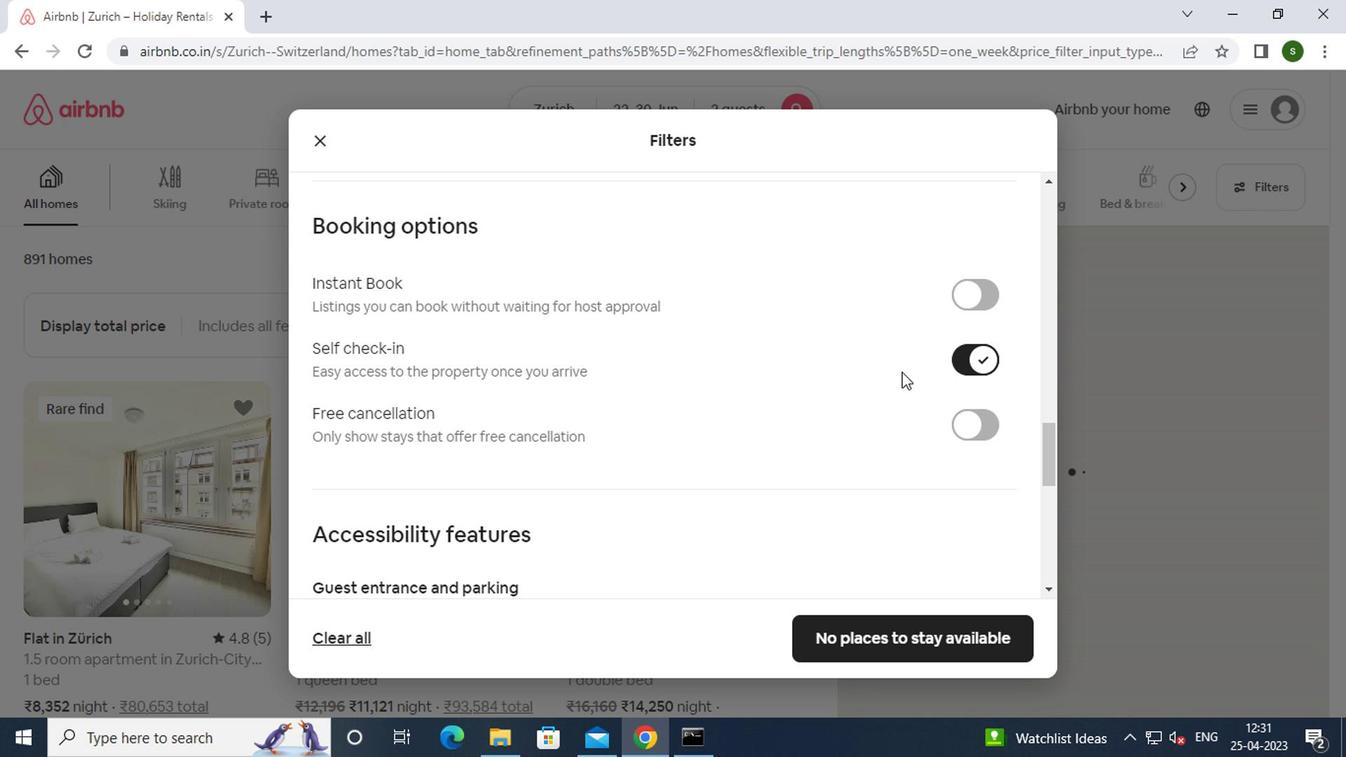 
Action: Mouse scrolled (896, 370) with delta (0, 0)
Screenshot: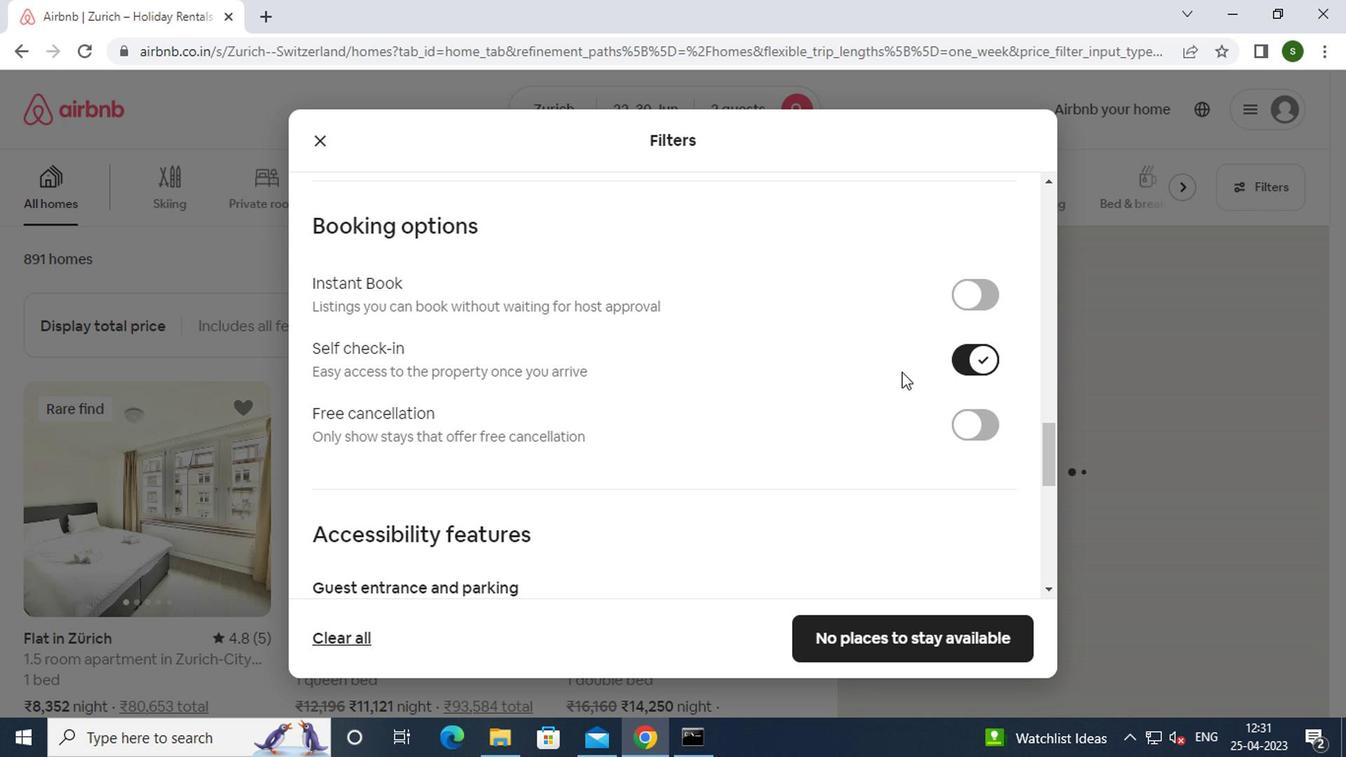 
Action: Mouse scrolled (896, 370) with delta (0, 0)
Screenshot: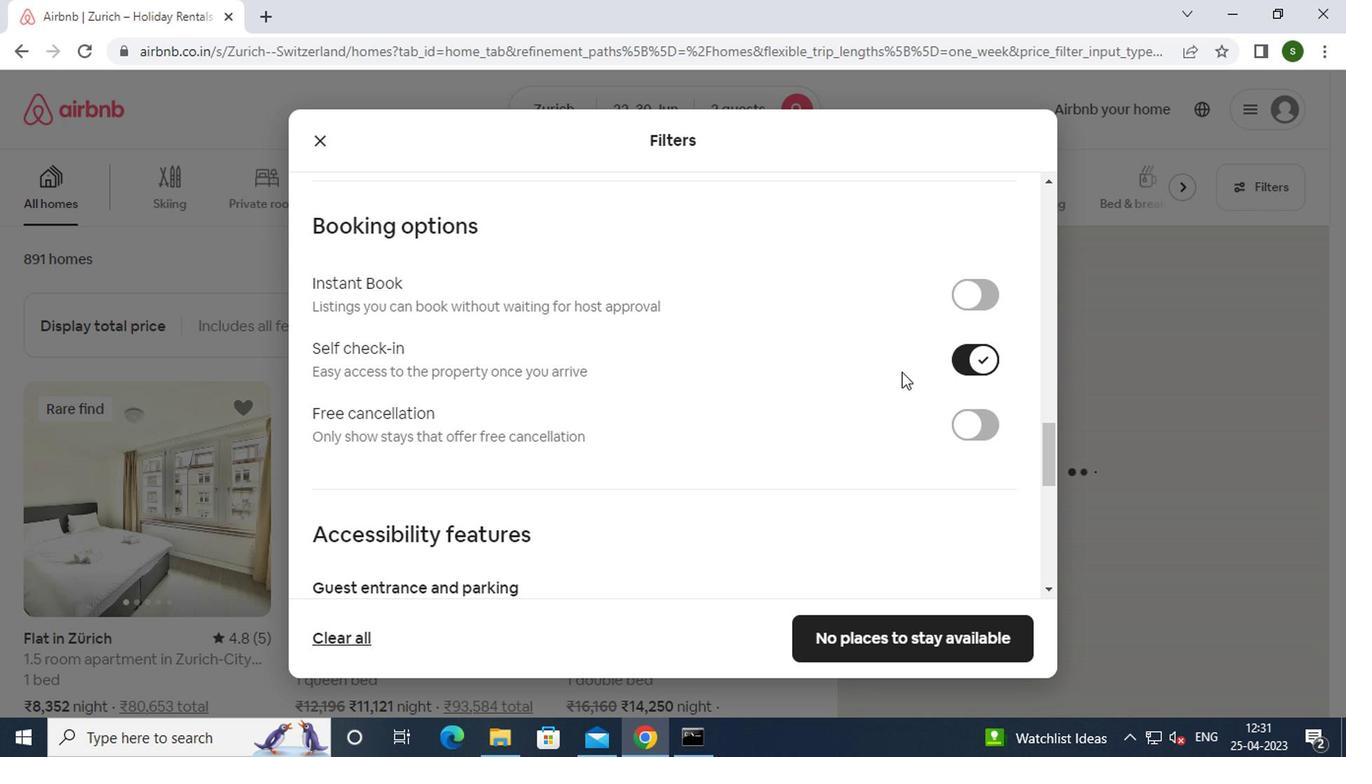 
Action: Mouse scrolled (896, 370) with delta (0, 0)
Screenshot: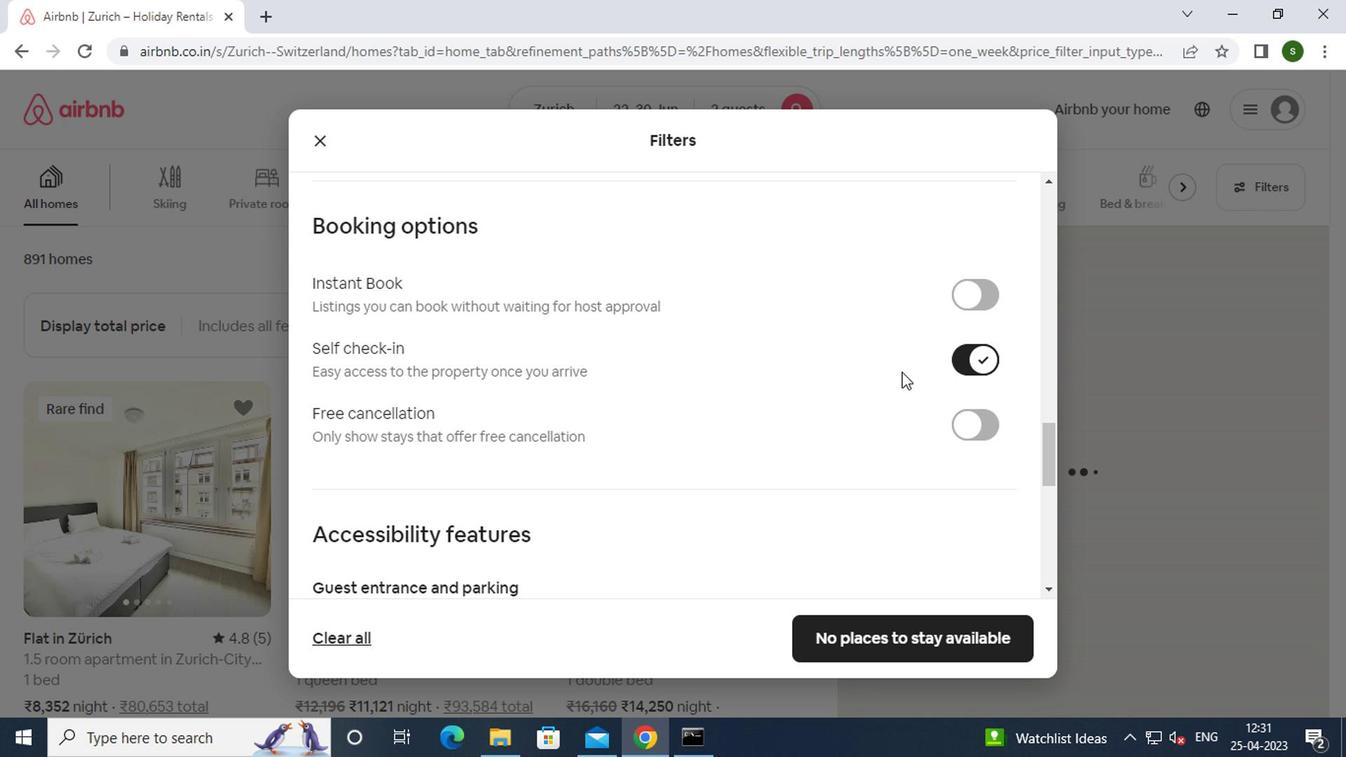 
Action: Mouse scrolled (896, 370) with delta (0, 0)
Screenshot: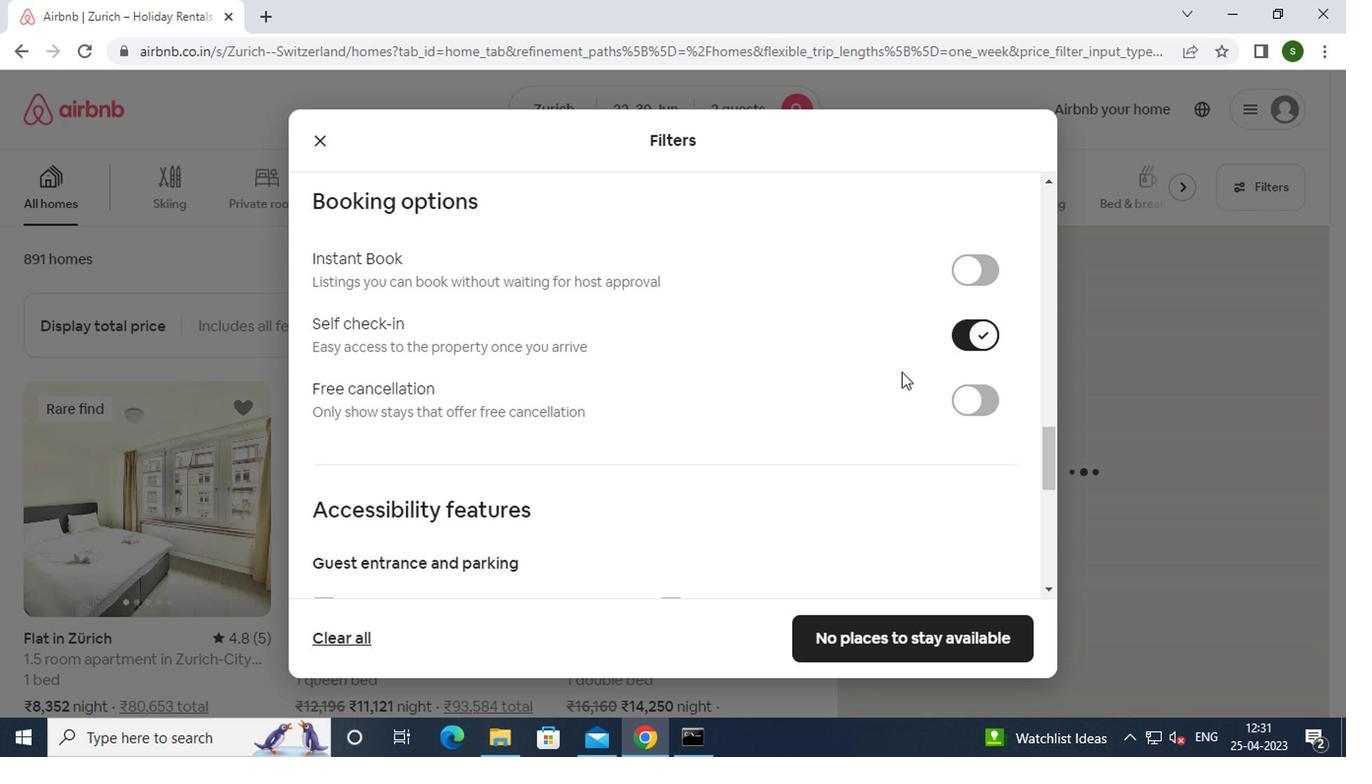 
Action: Mouse scrolled (896, 370) with delta (0, 0)
Screenshot: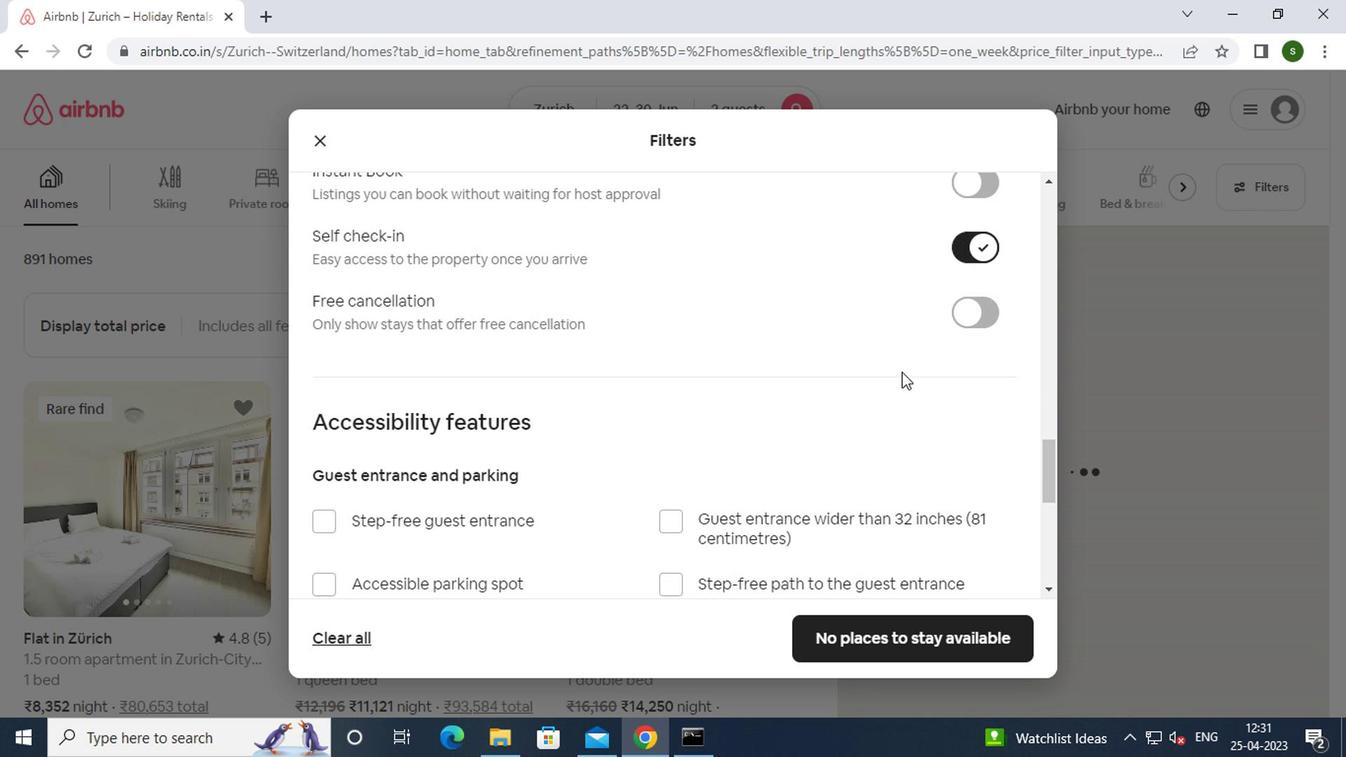 
Action: Mouse moved to (368, 513)
Screenshot: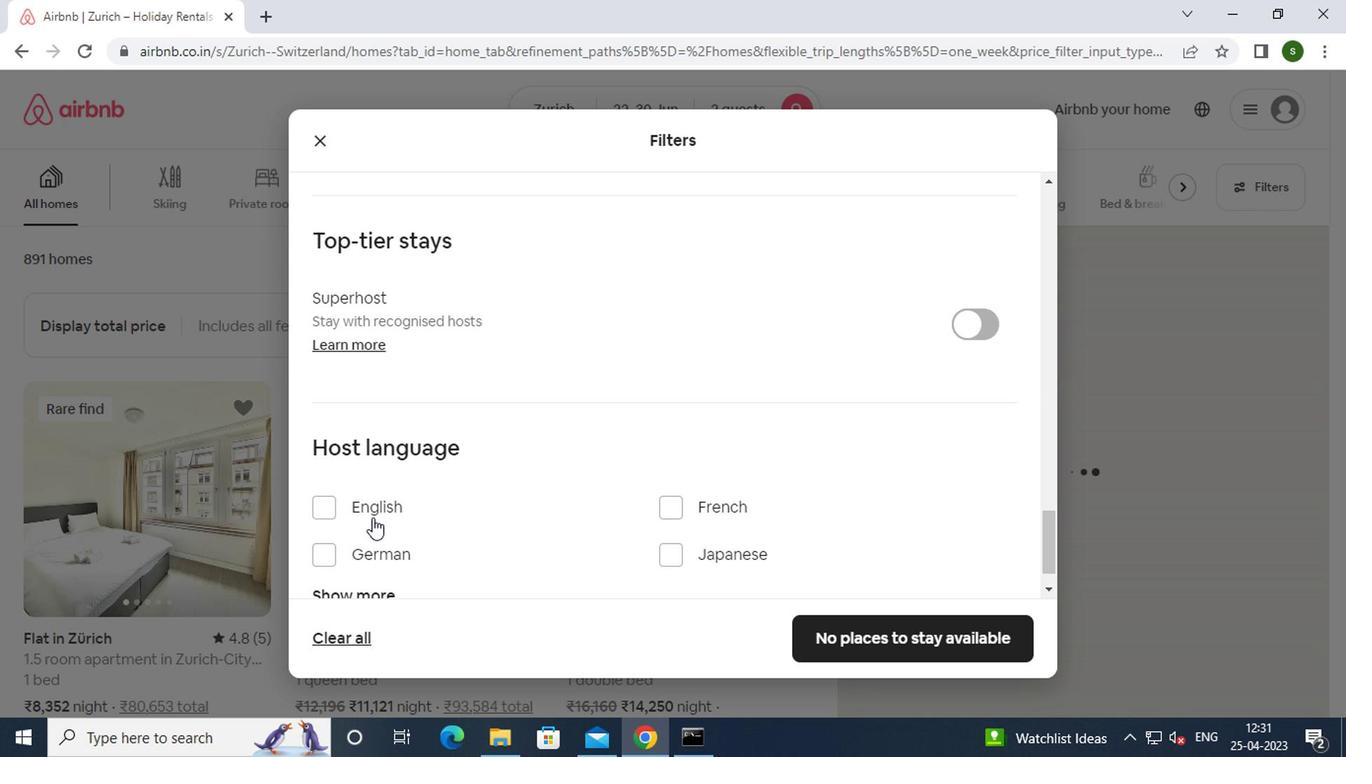 
Action: Mouse pressed left at (368, 513)
Screenshot: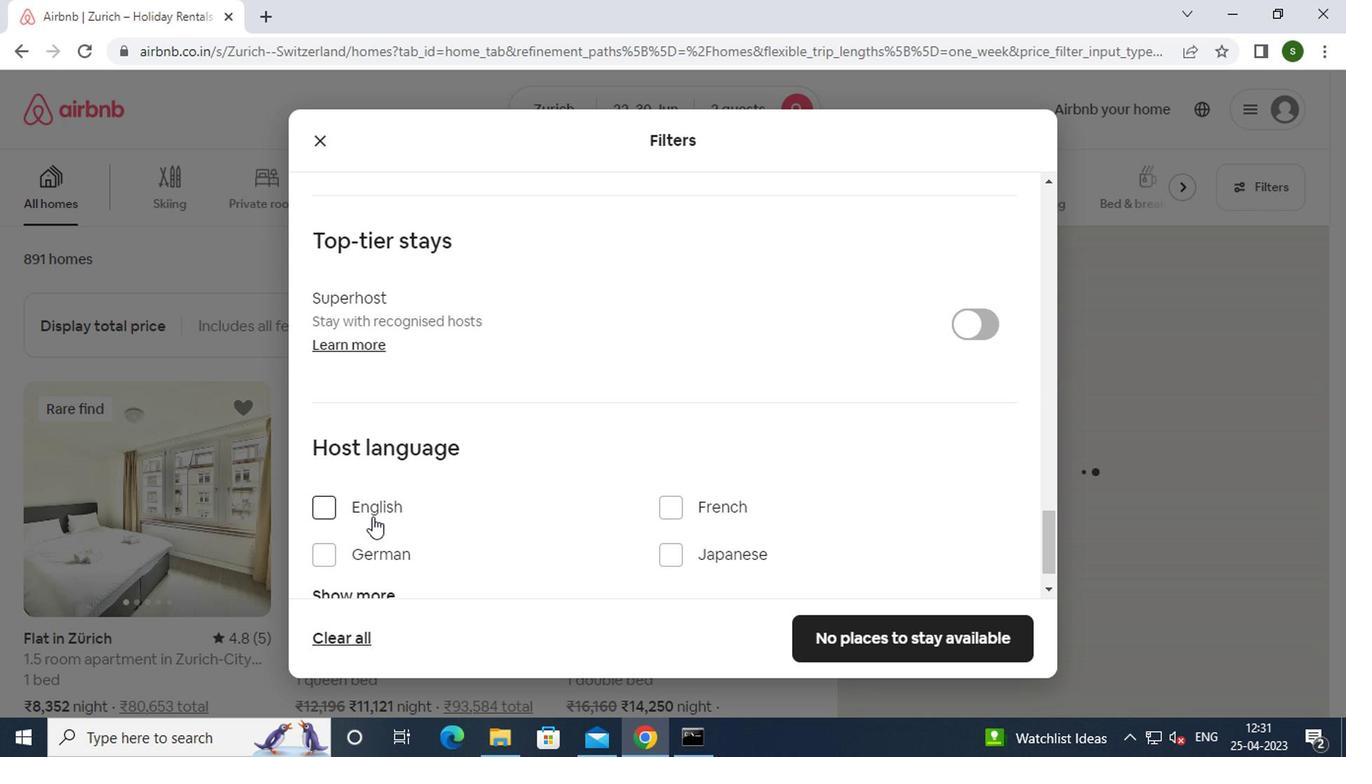 
Action: Mouse moved to (787, 630)
Screenshot: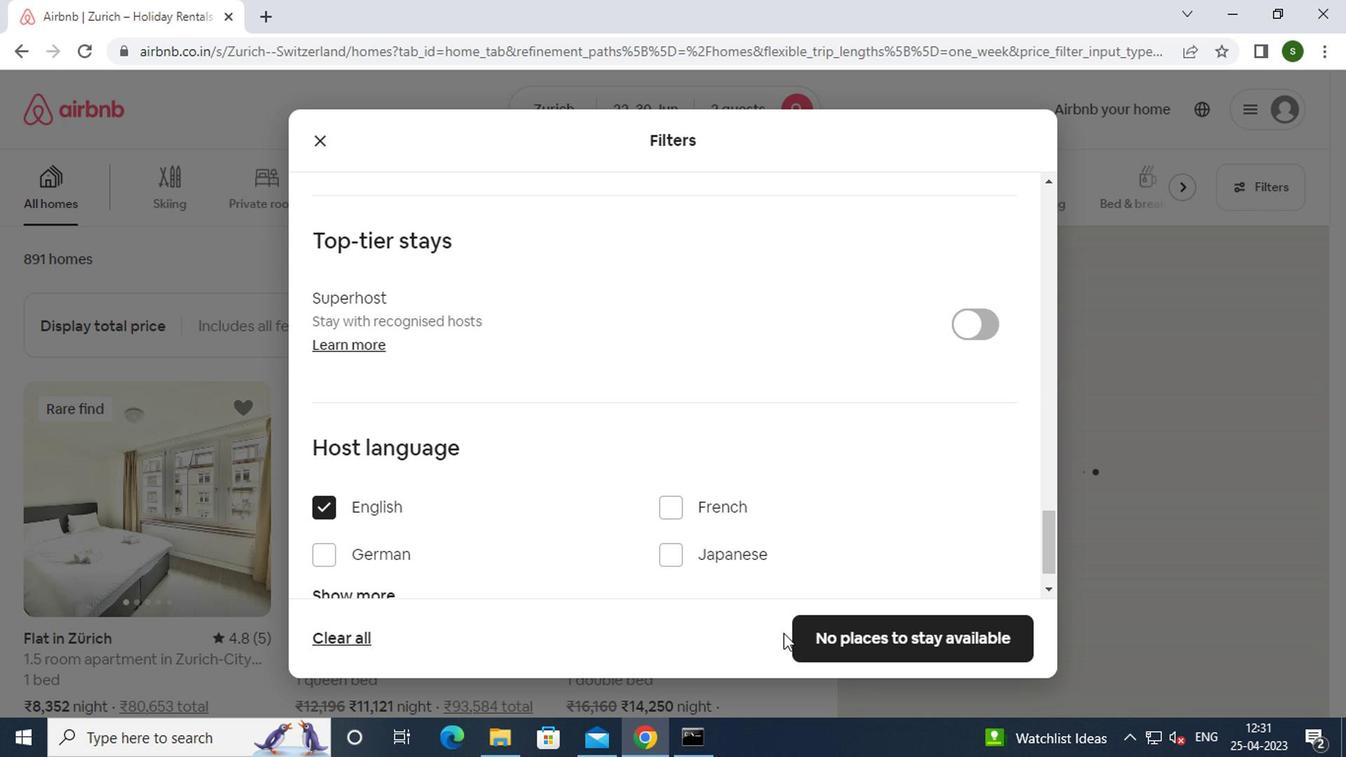 
Action: Mouse pressed left at (787, 630)
Screenshot: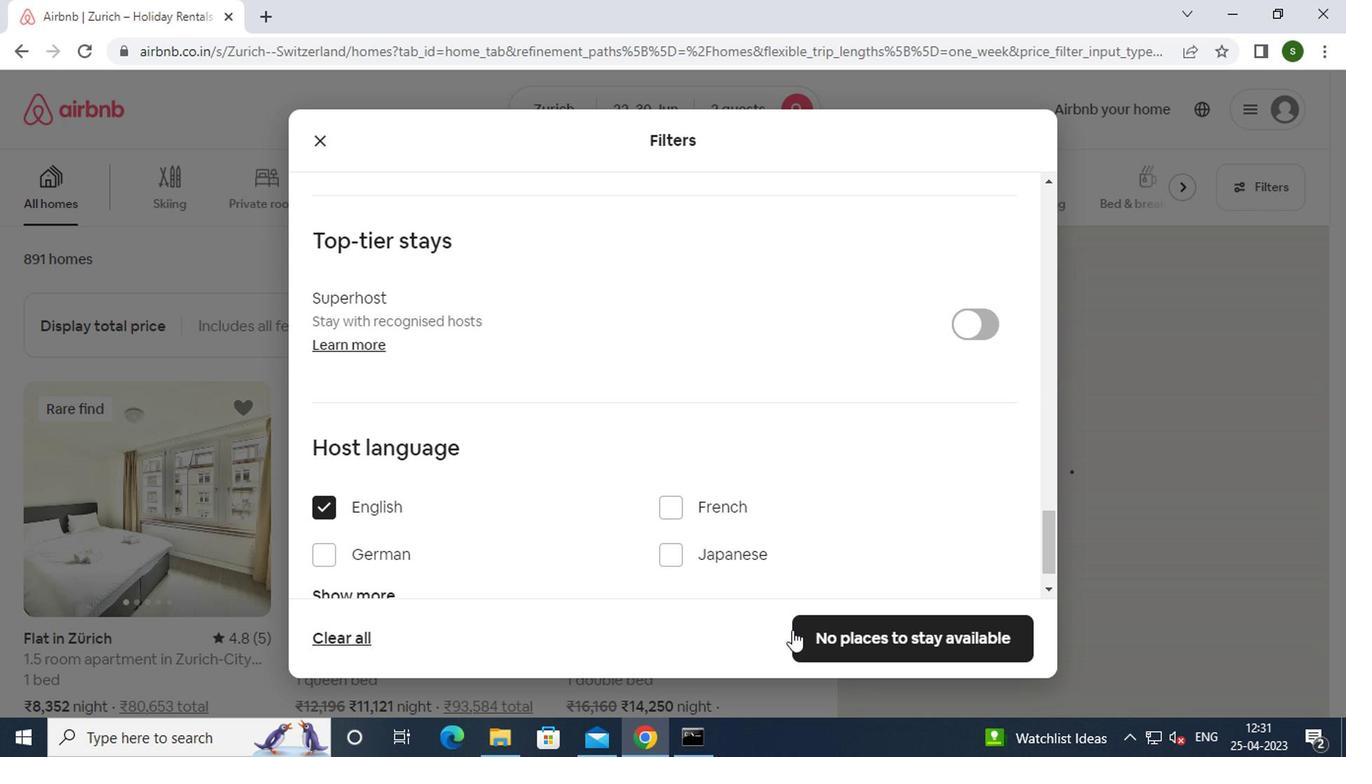
Action: Mouse moved to (840, 642)
Screenshot: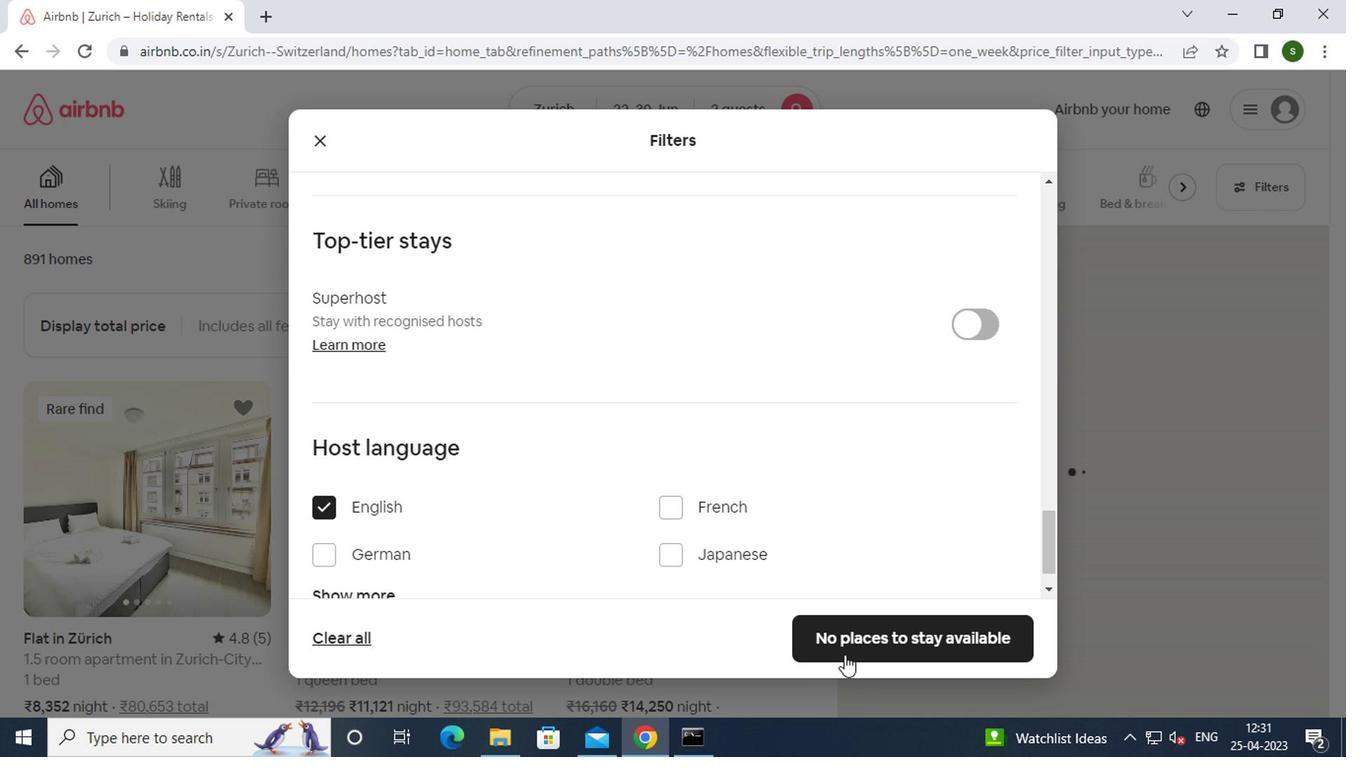 
Action: Mouse pressed left at (840, 642)
Screenshot: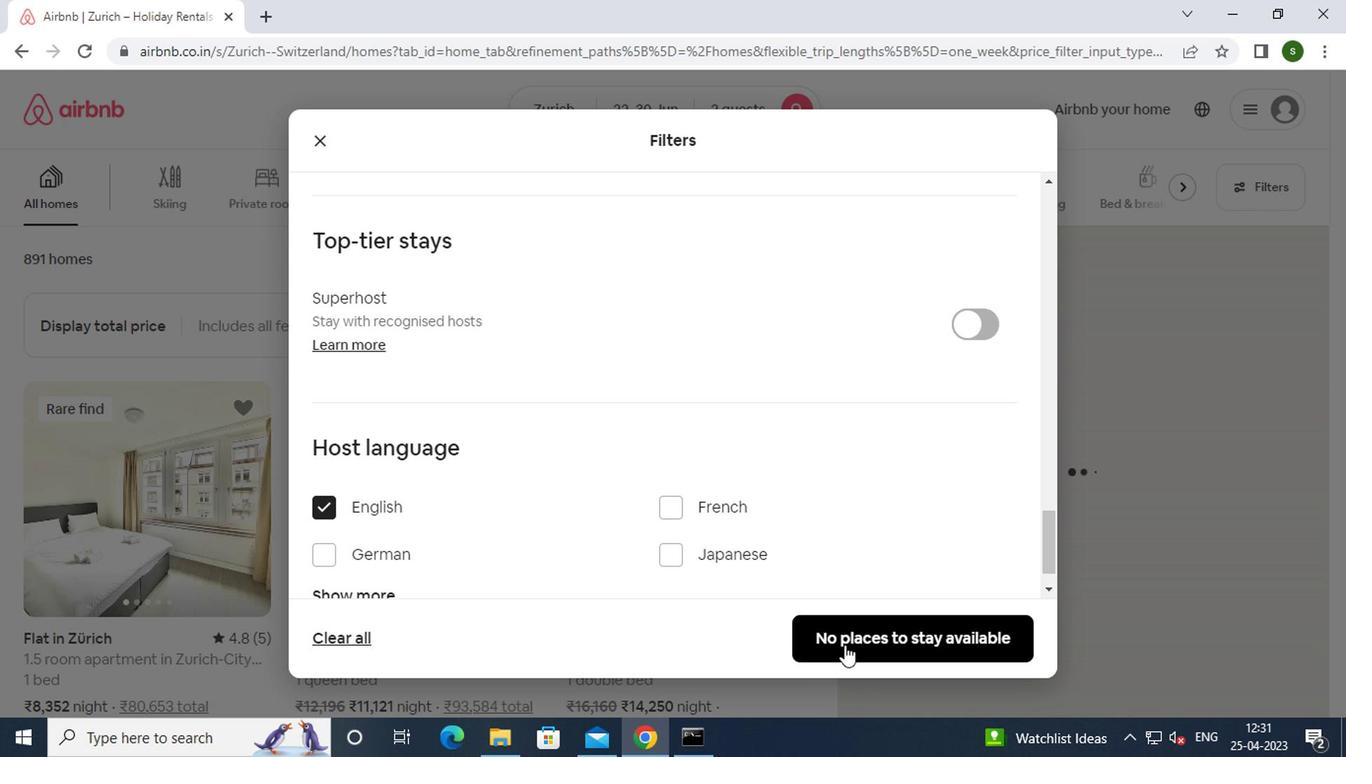 
Action: Mouse moved to (654, 286)
Screenshot: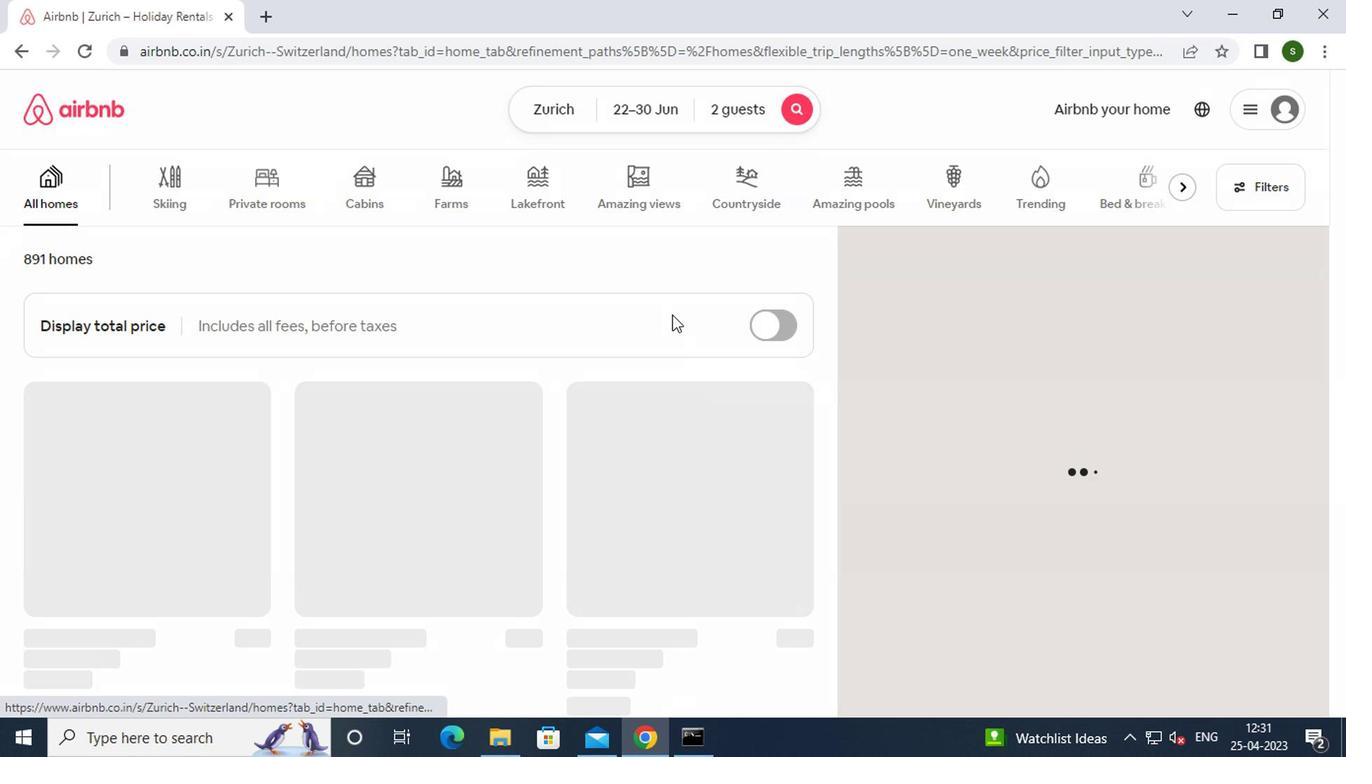 
